 Task: Look for space in Commack, United States from 10th July, 2023 to 25th July, 2023 for 3 adults, 1 child in price range Rs.15000 to Rs.25000. Place can be shared room with 2 bedrooms having 3 beds and 2 bathrooms. Property type can be house, flat, guest house. Amenities needed are: wifi, TV, free parkinig on premises, gym, breakfast. Booking option can be shelf check-in. Required host language is English.
Action: Mouse moved to (586, 128)
Screenshot: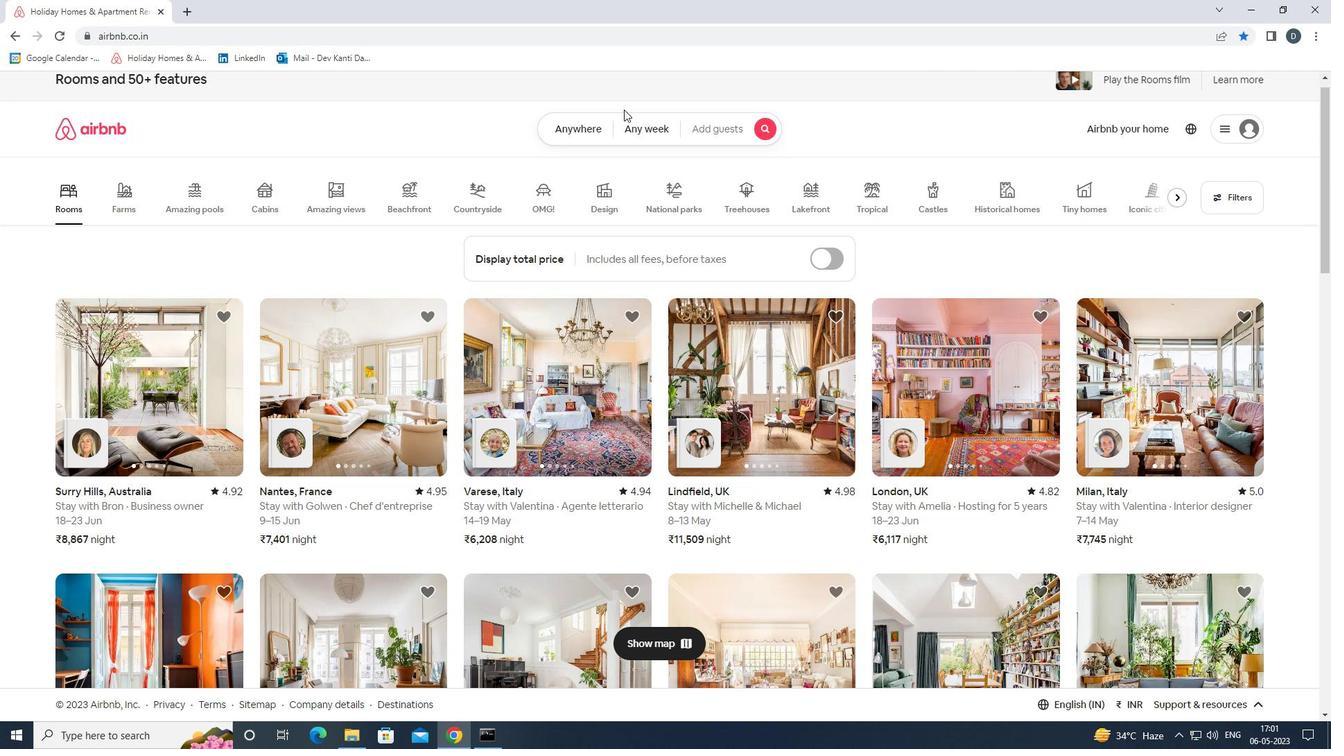 
Action: Mouse pressed left at (586, 128)
Screenshot: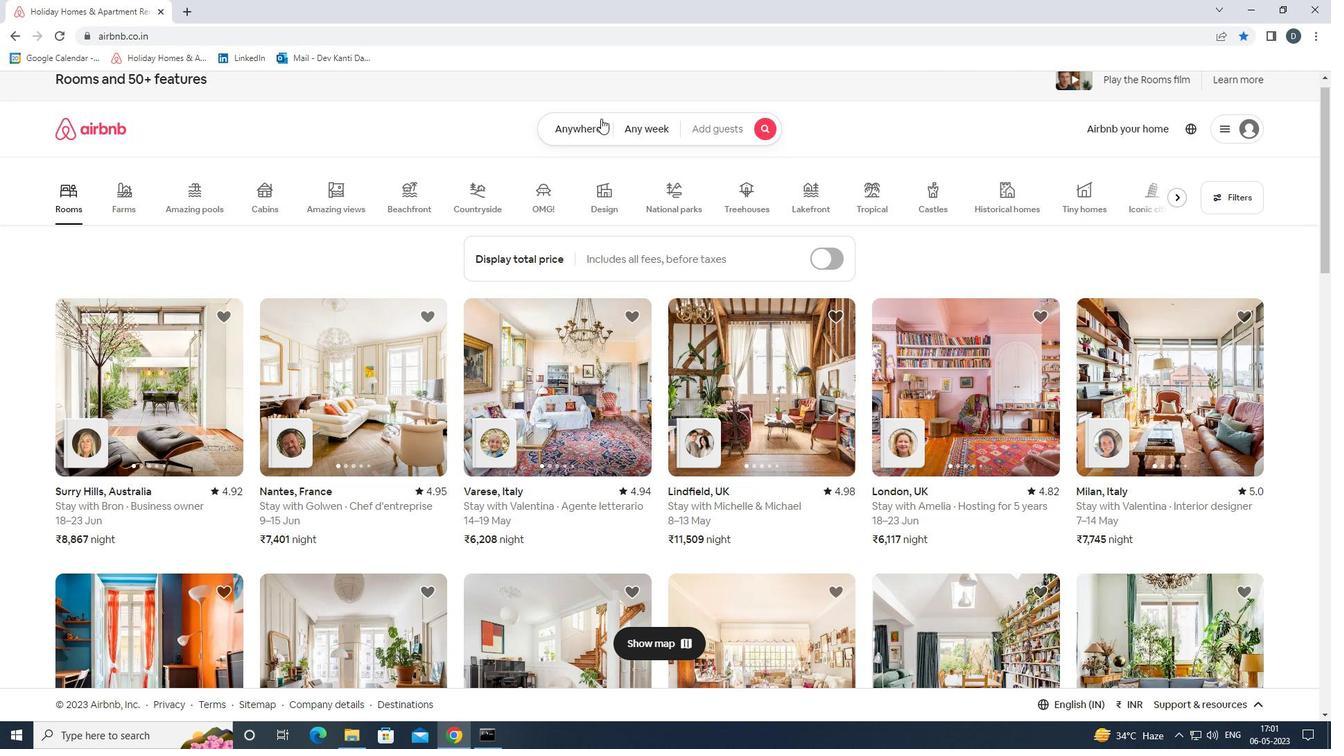 
Action: Mouse moved to (479, 185)
Screenshot: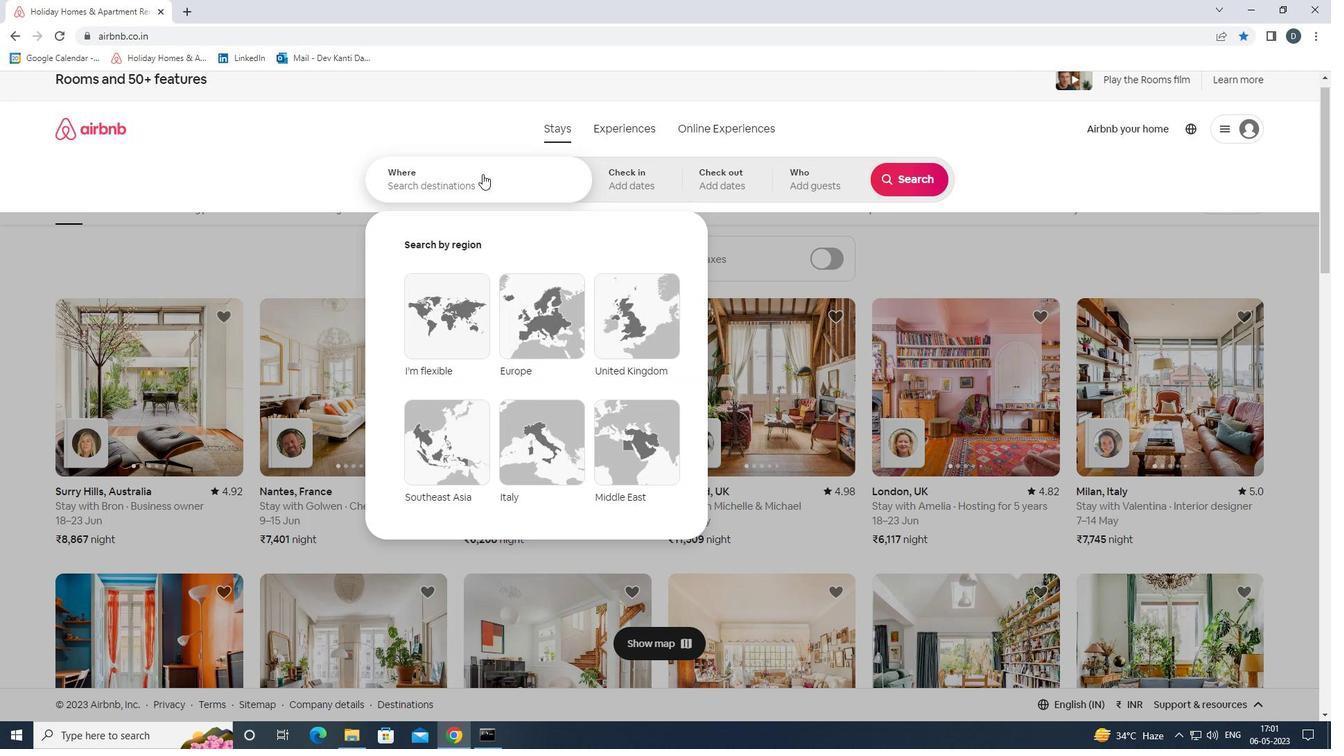 
Action: Mouse pressed left at (479, 185)
Screenshot: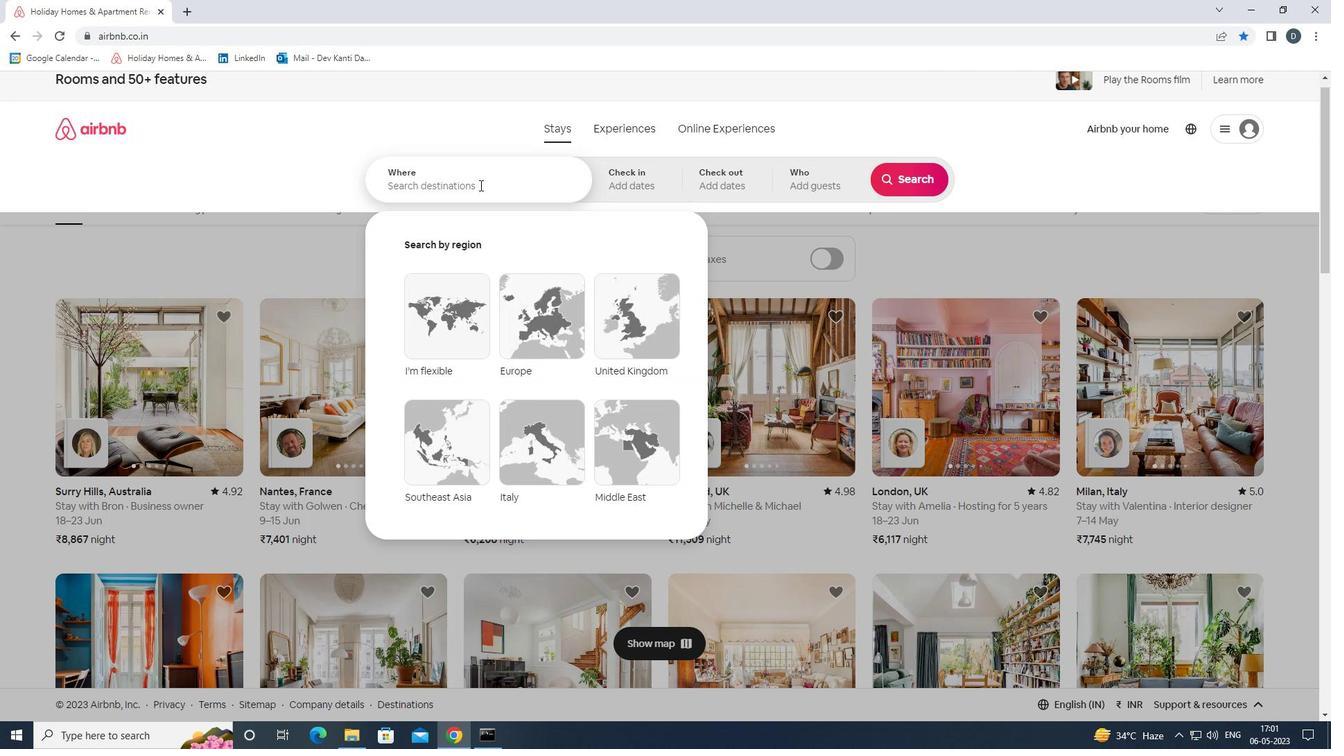 
Action: Mouse moved to (535, 173)
Screenshot: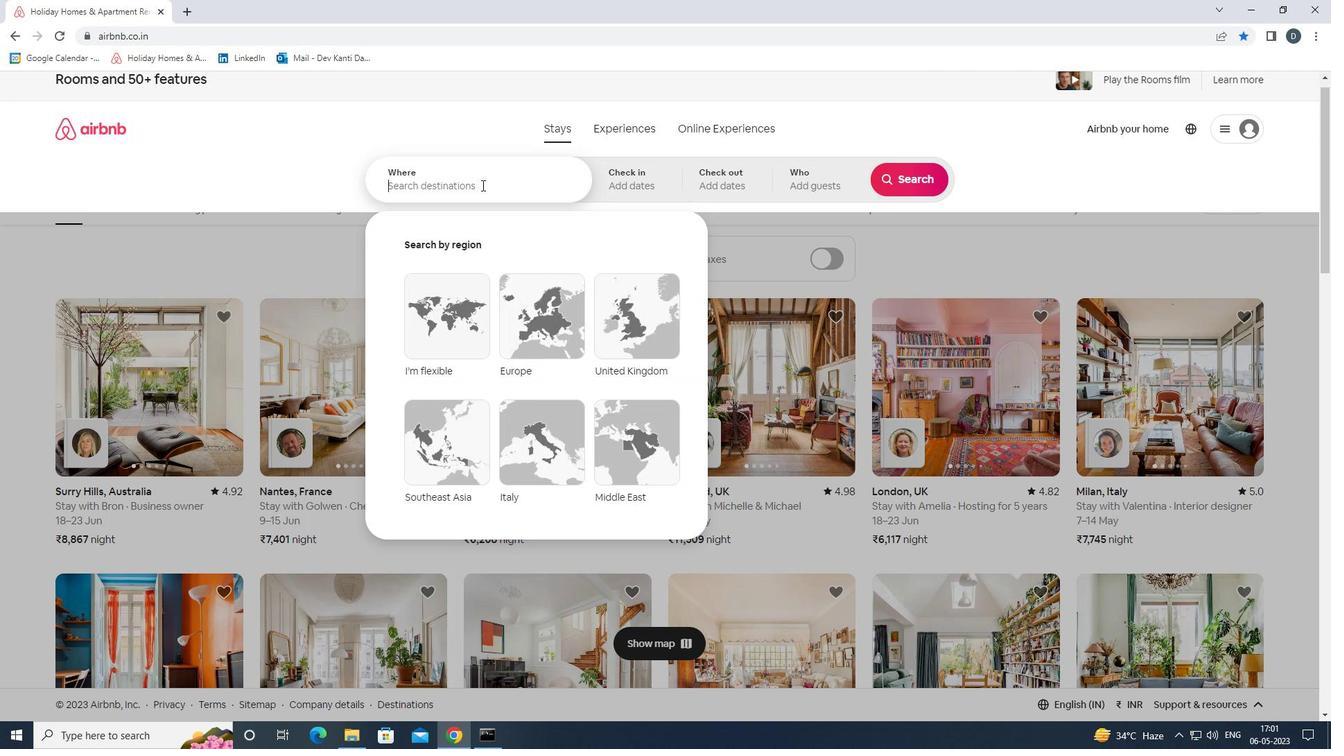 
Action: Key pressed <Key.shift><Key.shift><Key.shift><Key.shift><Key.shift><Key.shift><Key.shift><Key.shift><Key.shift><Key.shift><Key.shift>COMMACK,<Key.shift>UNITED<Key.space><Key.shift>STATES<Key.enter>
Screenshot: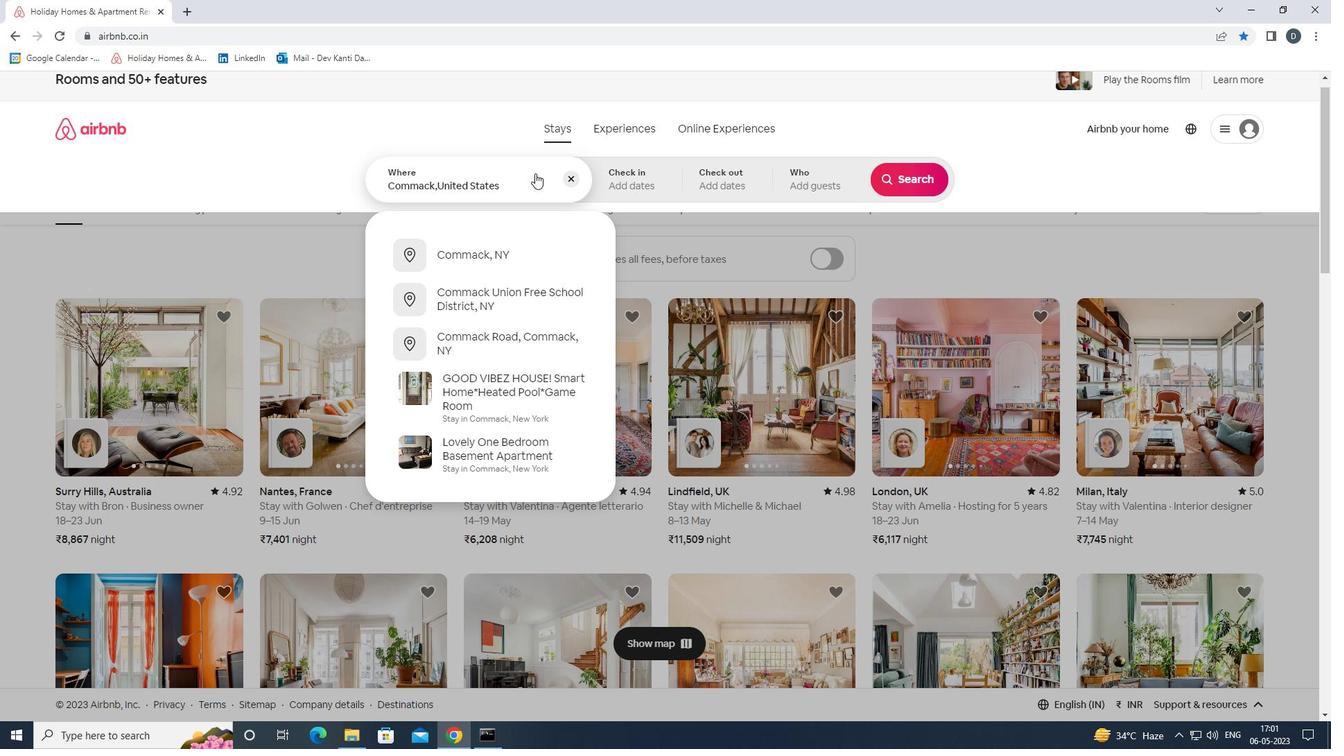 
Action: Mouse moved to (907, 292)
Screenshot: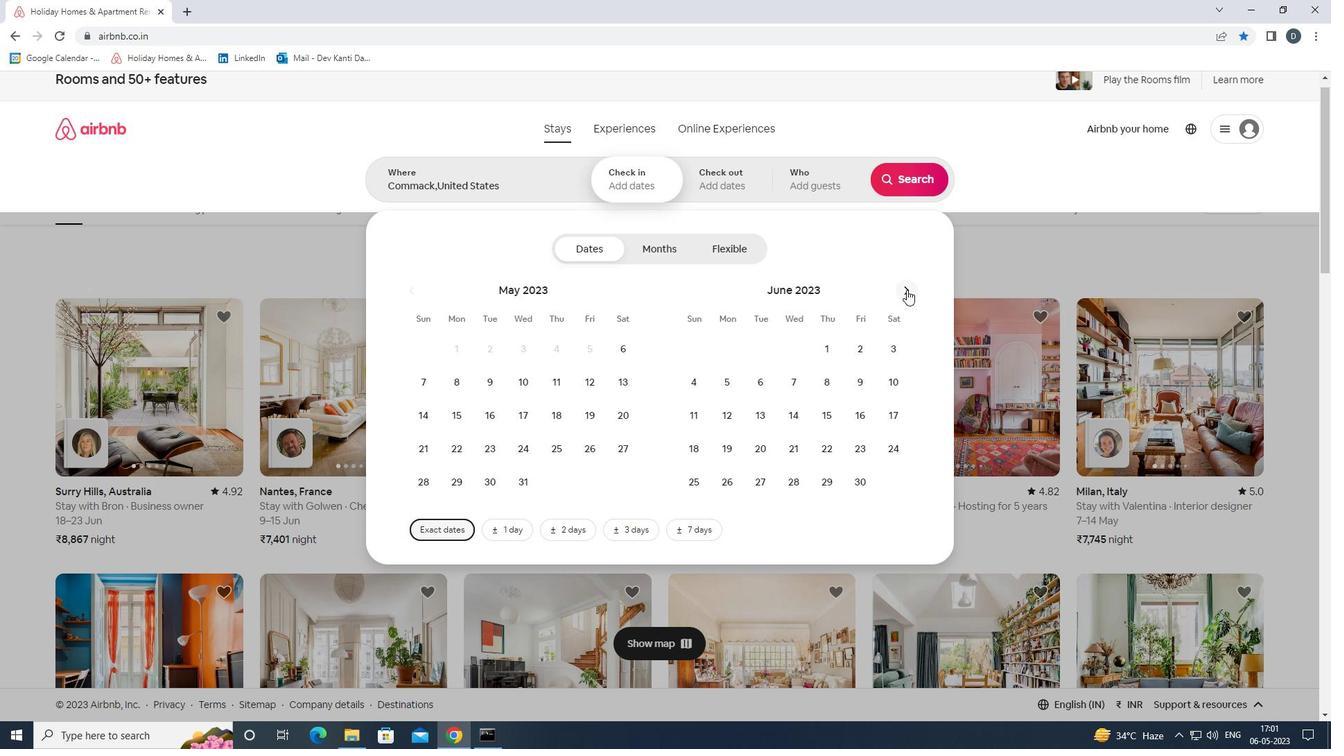 
Action: Mouse pressed left at (907, 292)
Screenshot: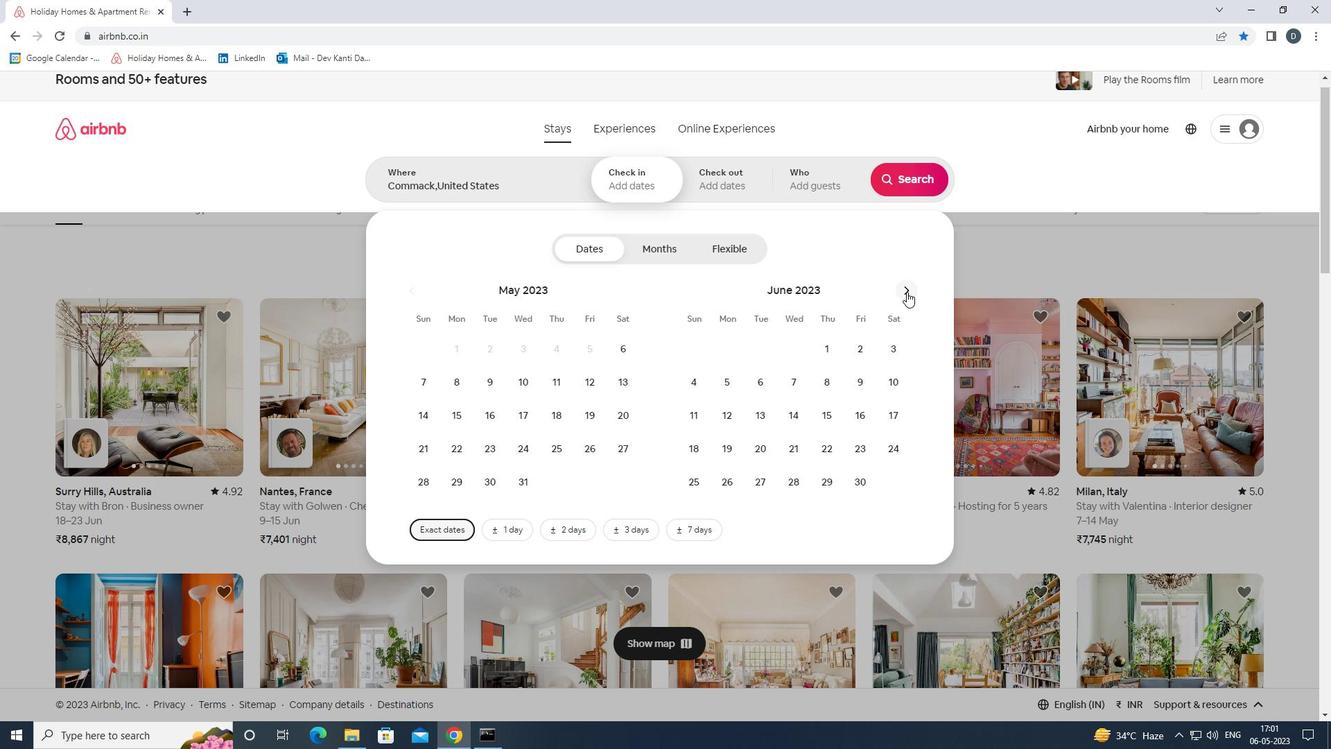
Action: Mouse moved to (731, 420)
Screenshot: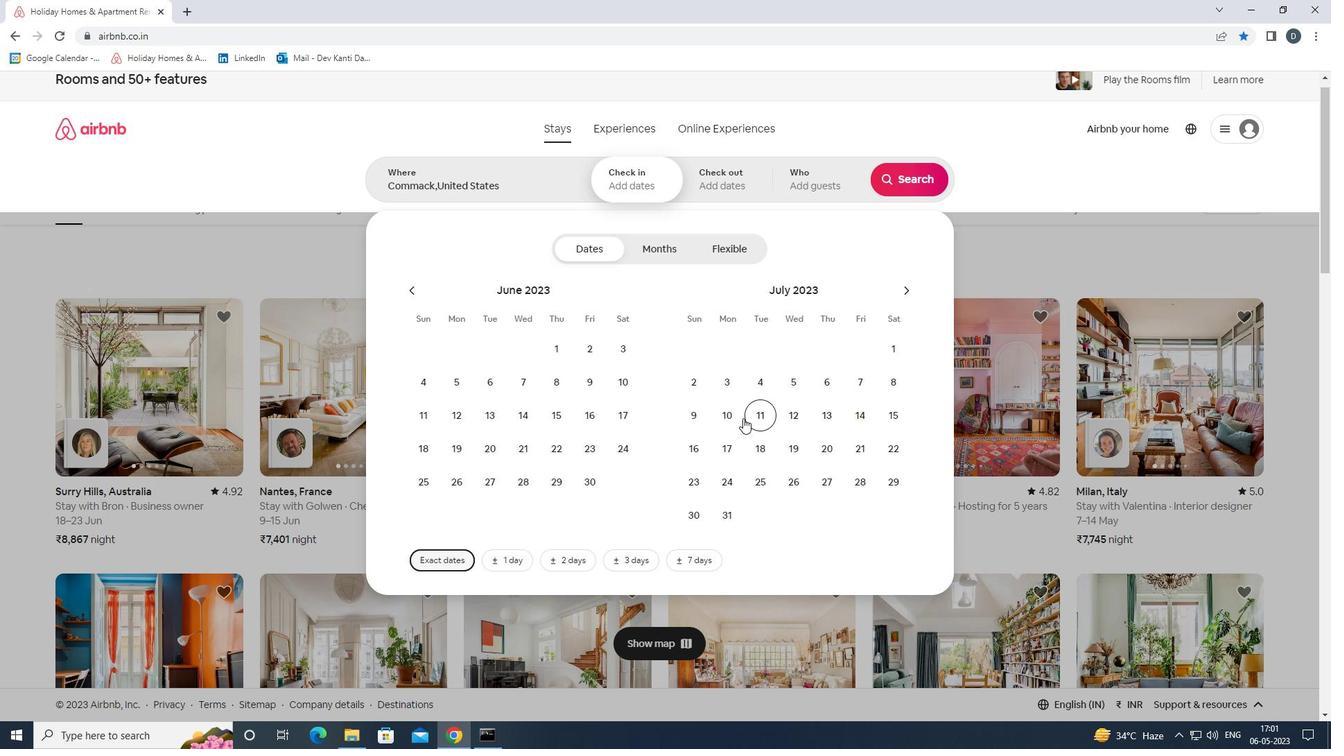 
Action: Mouse pressed left at (731, 420)
Screenshot: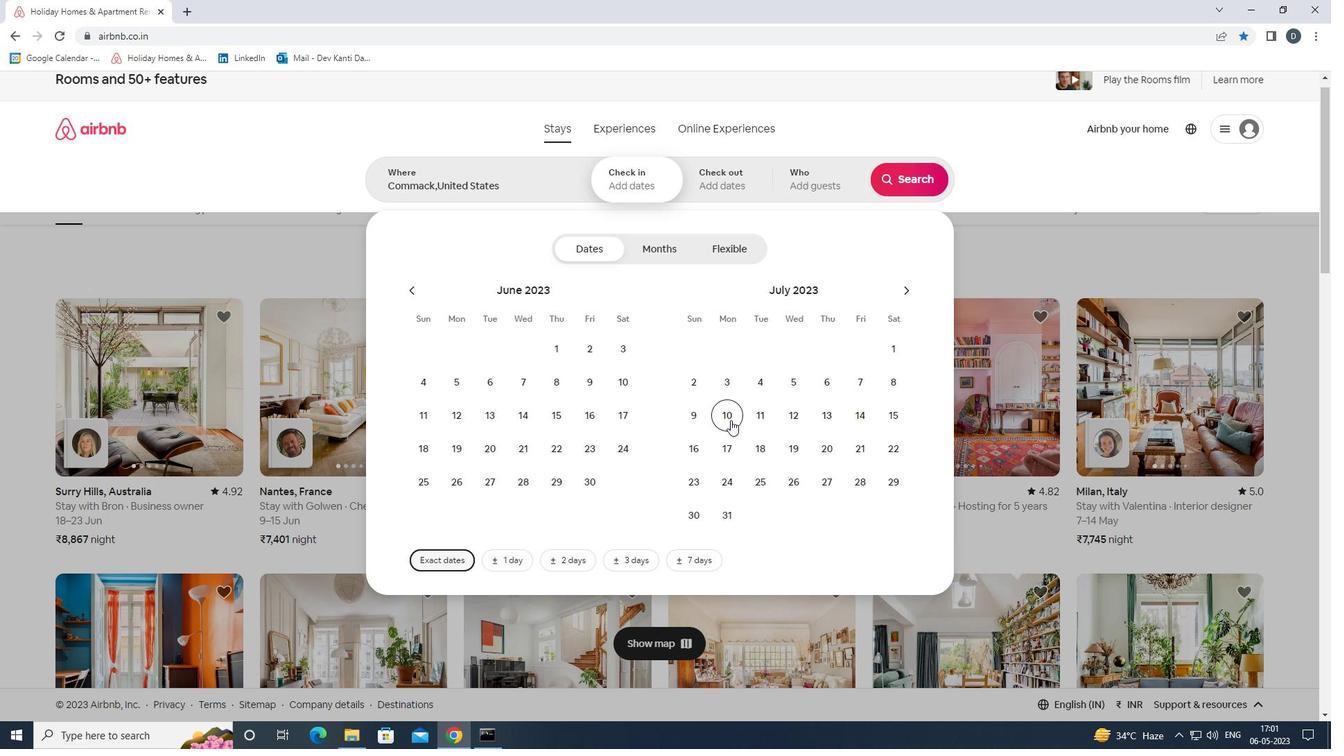 
Action: Mouse moved to (767, 477)
Screenshot: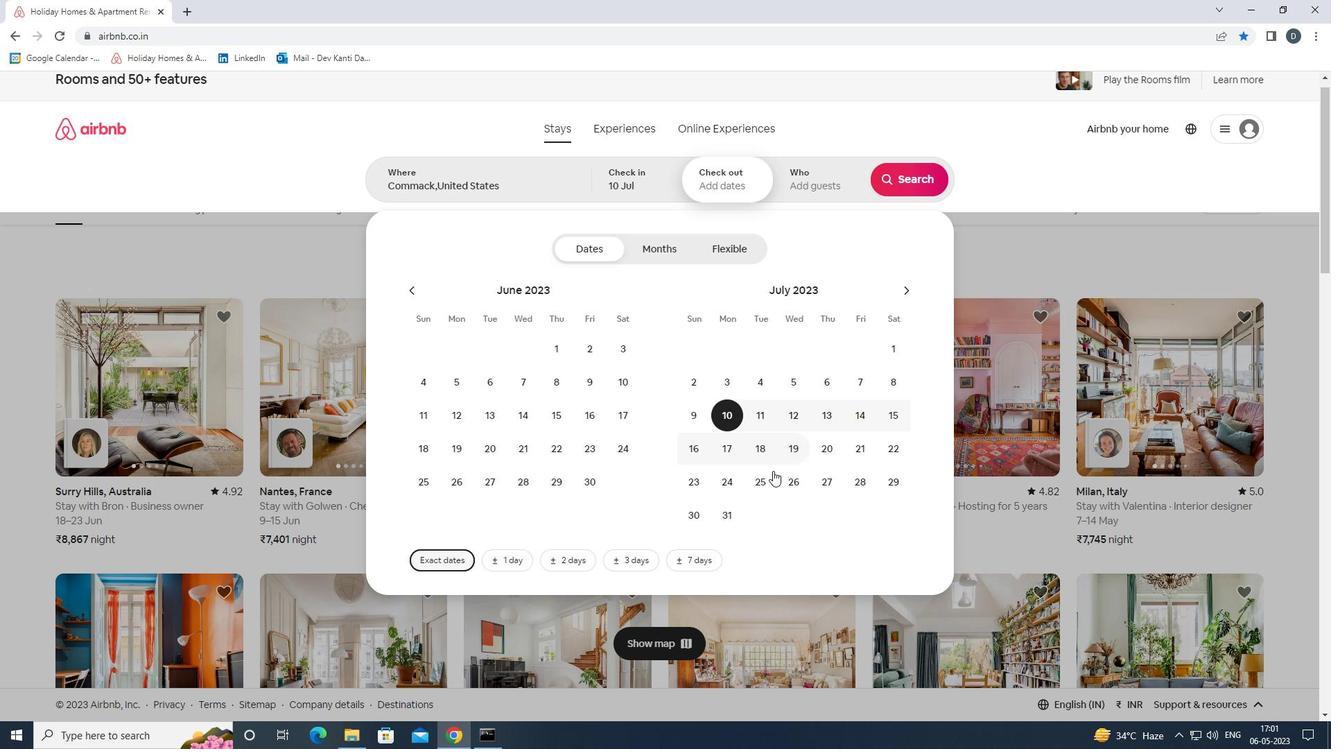 
Action: Mouse pressed left at (767, 477)
Screenshot: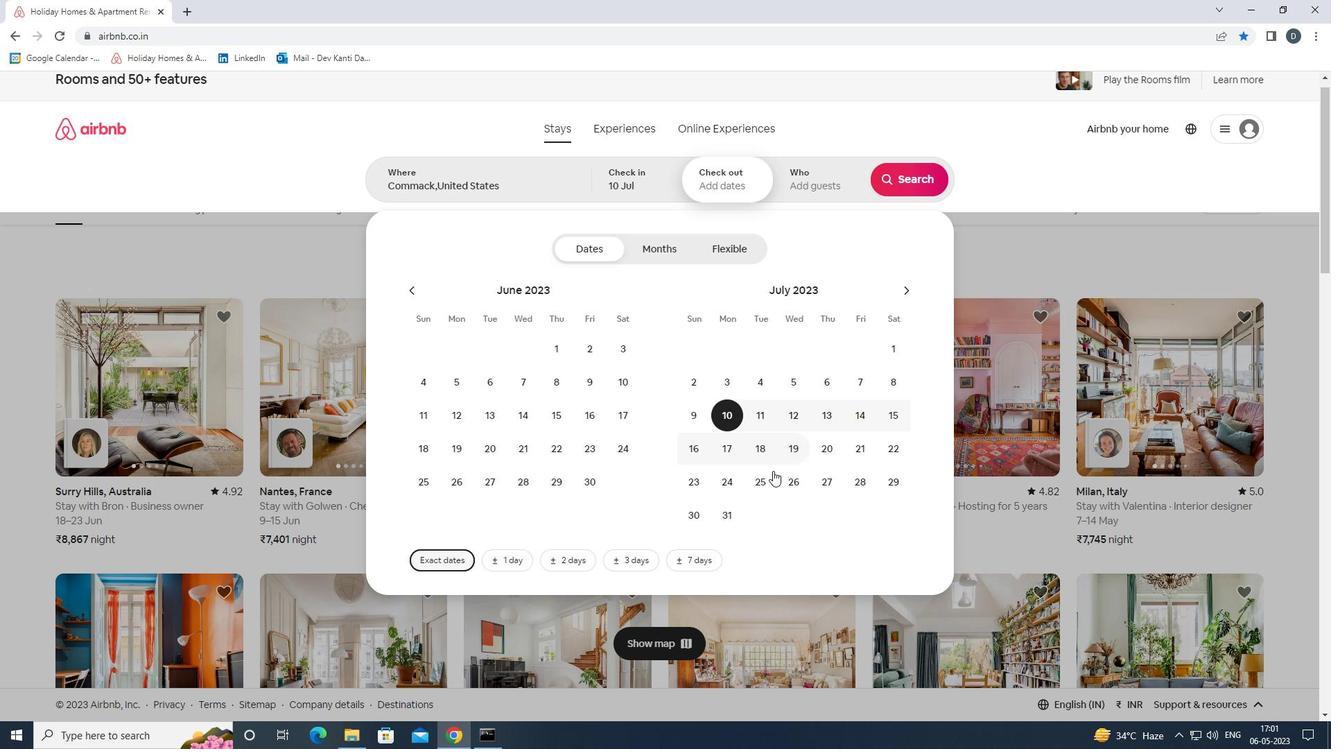 
Action: Mouse moved to (819, 192)
Screenshot: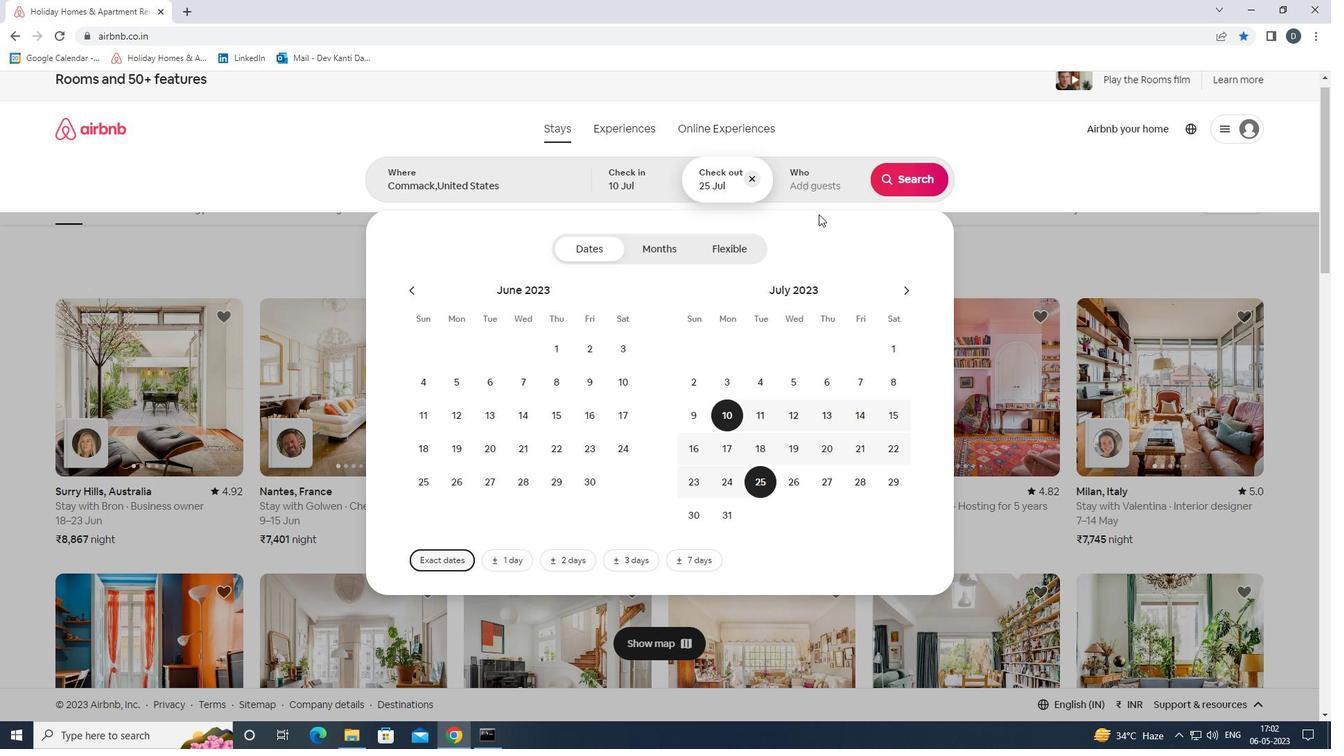 
Action: Mouse pressed left at (819, 192)
Screenshot: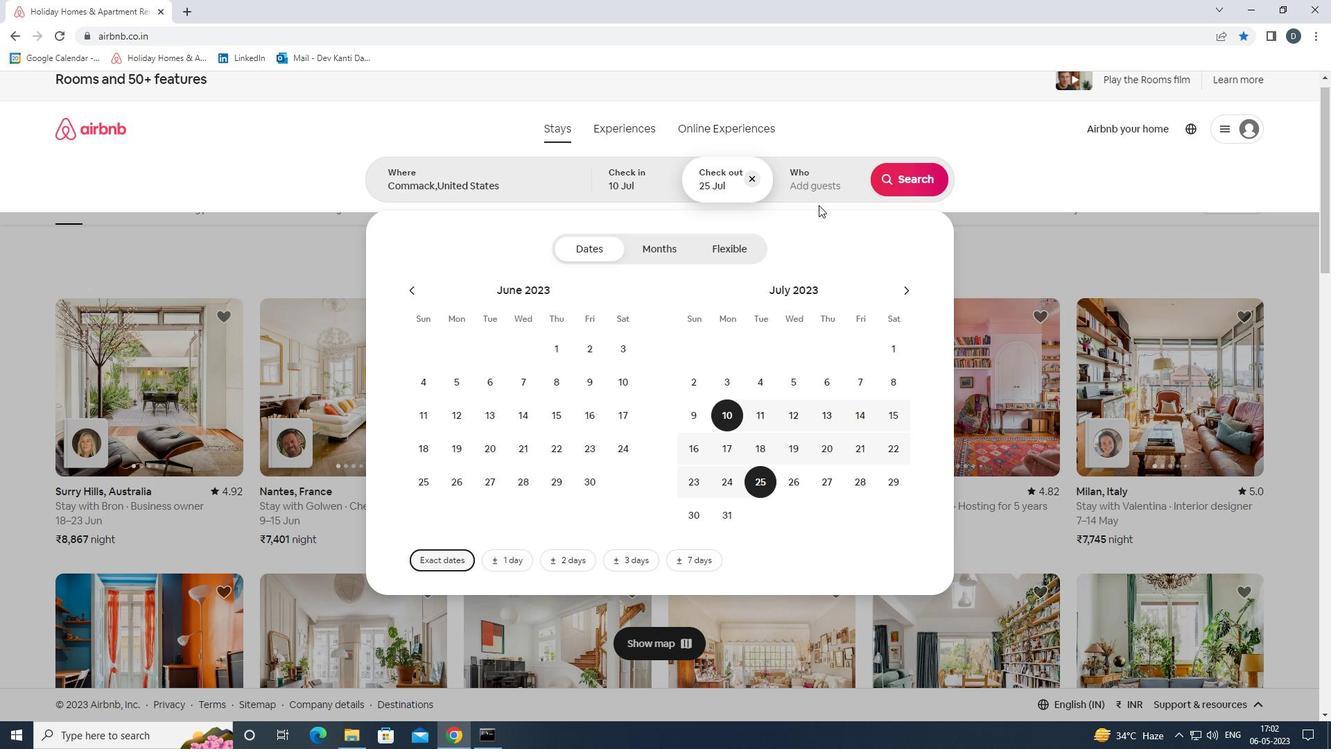 
Action: Mouse moved to (916, 252)
Screenshot: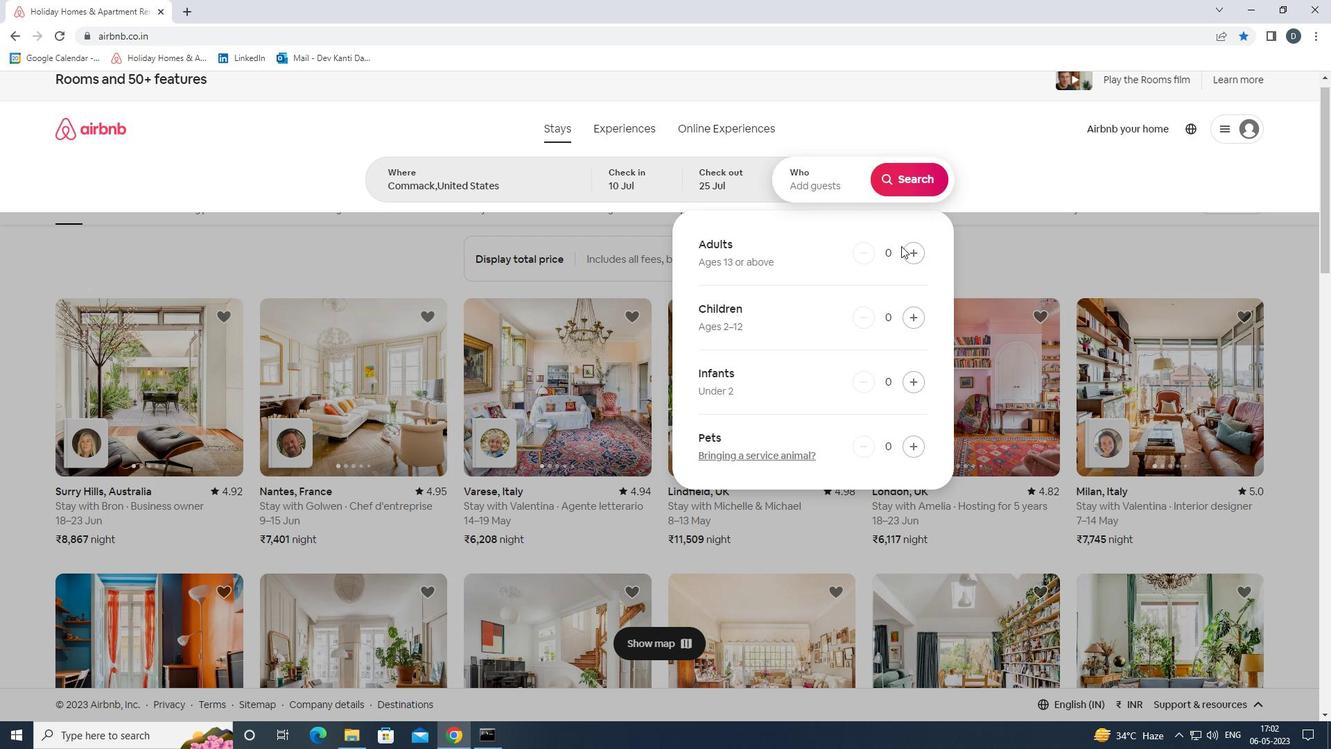 
Action: Mouse pressed left at (916, 252)
Screenshot: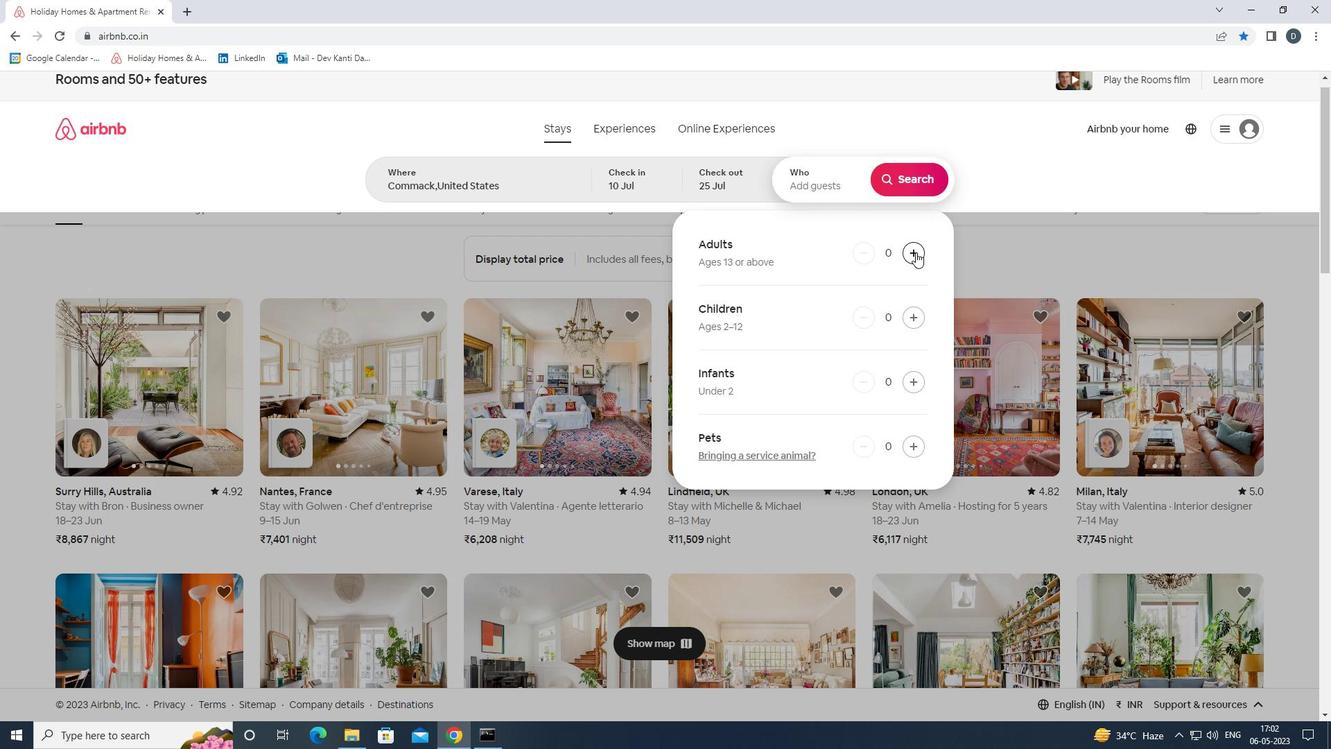 
Action: Mouse pressed left at (916, 252)
Screenshot: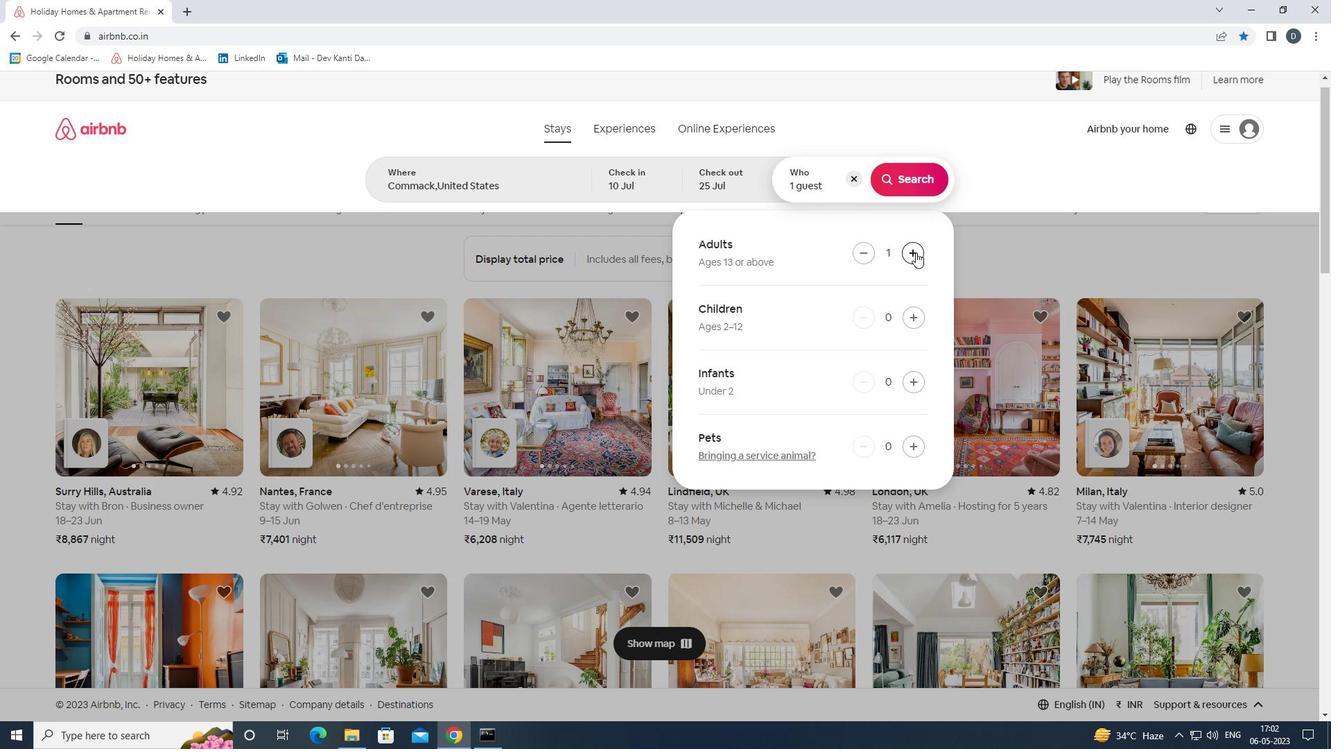 
Action: Mouse pressed left at (916, 252)
Screenshot: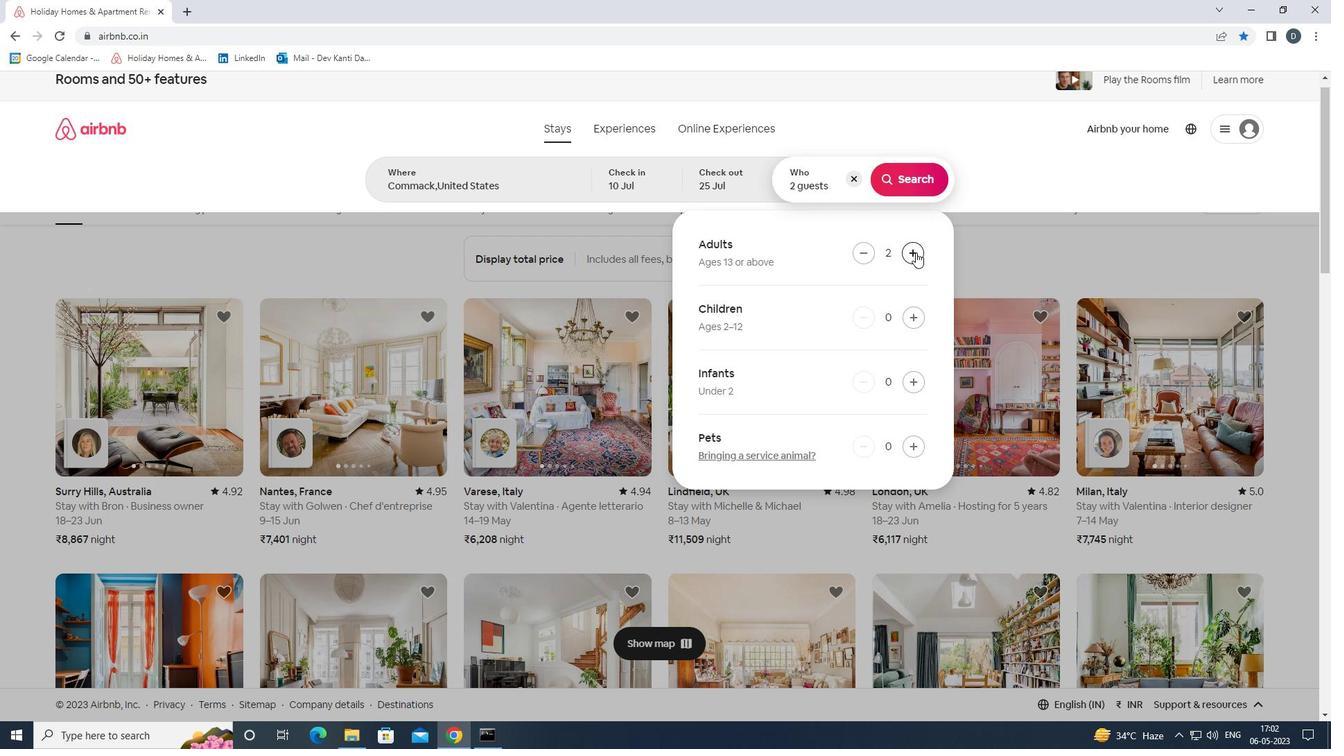 
Action: Mouse moved to (913, 317)
Screenshot: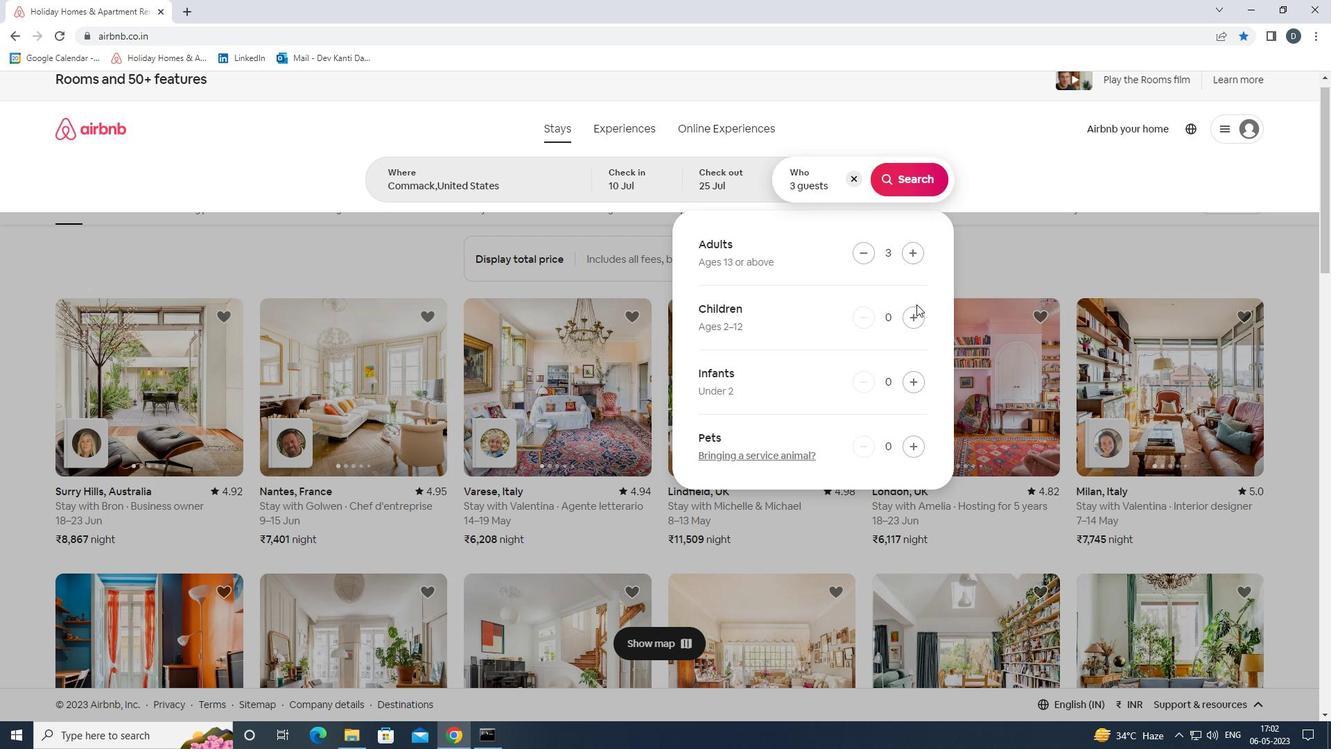 
Action: Mouse pressed left at (913, 317)
Screenshot: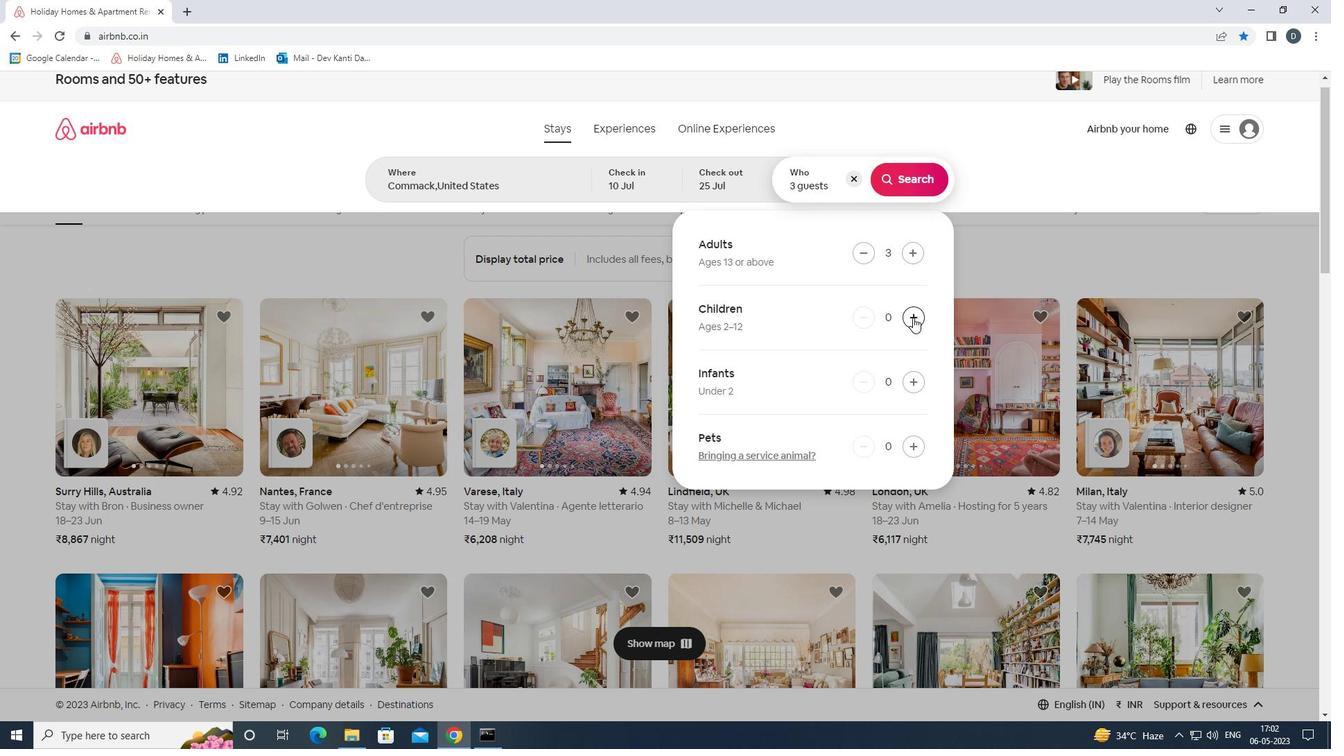 
Action: Mouse moved to (898, 181)
Screenshot: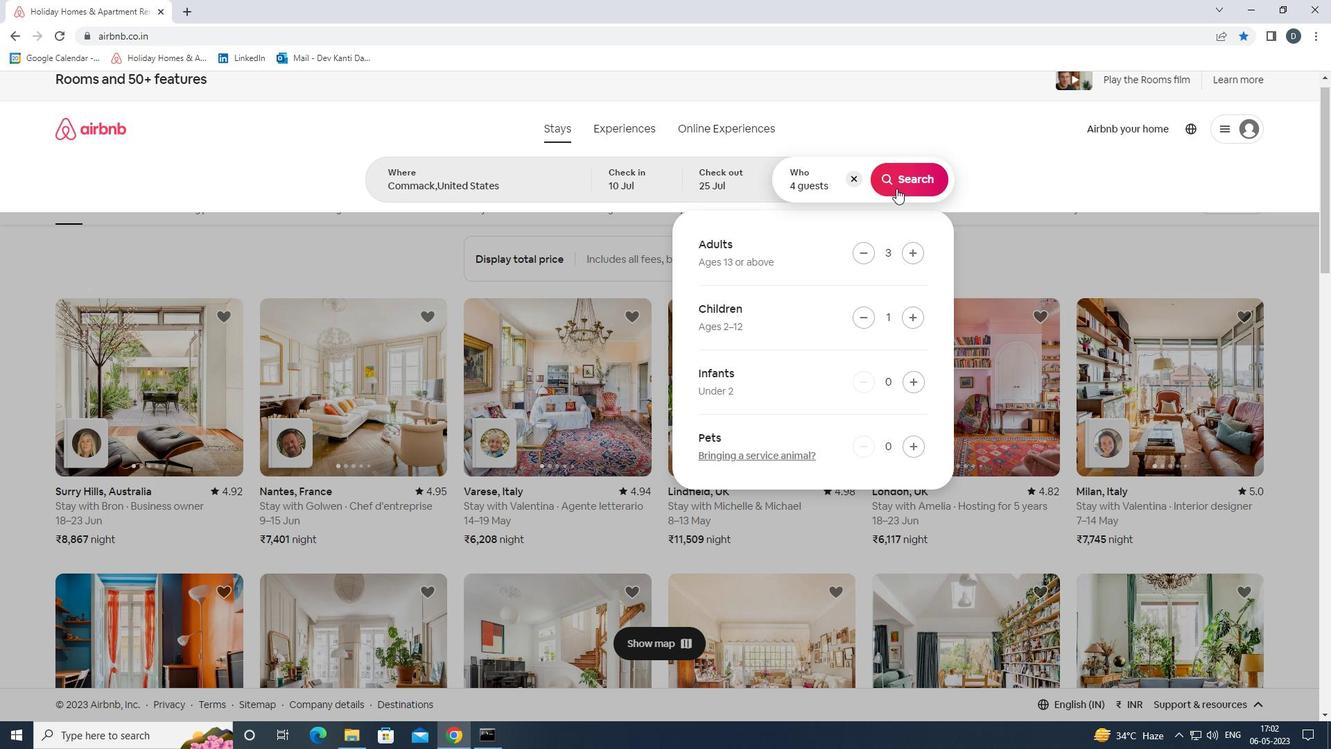 
Action: Mouse pressed left at (898, 181)
Screenshot: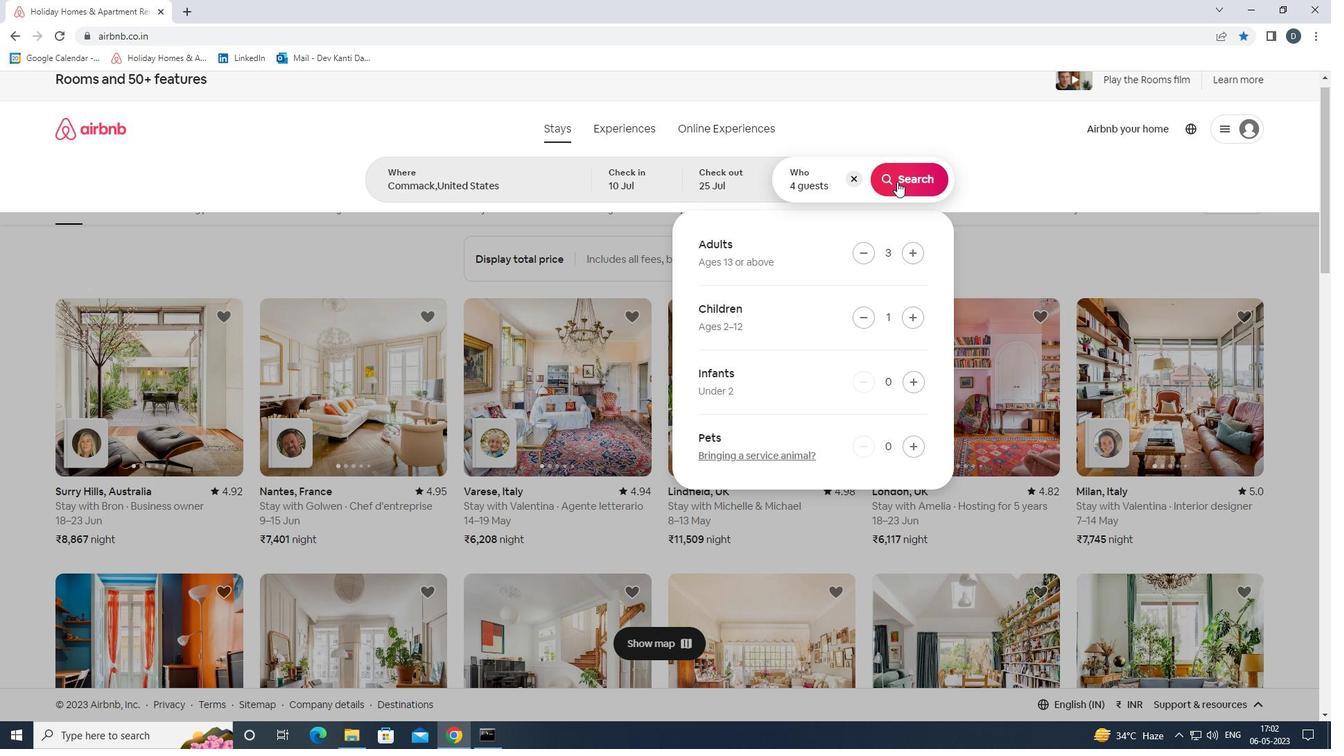 
Action: Mouse moved to (1269, 149)
Screenshot: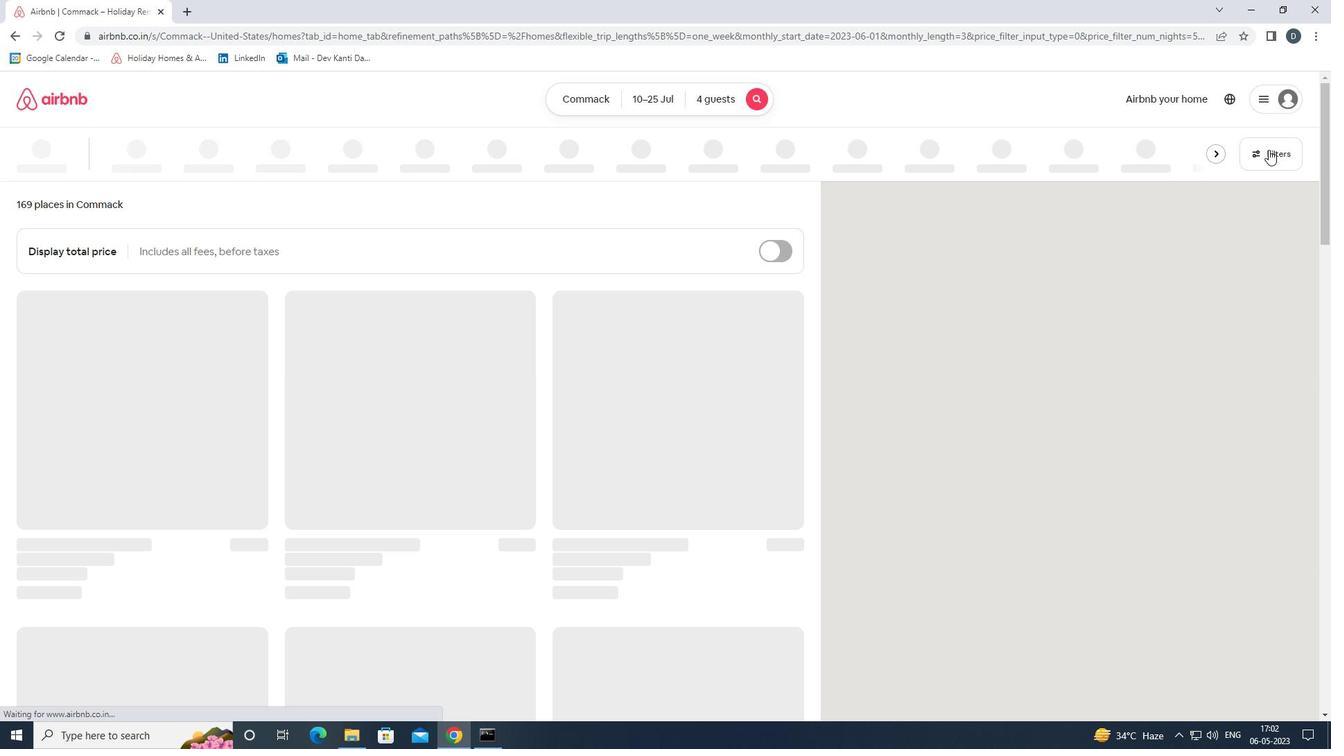
Action: Mouse pressed left at (1269, 149)
Screenshot: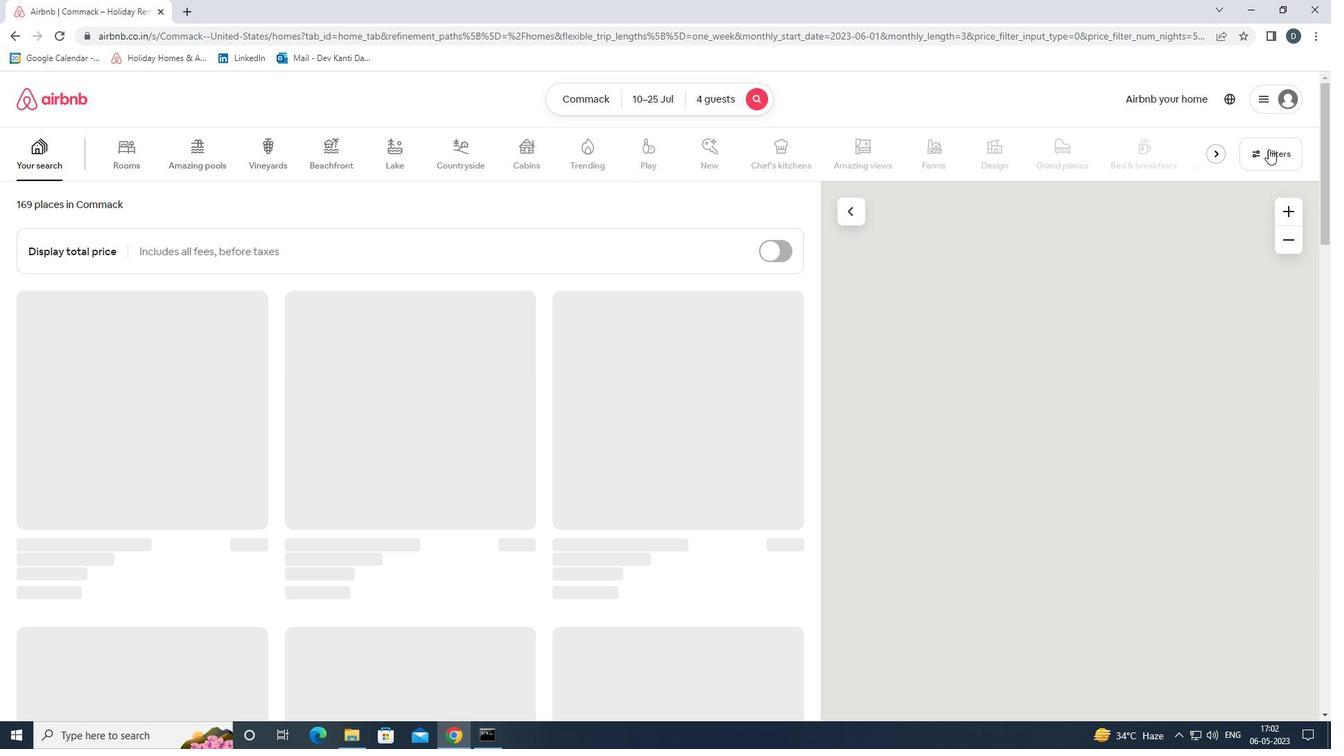 
Action: Mouse moved to (577, 493)
Screenshot: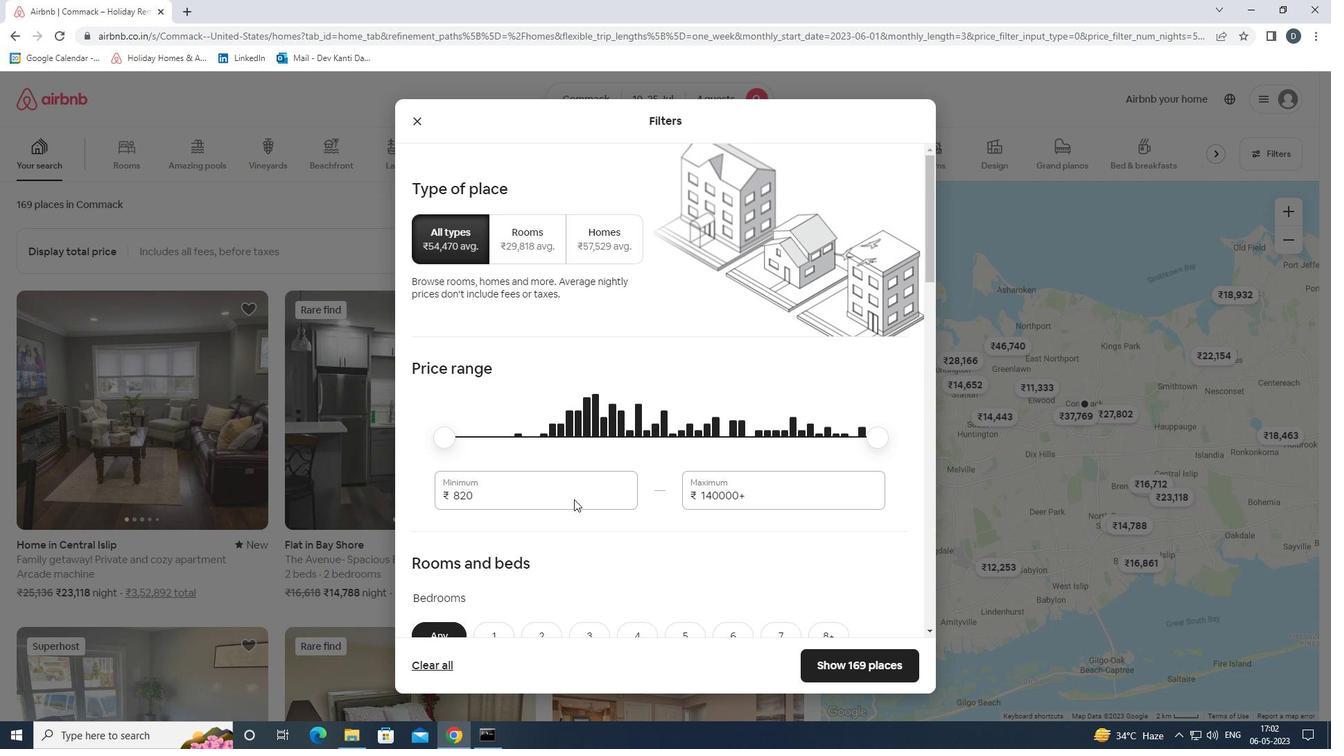 
Action: Mouse pressed left at (577, 493)
Screenshot: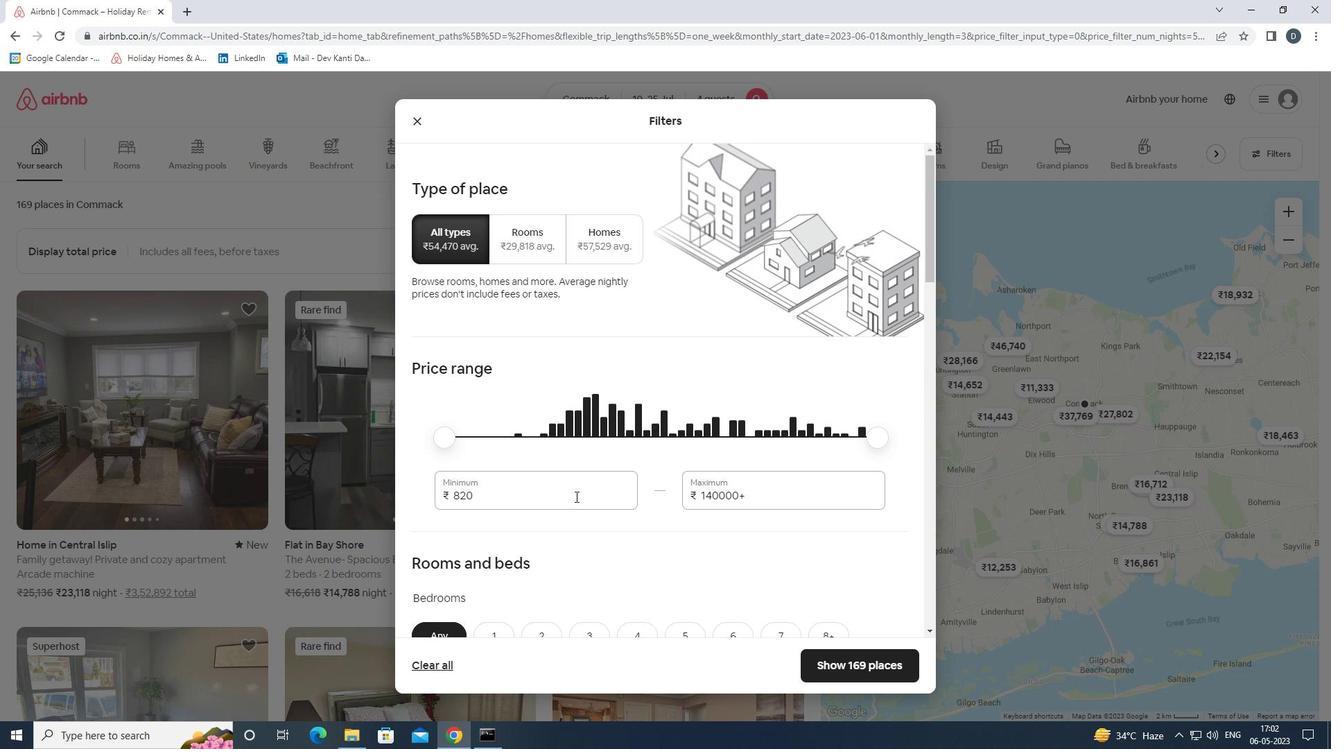 
Action: Mouse pressed left at (577, 493)
Screenshot: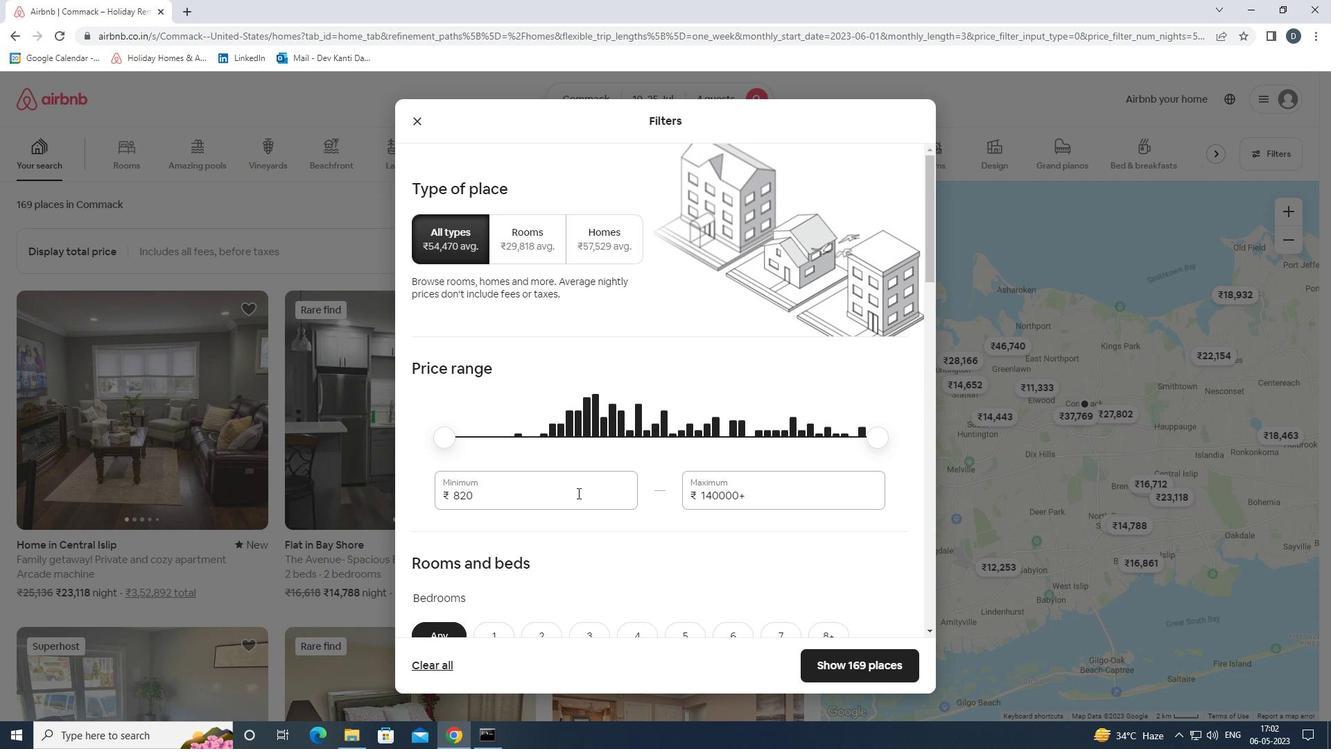 
Action: Mouse moved to (577, 492)
Screenshot: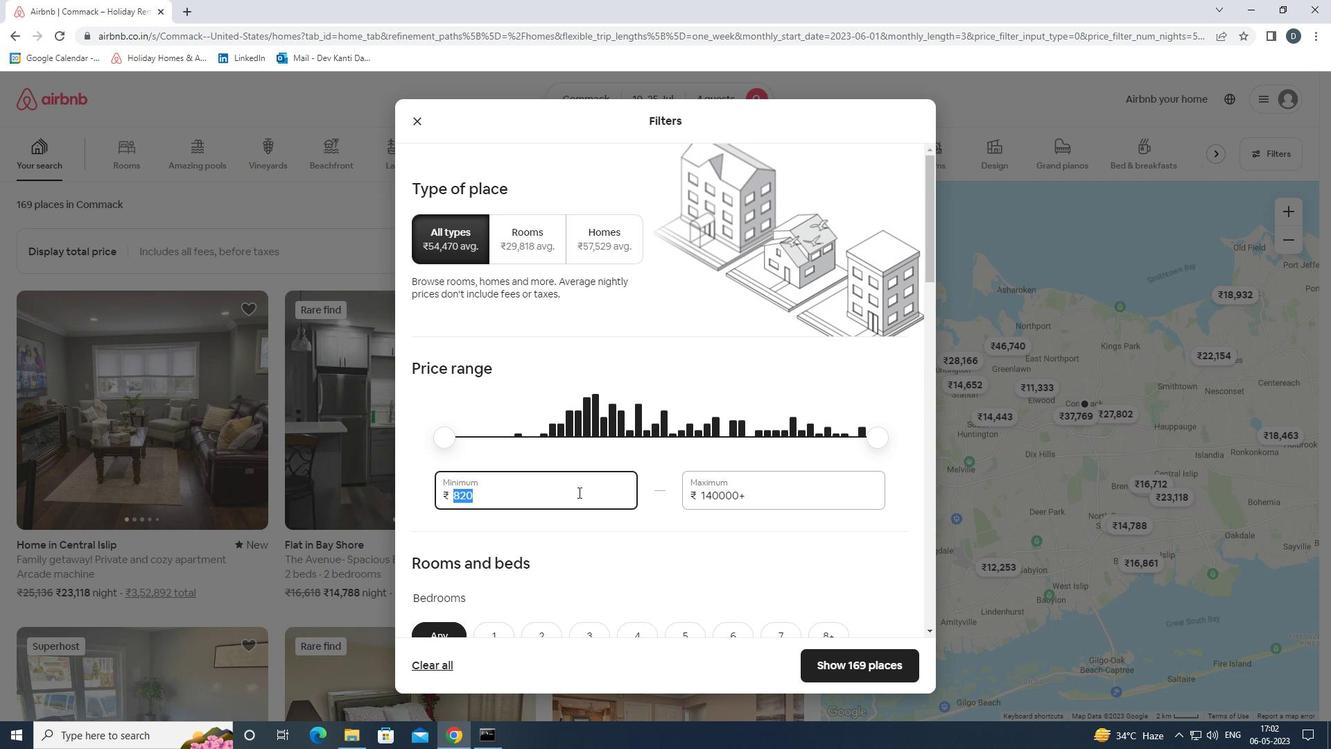 
Action: Key pressed 15000<Key.tab>25000
Screenshot: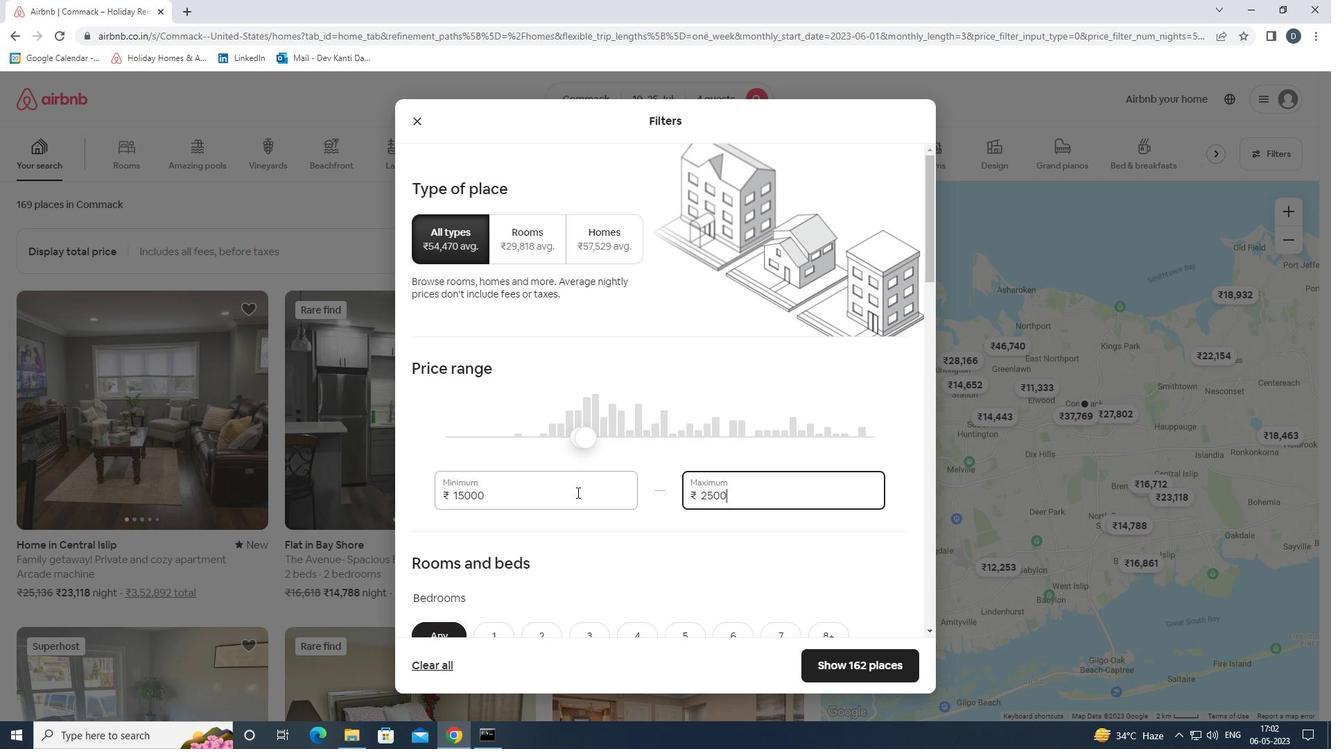 
Action: Mouse moved to (583, 492)
Screenshot: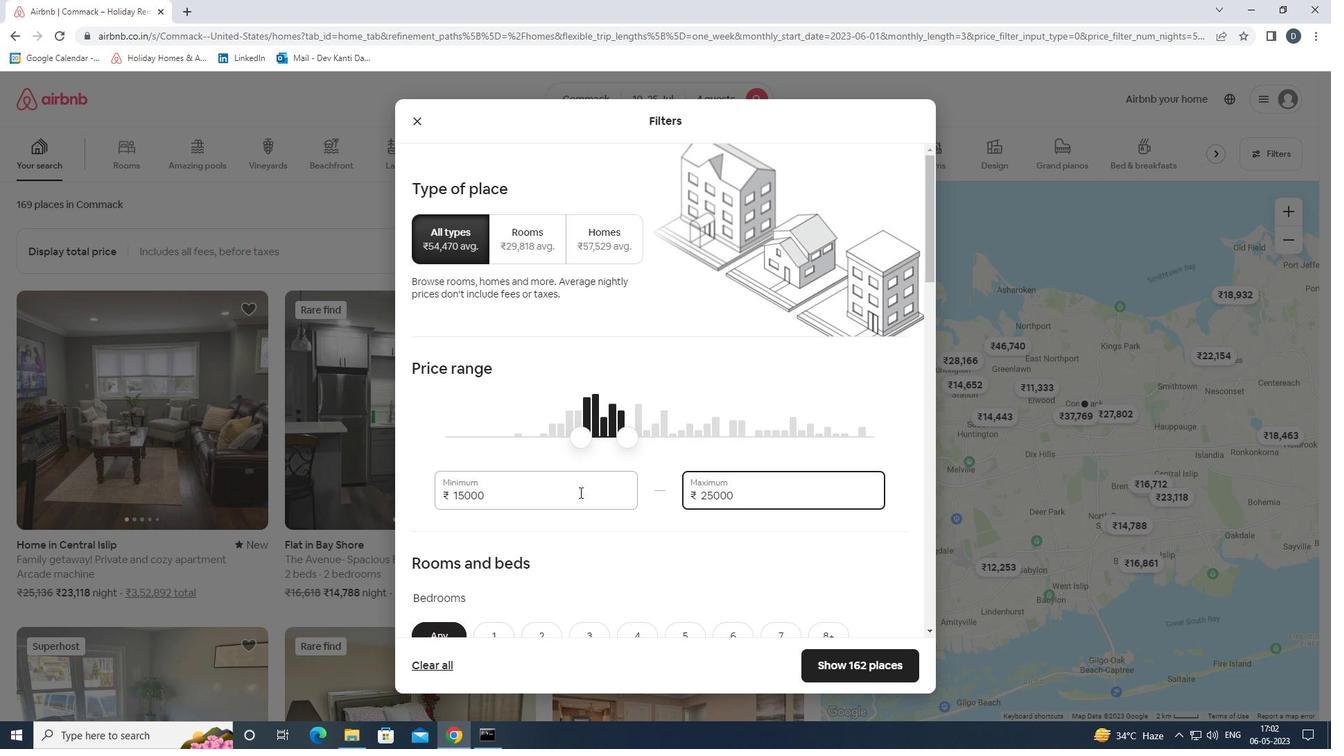 
Action: Mouse scrolled (583, 491) with delta (0, 0)
Screenshot: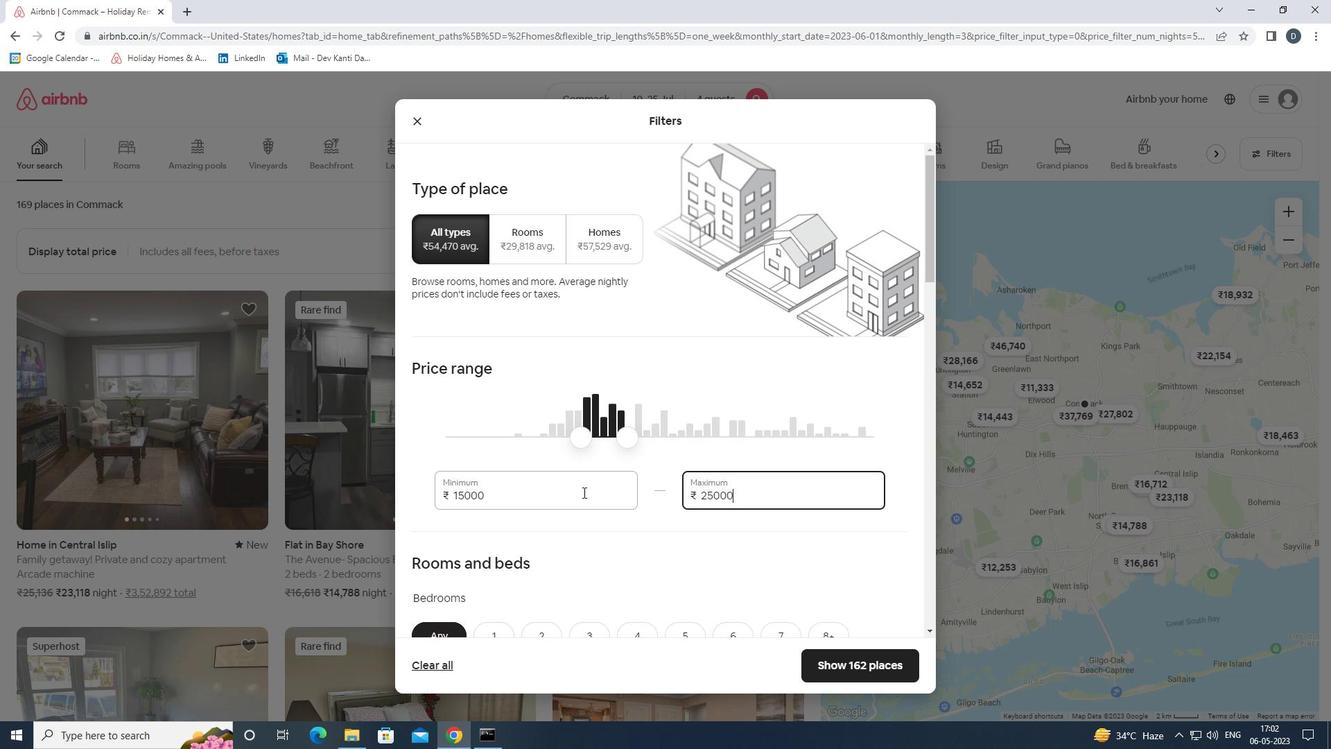 
Action: Mouse scrolled (583, 491) with delta (0, 0)
Screenshot: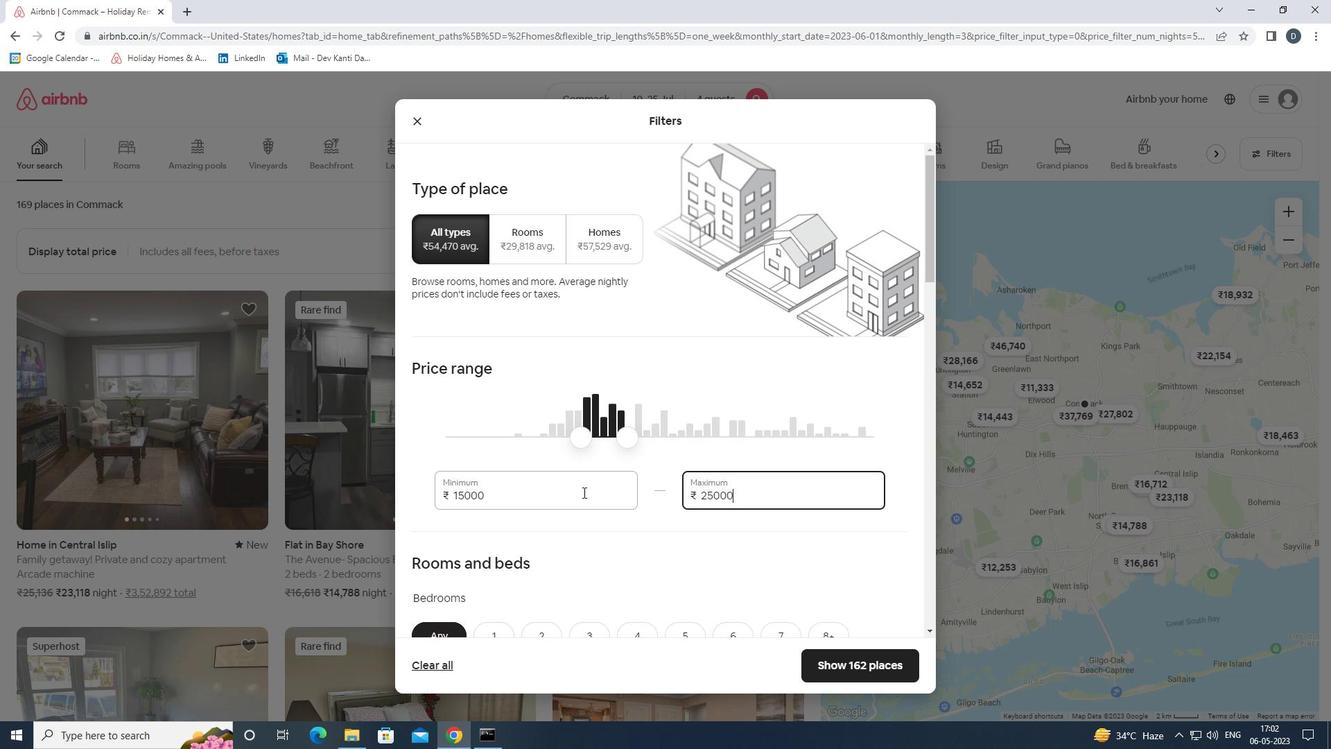 
Action: Mouse scrolled (583, 491) with delta (0, 0)
Screenshot: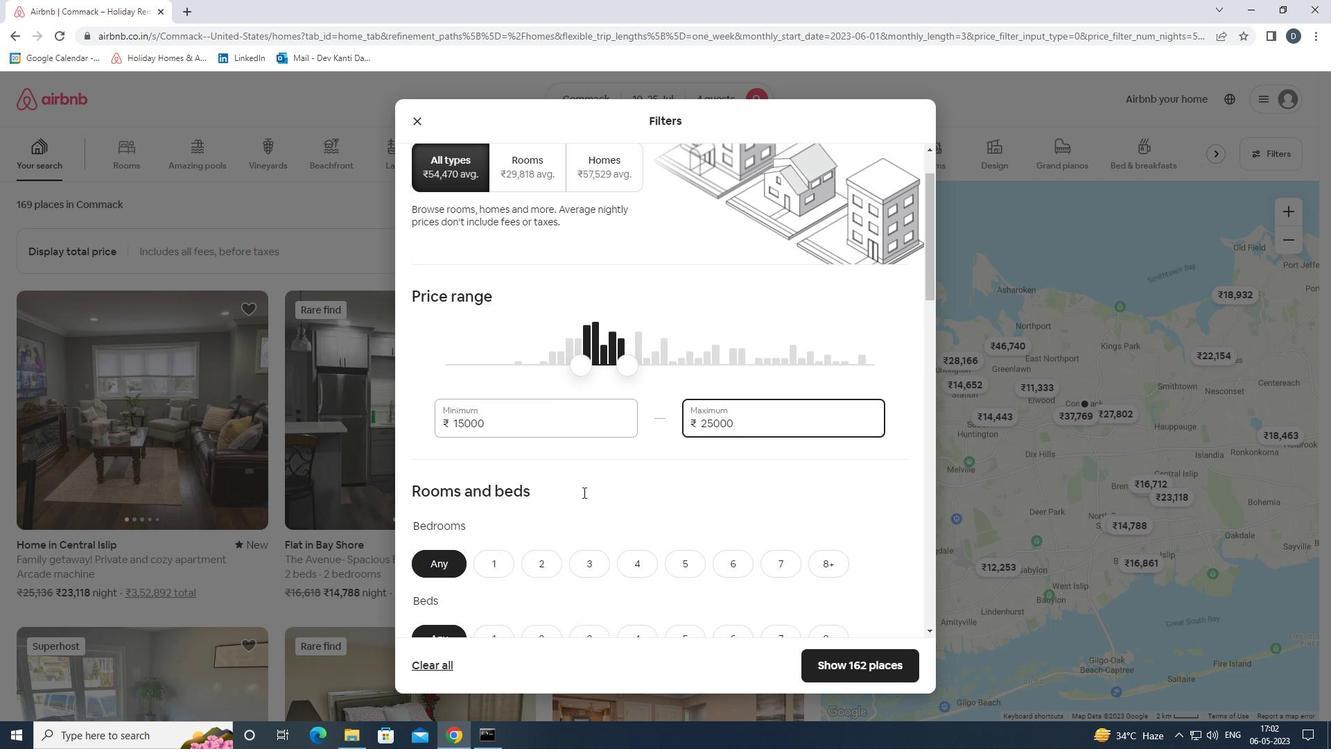 
Action: Mouse moved to (545, 424)
Screenshot: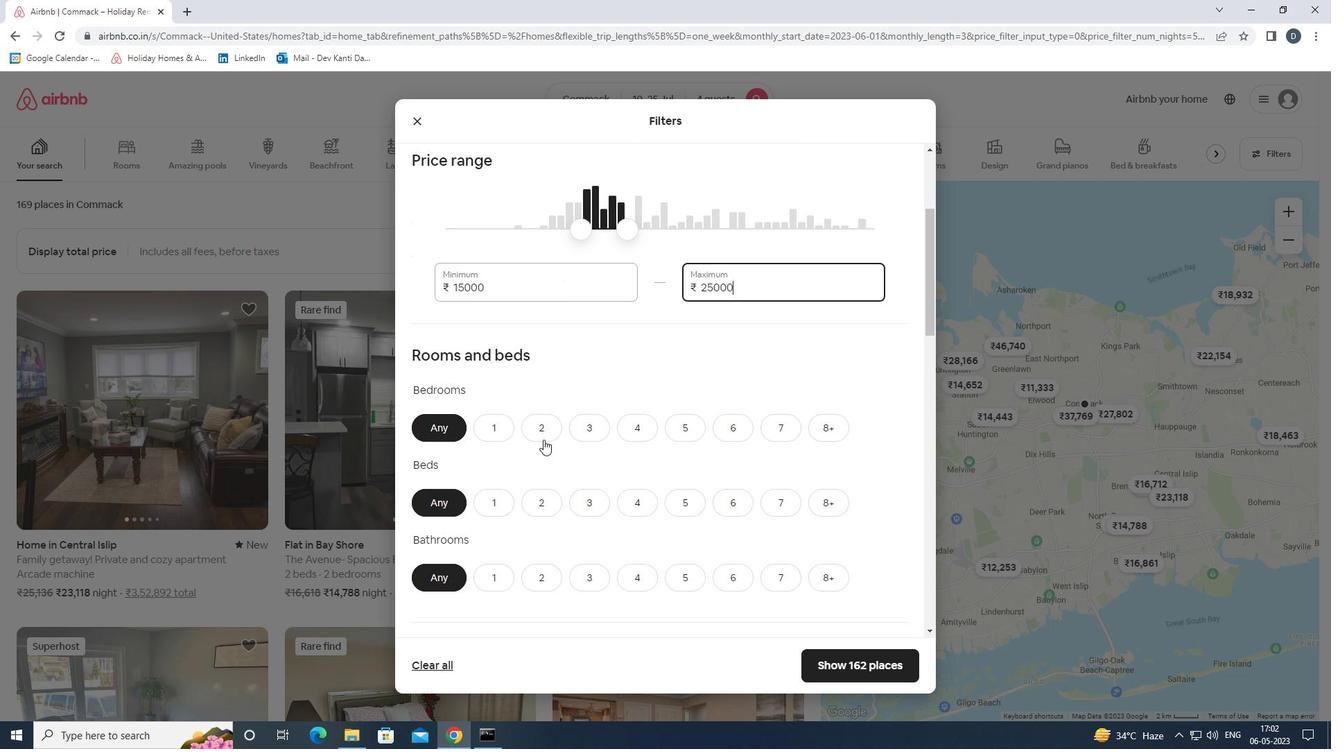 
Action: Mouse pressed left at (545, 424)
Screenshot: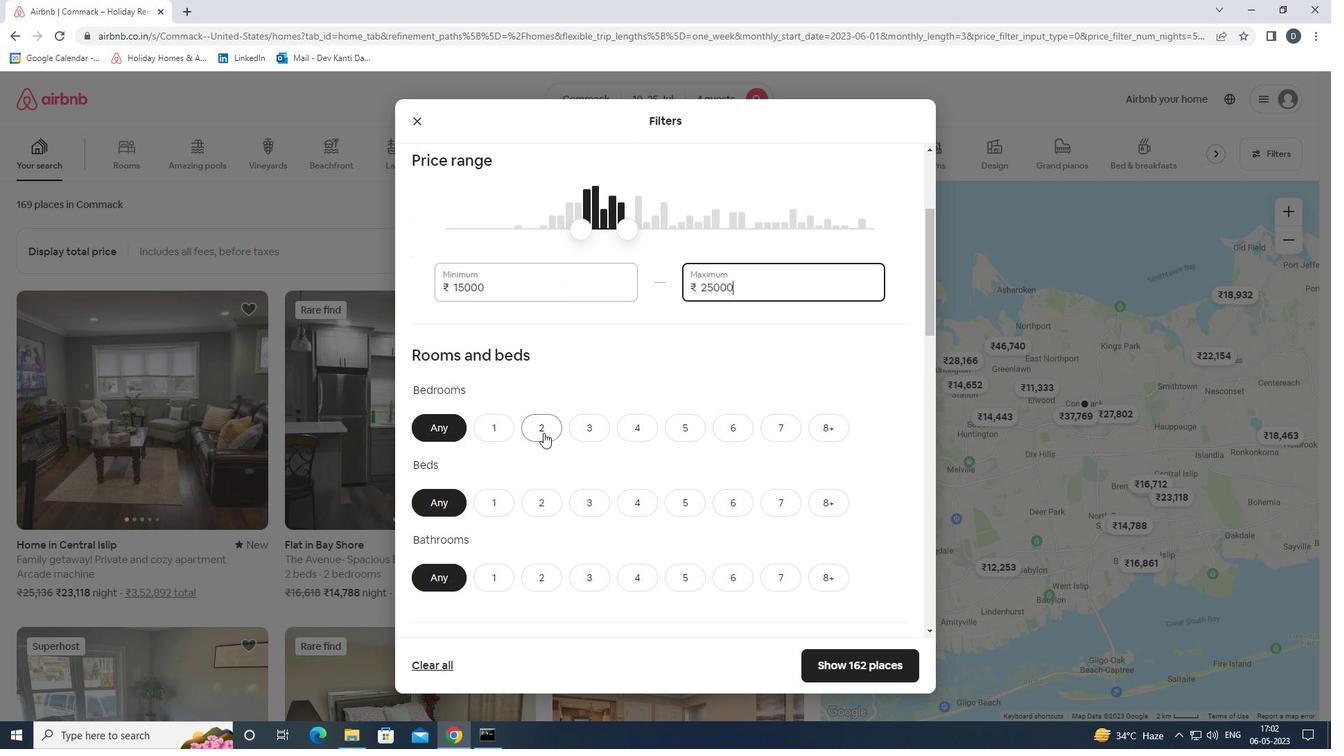 
Action: Mouse moved to (593, 497)
Screenshot: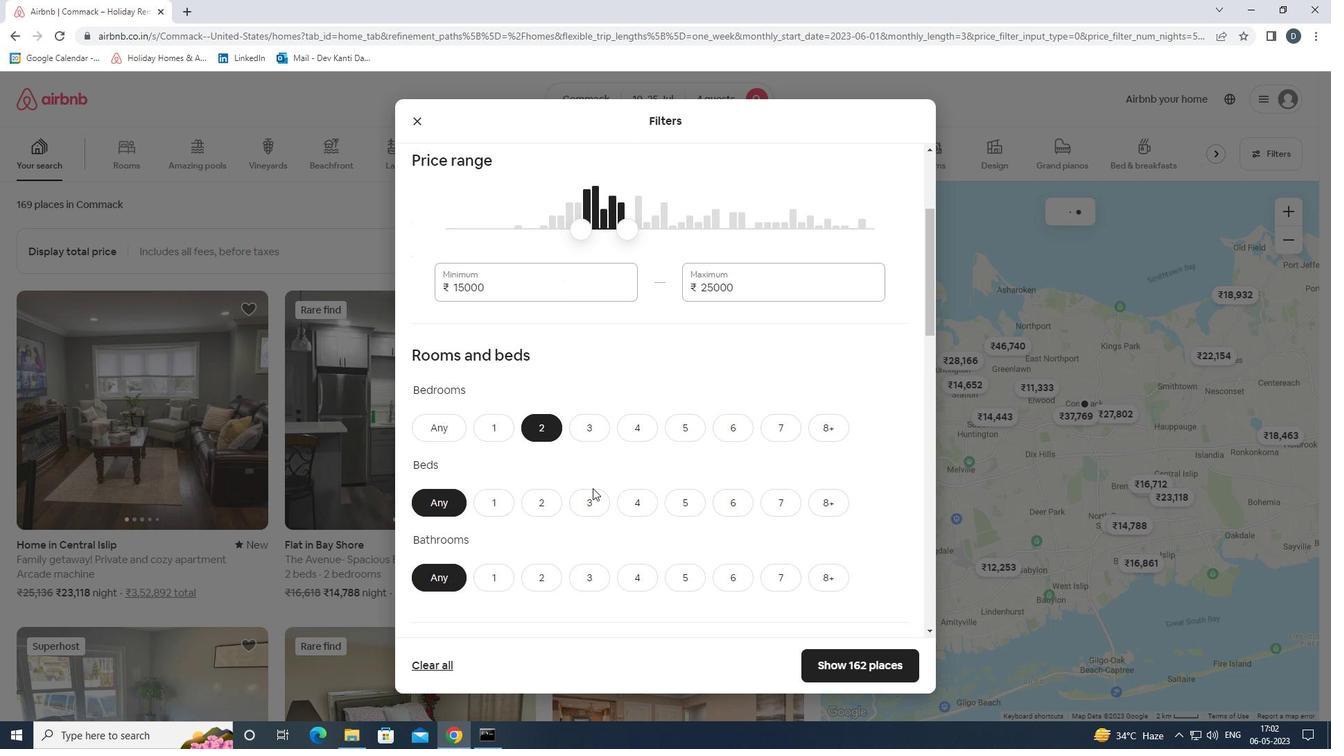 
Action: Mouse pressed left at (593, 497)
Screenshot: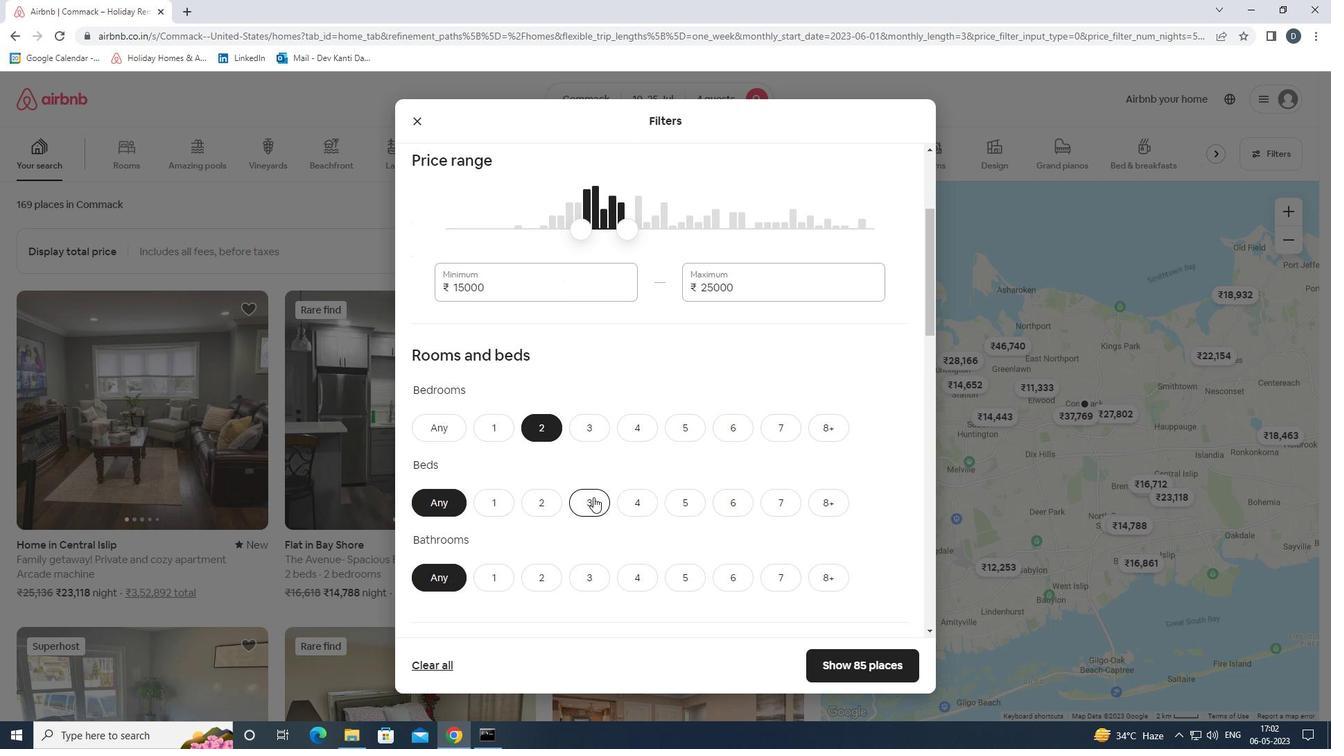 
Action: Mouse moved to (545, 579)
Screenshot: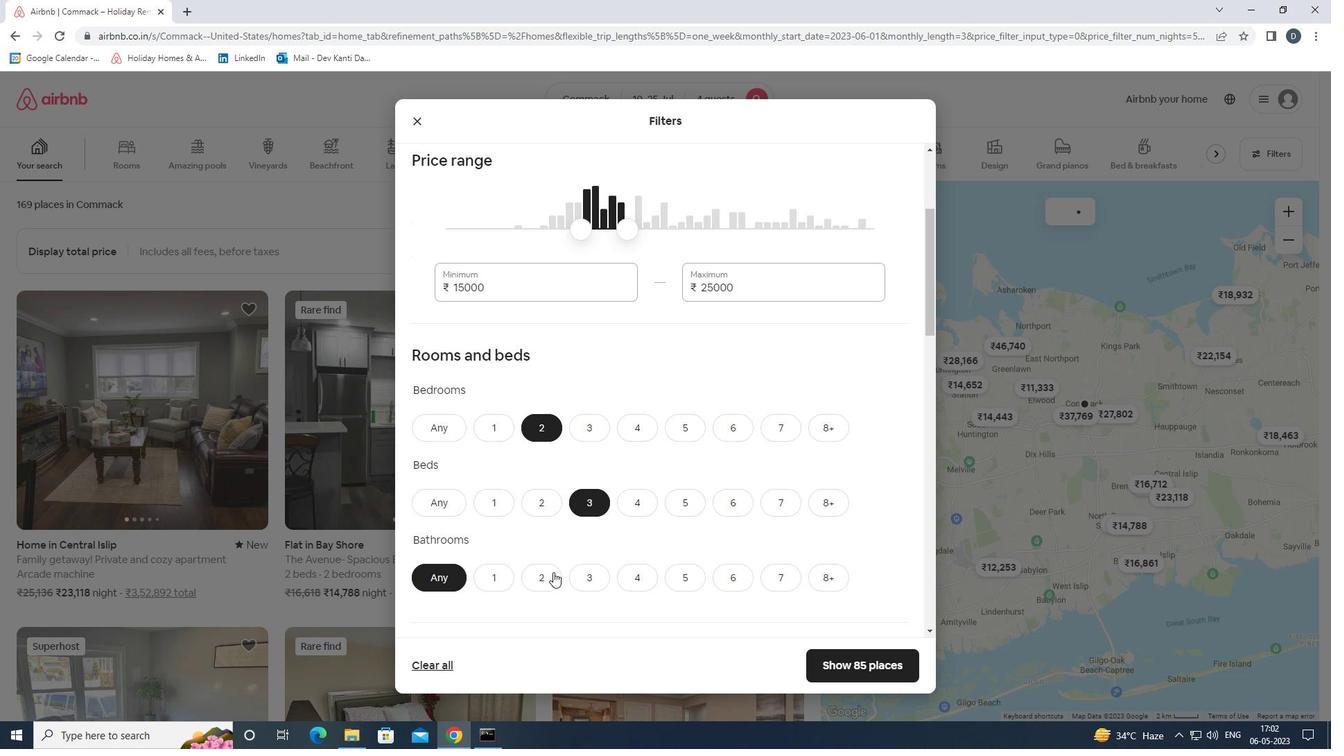 
Action: Mouse pressed left at (545, 579)
Screenshot: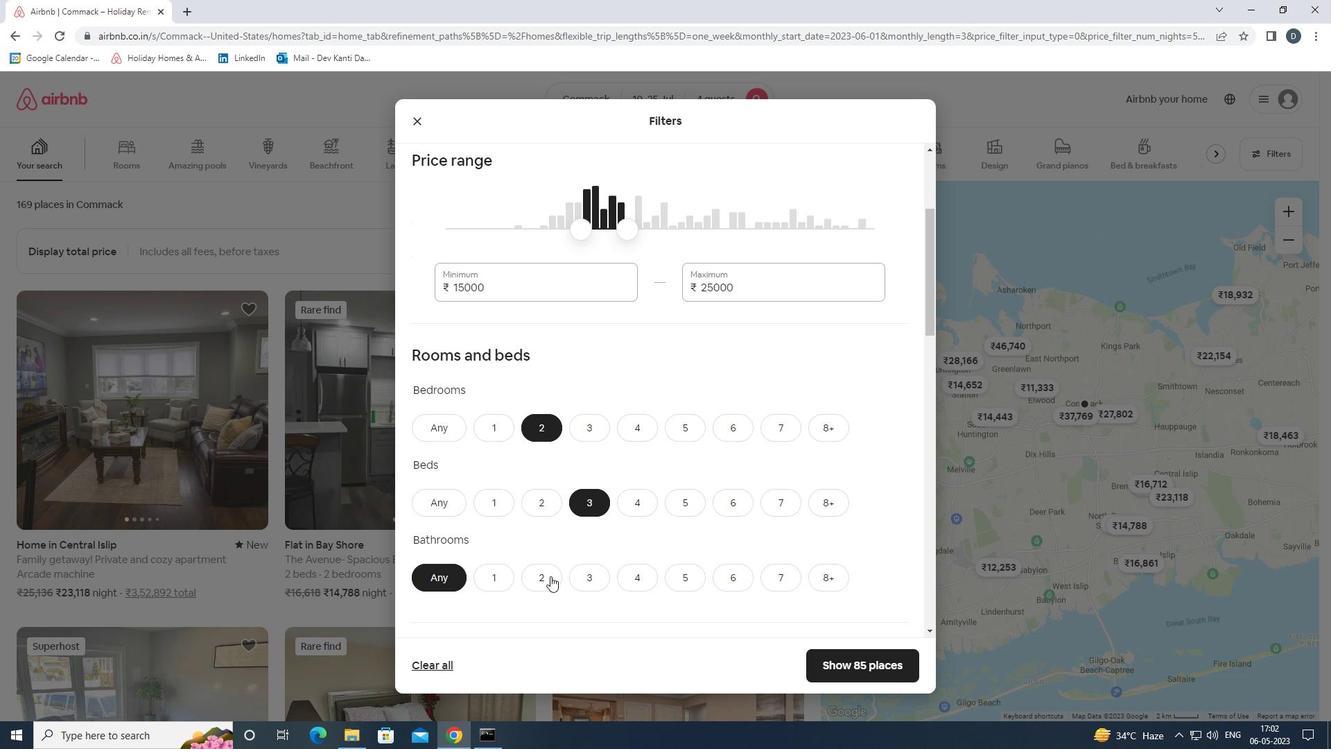 
Action: Mouse moved to (622, 515)
Screenshot: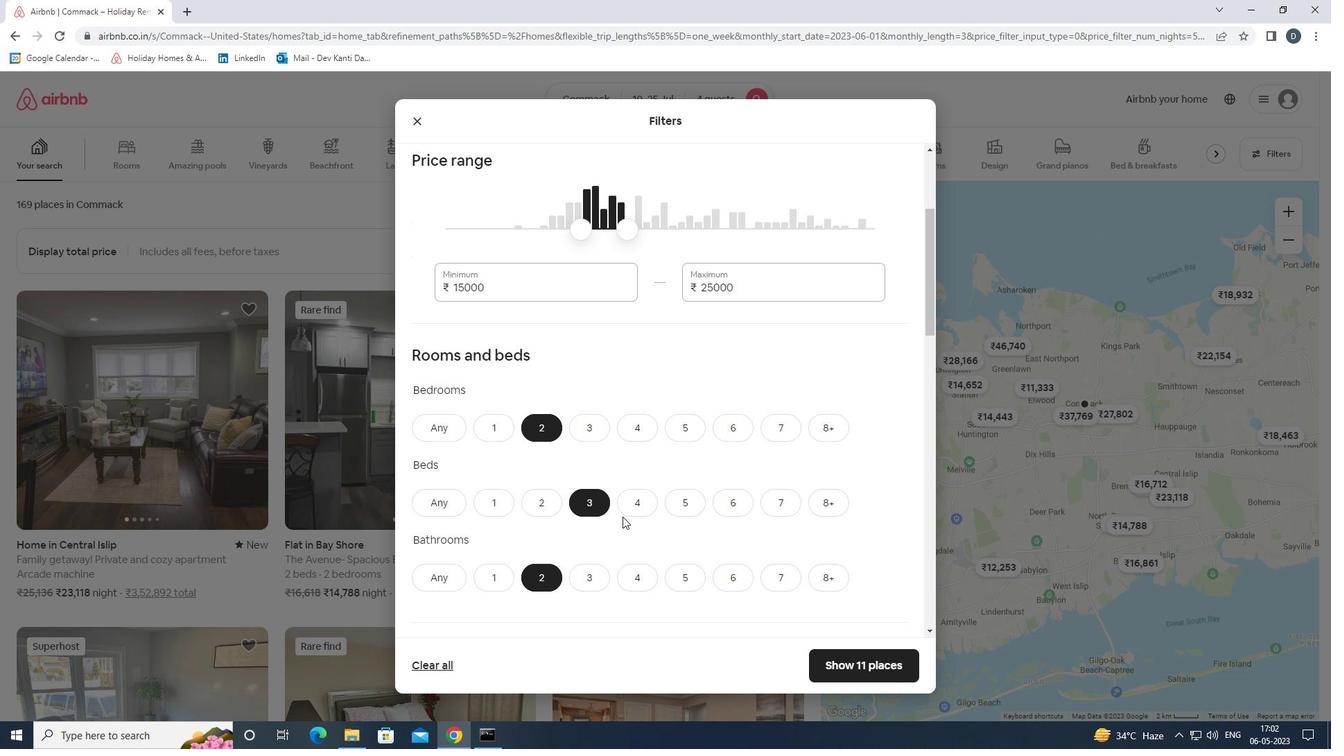 
Action: Mouse scrolled (622, 514) with delta (0, 0)
Screenshot: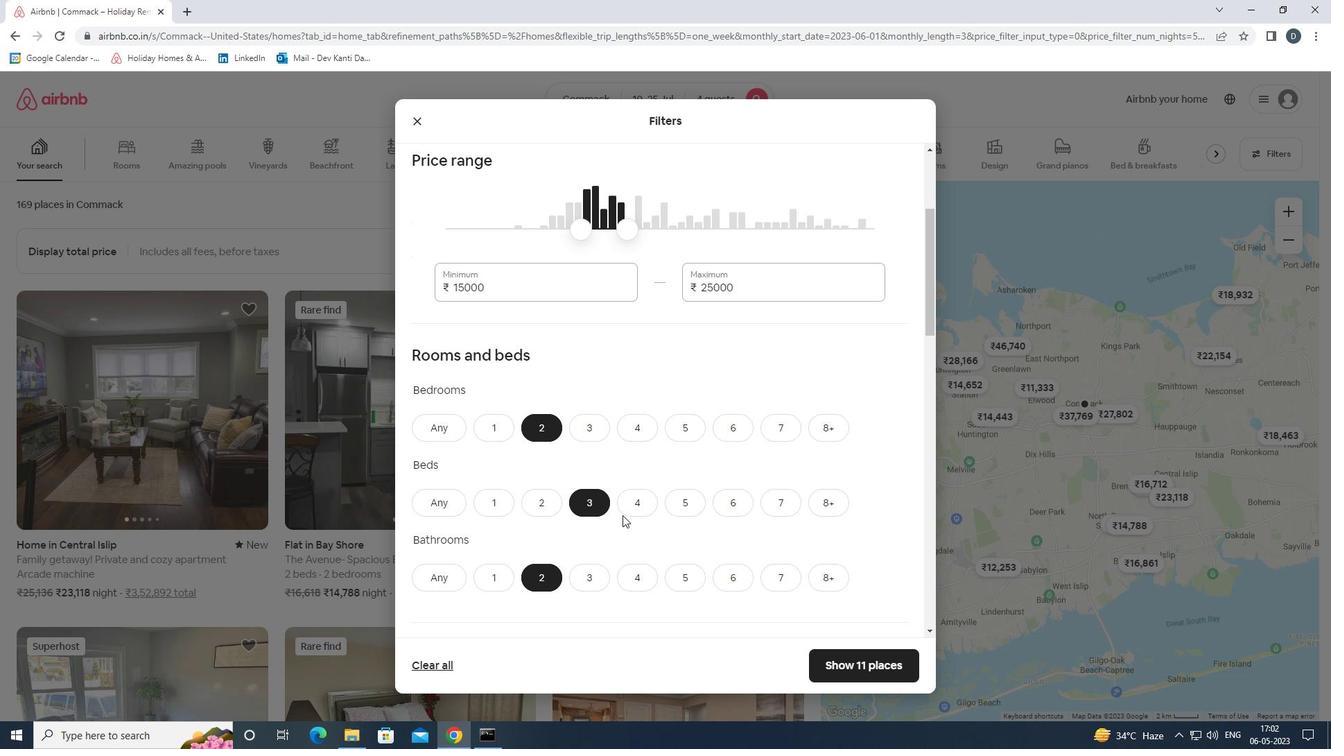 
Action: Mouse moved to (624, 517)
Screenshot: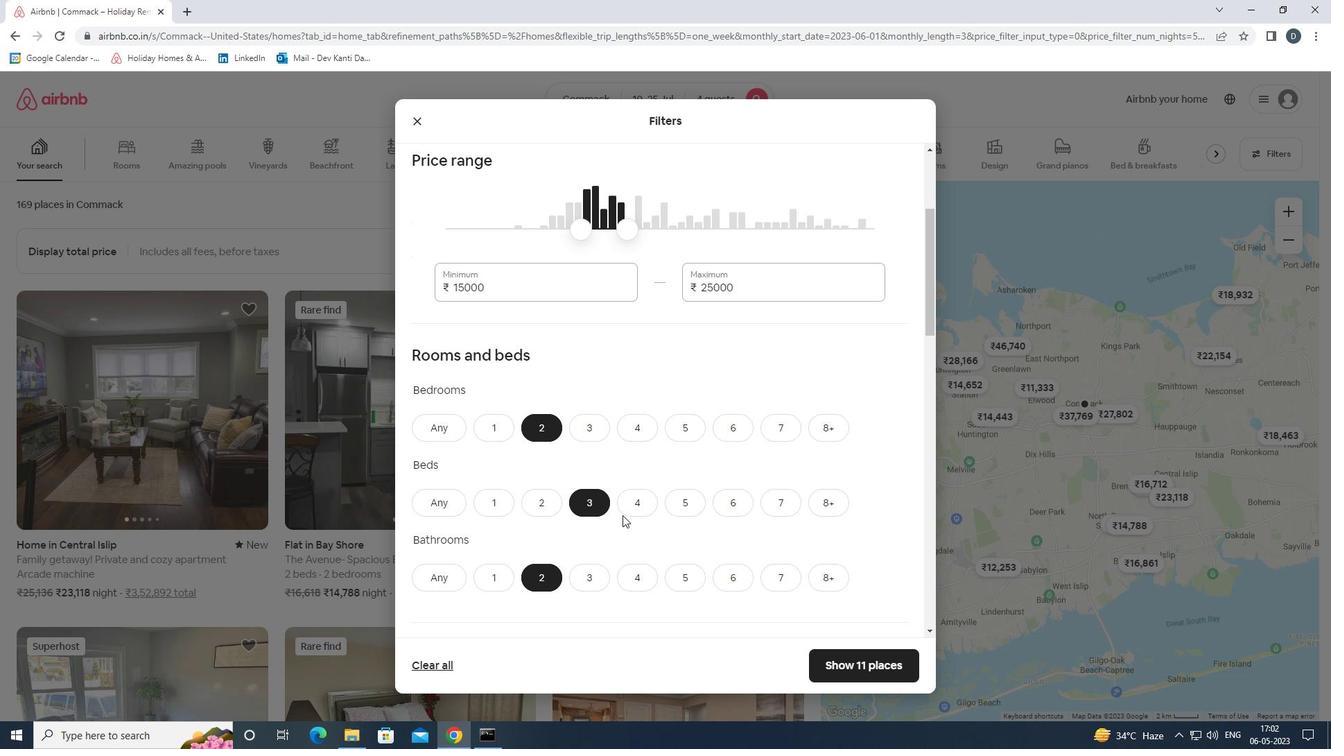 
Action: Mouse scrolled (624, 516) with delta (0, 0)
Screenshot: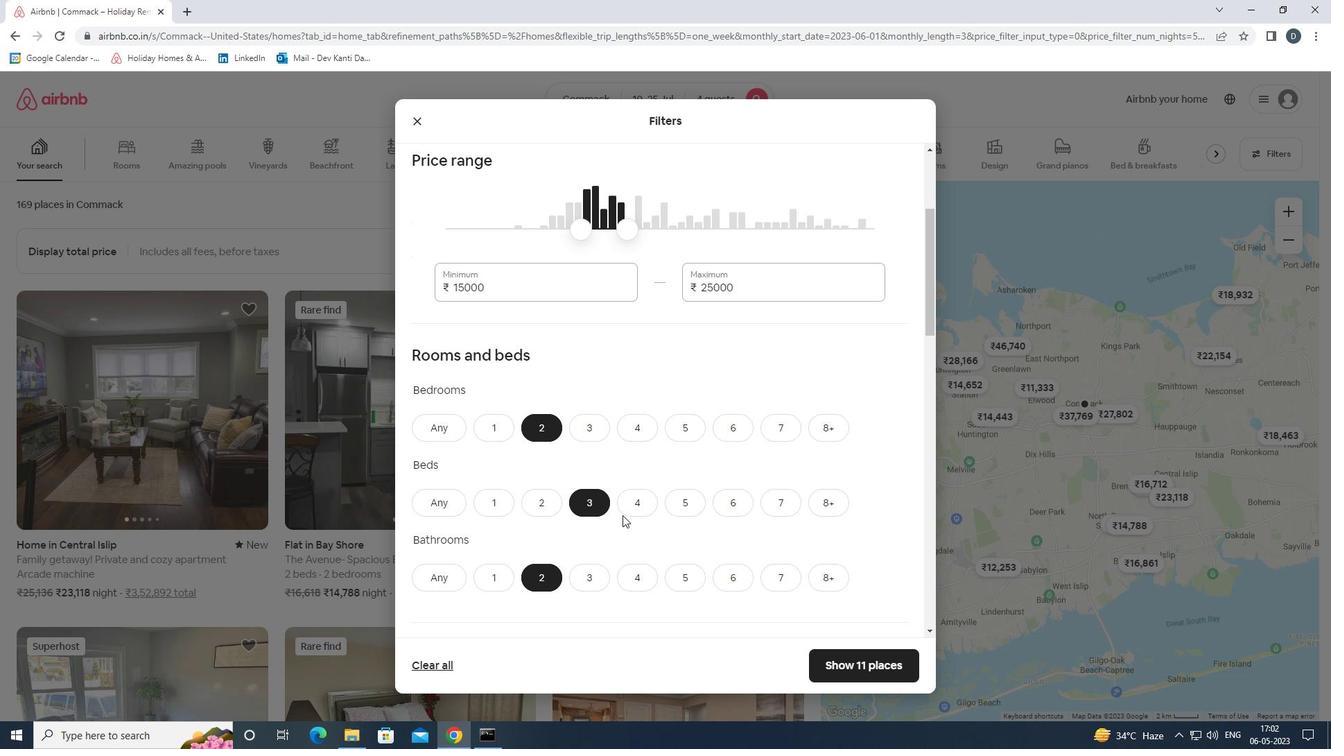 
Action: Mouse moved to (624, 518)
Screenshot: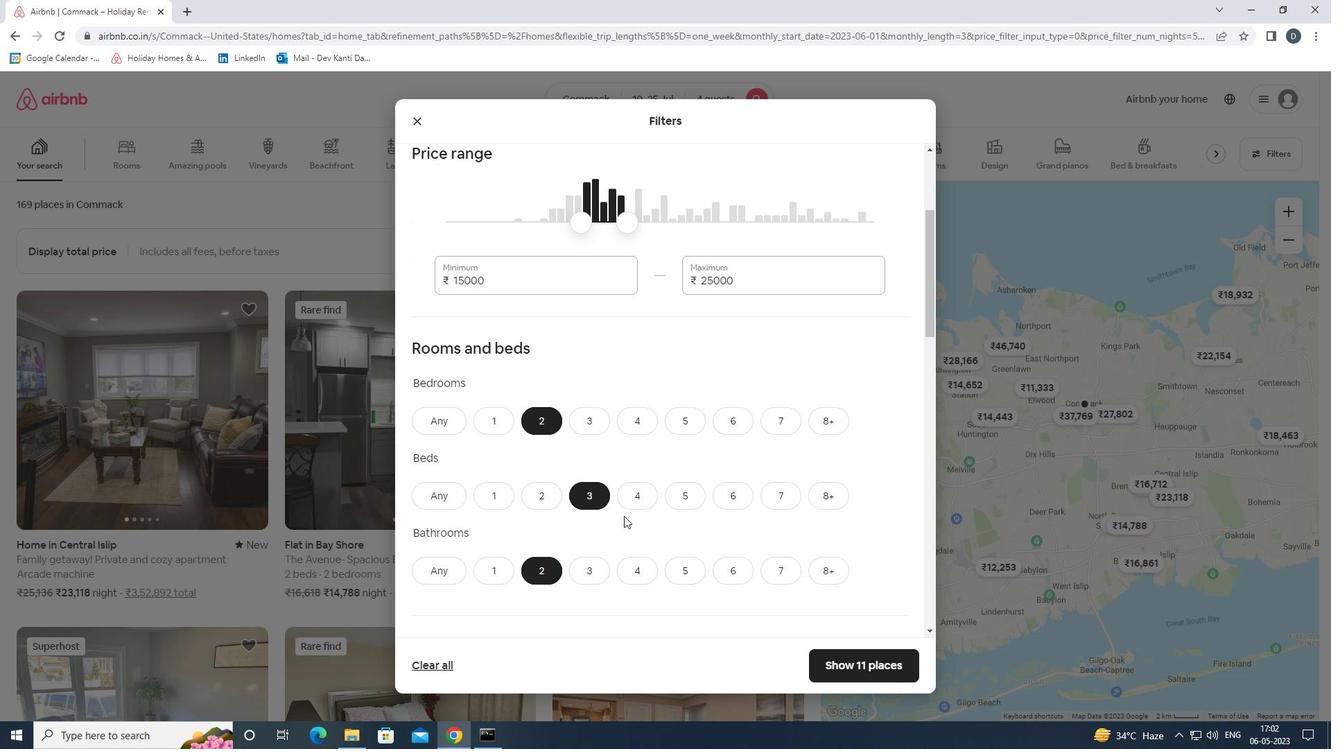 
Action: Mouse scrolled (624, 517) with delta (0, 0)
Screenshot: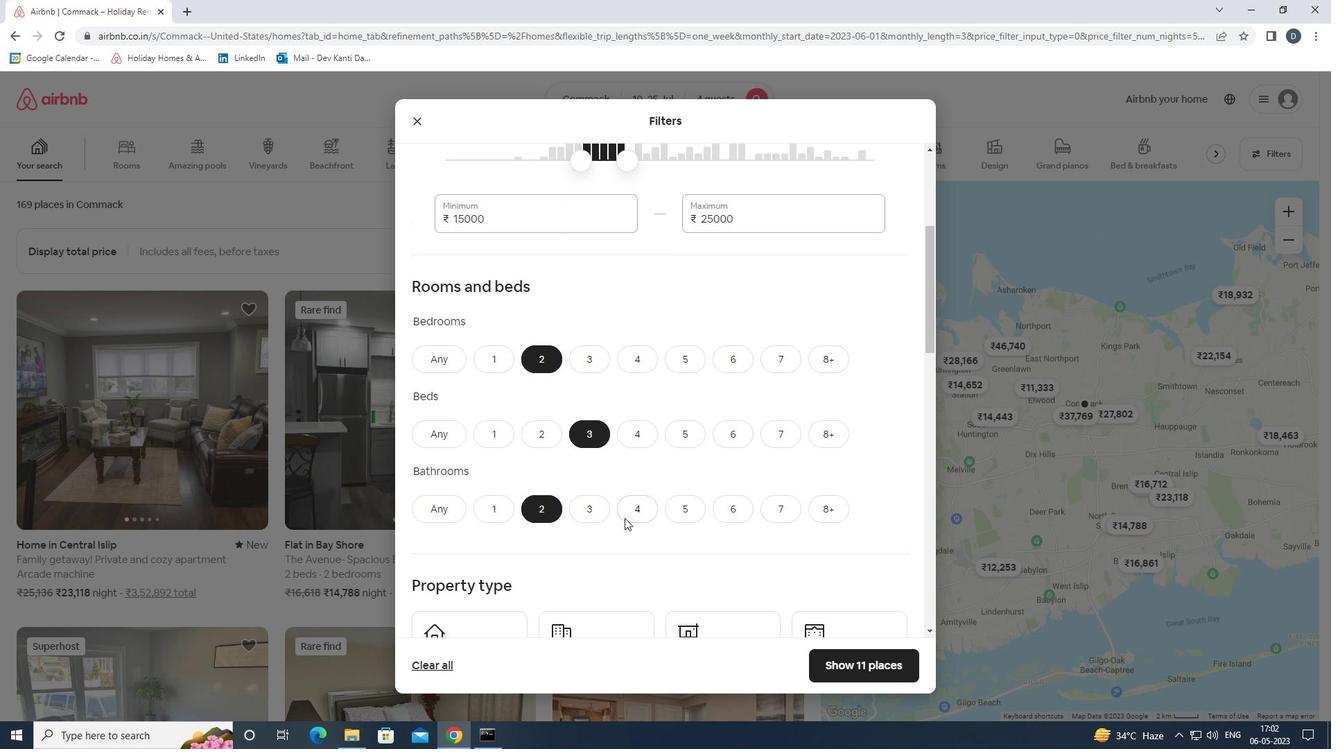 
Action: Mouse moved to (489, 524)
Screenshot: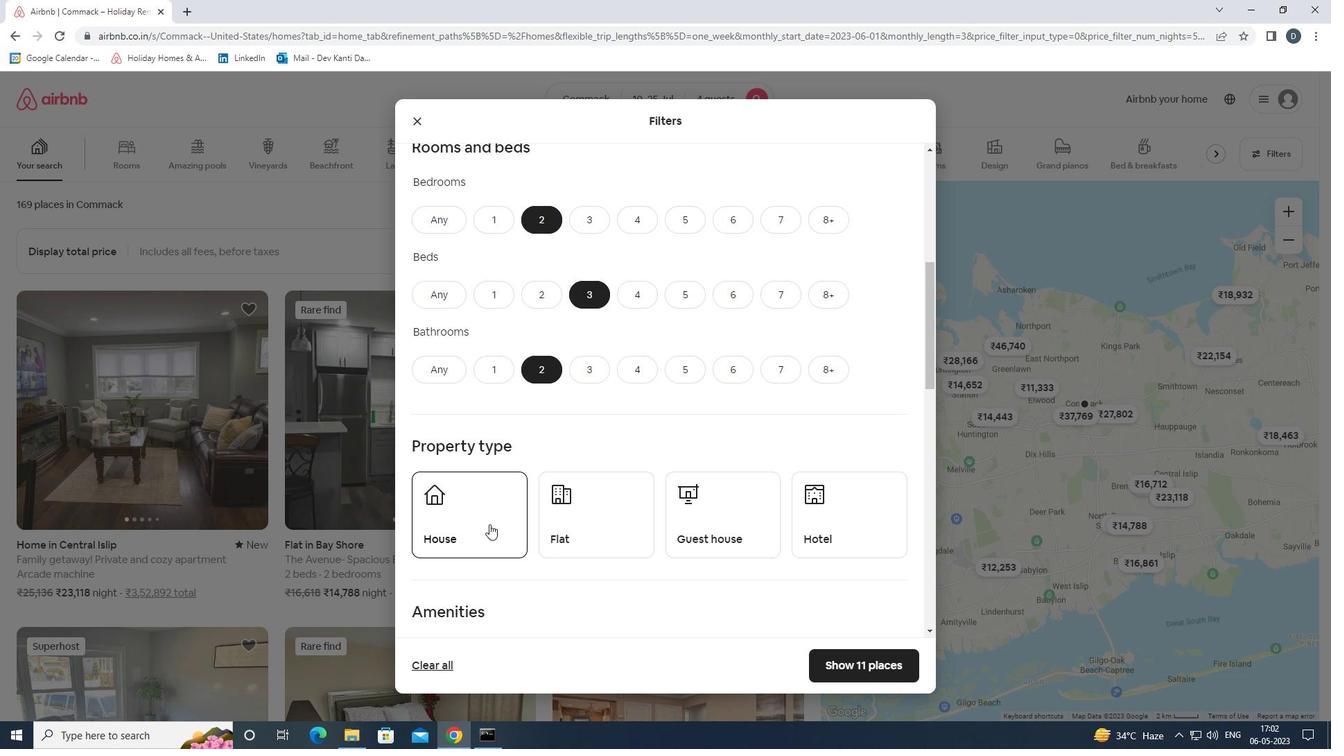 
Action: Mouse pressed left at (489, 524)
Screenshot: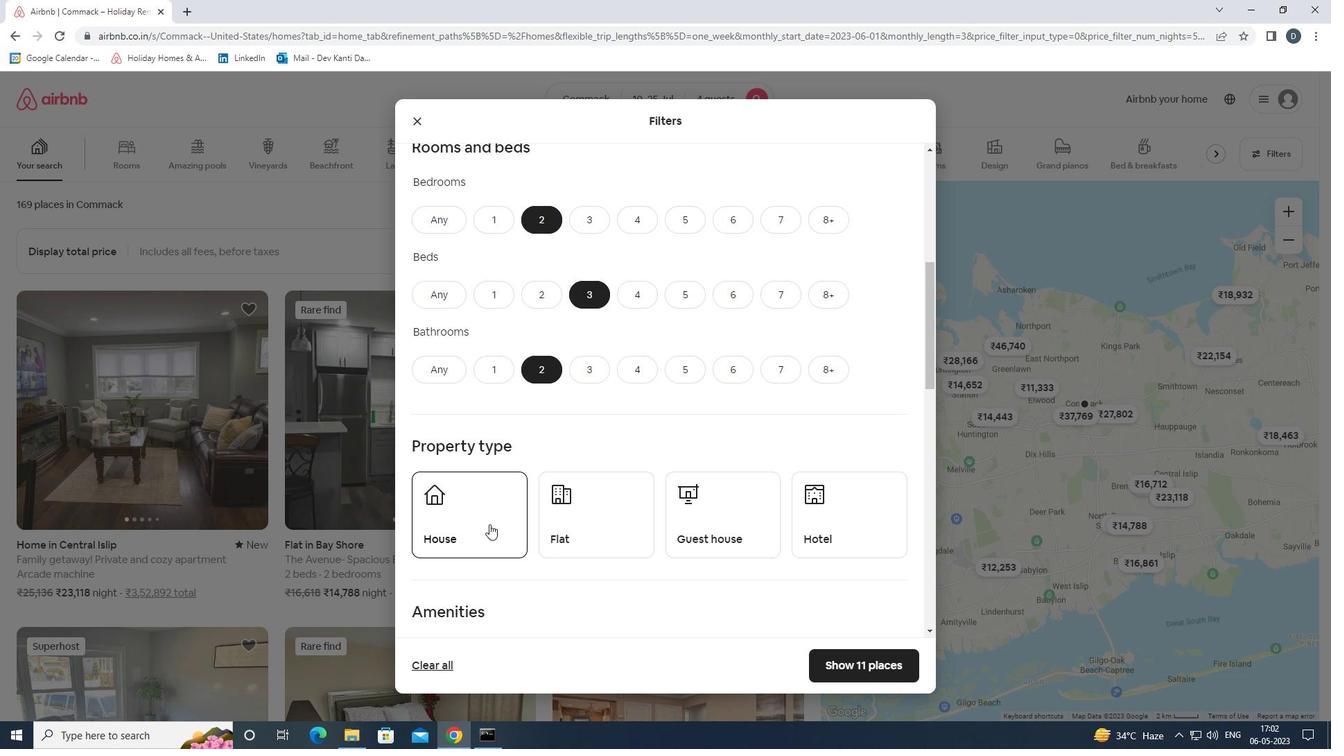 
Action: Mouse moved to (572, 521)
Screenshot: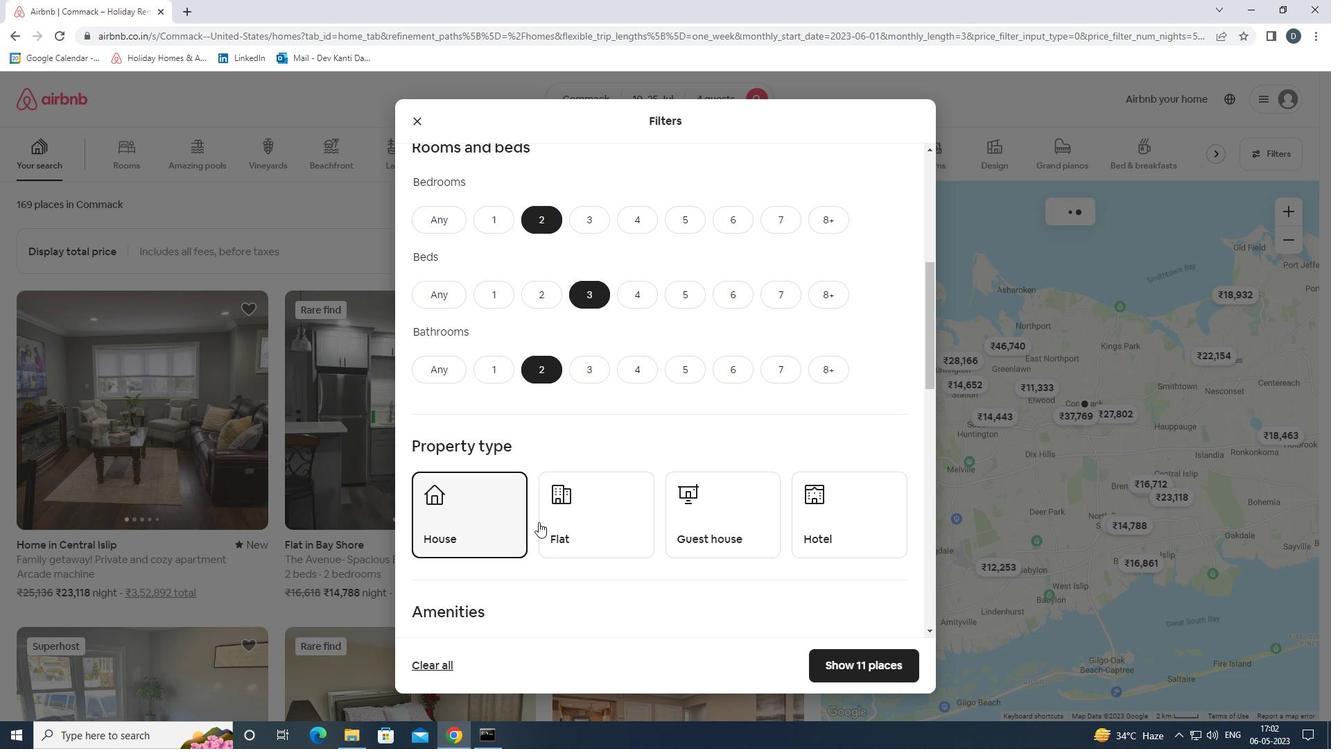 
Action: Mouse pressed left at (572, 521)
Screenshot: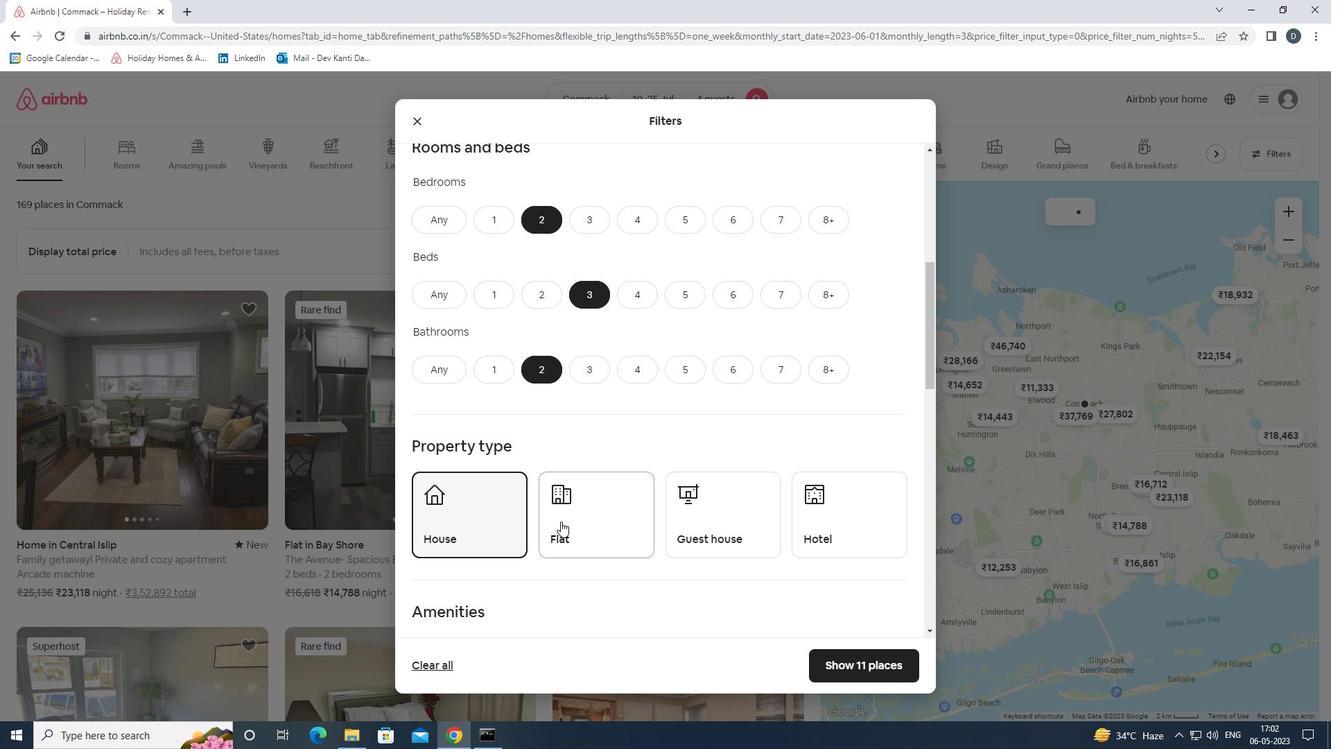 
Action: Mouse moved to (730, 518)
Screenshot: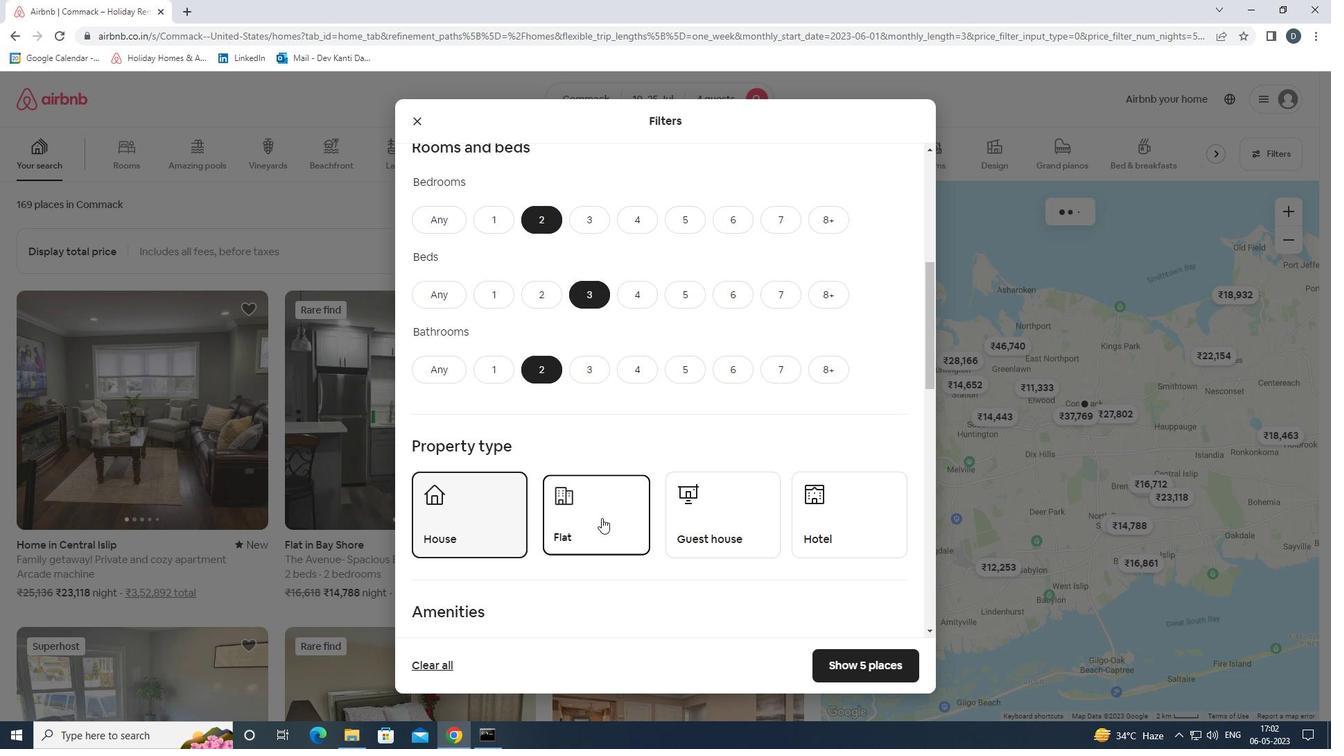 
Action: Mouse pressed left at (730, 518)
Screenshot: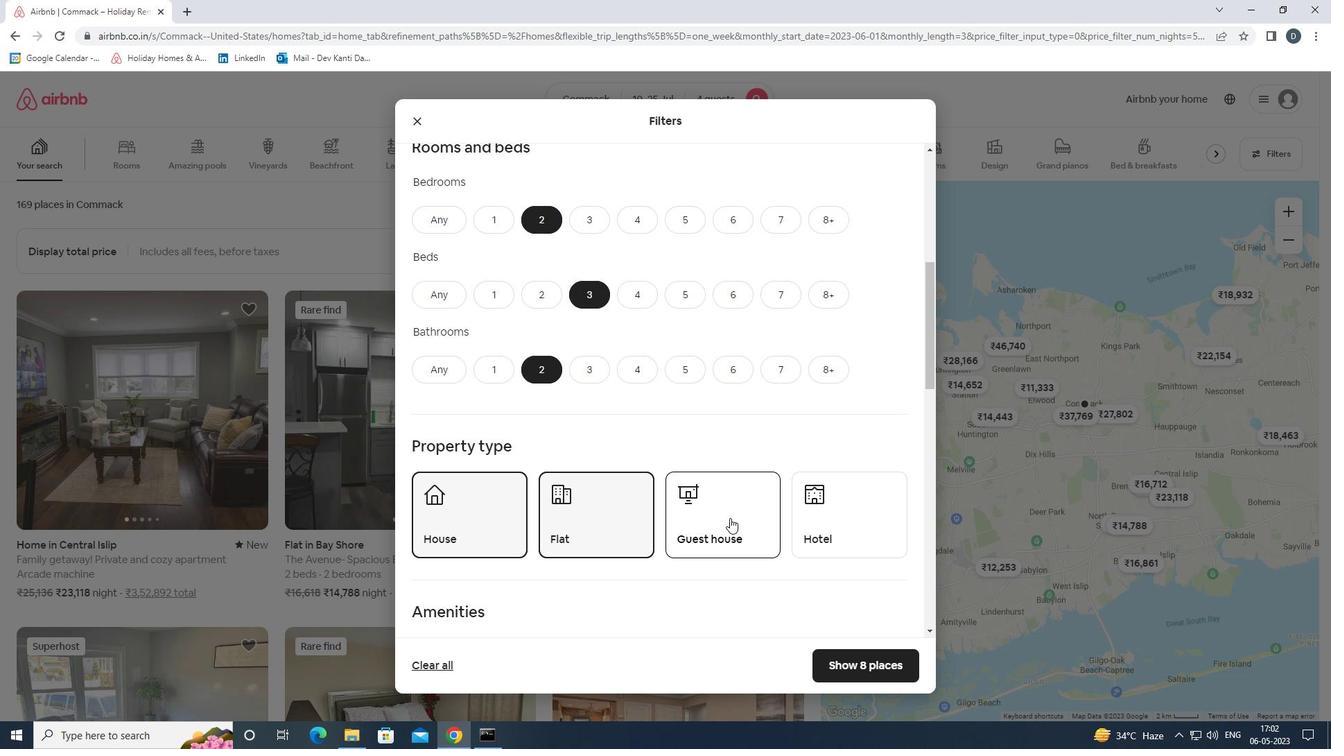 
Action: Mouse moved to (722, 517)
Screenshot: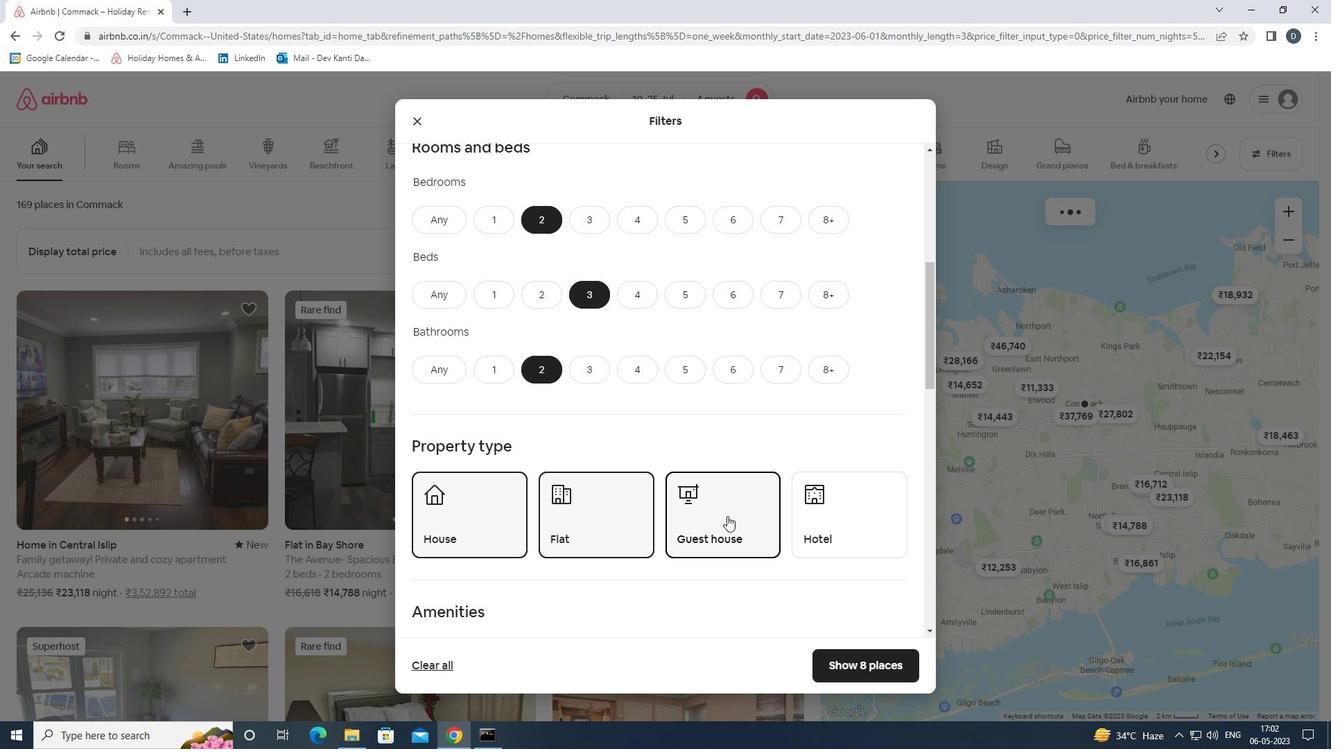 
Action: Mouse scrolled (722, 516) with delta (0, 0)
Screenshot: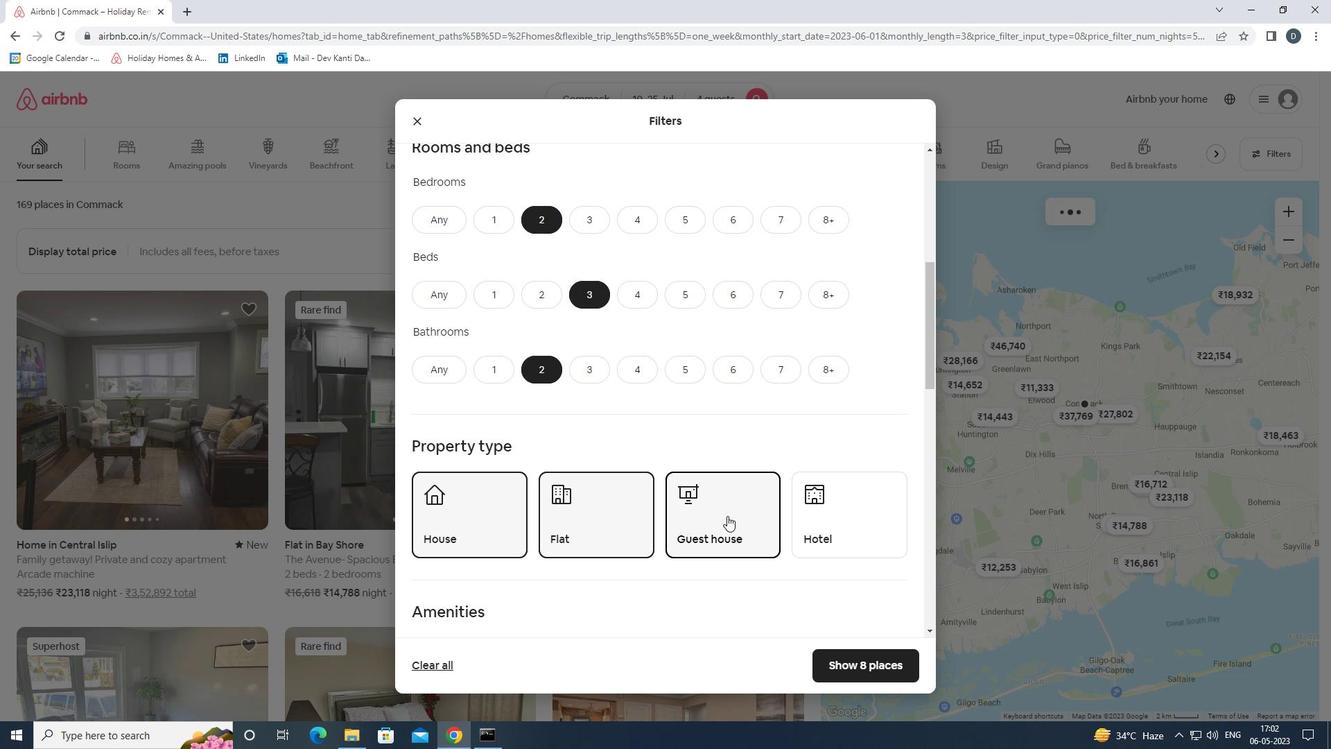 
Action: Mouse moved to (721, 518)
Screenshot: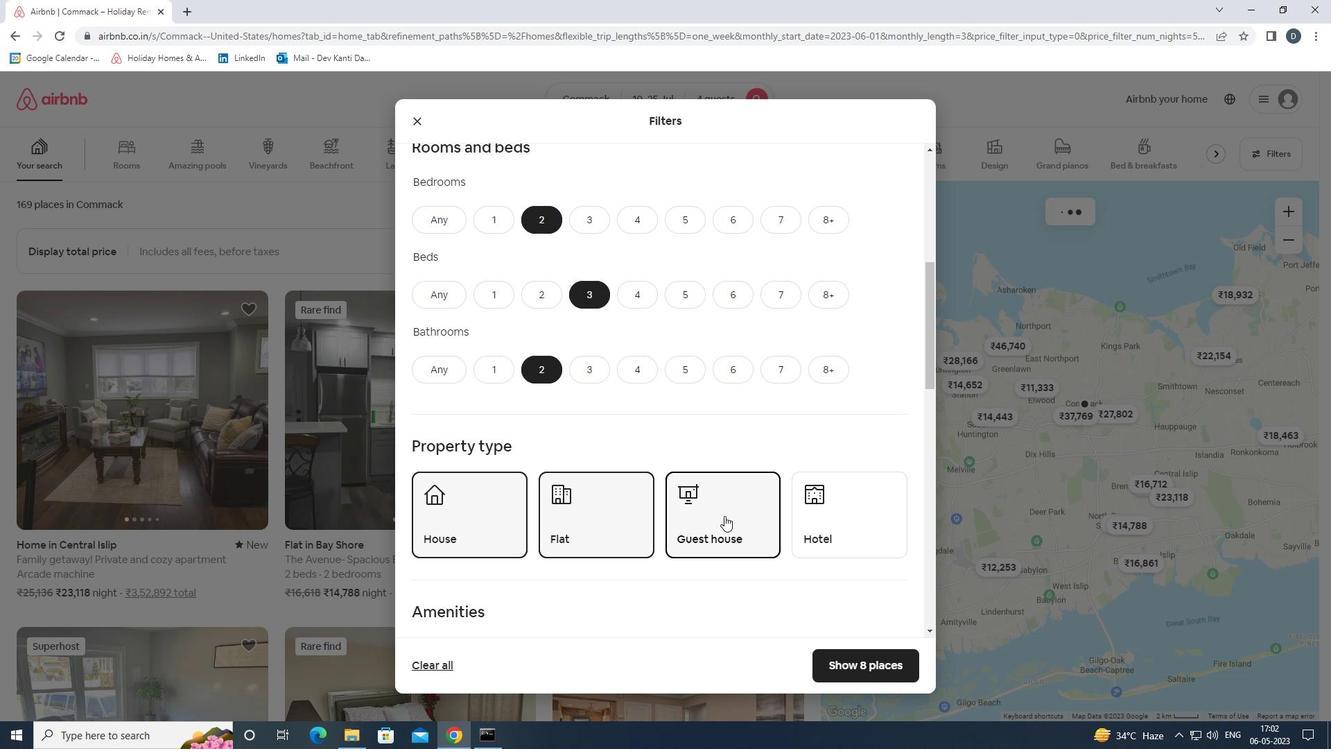 
Action: Mouse scrolled (721, 517) with delta (0, 0)
Screenshot: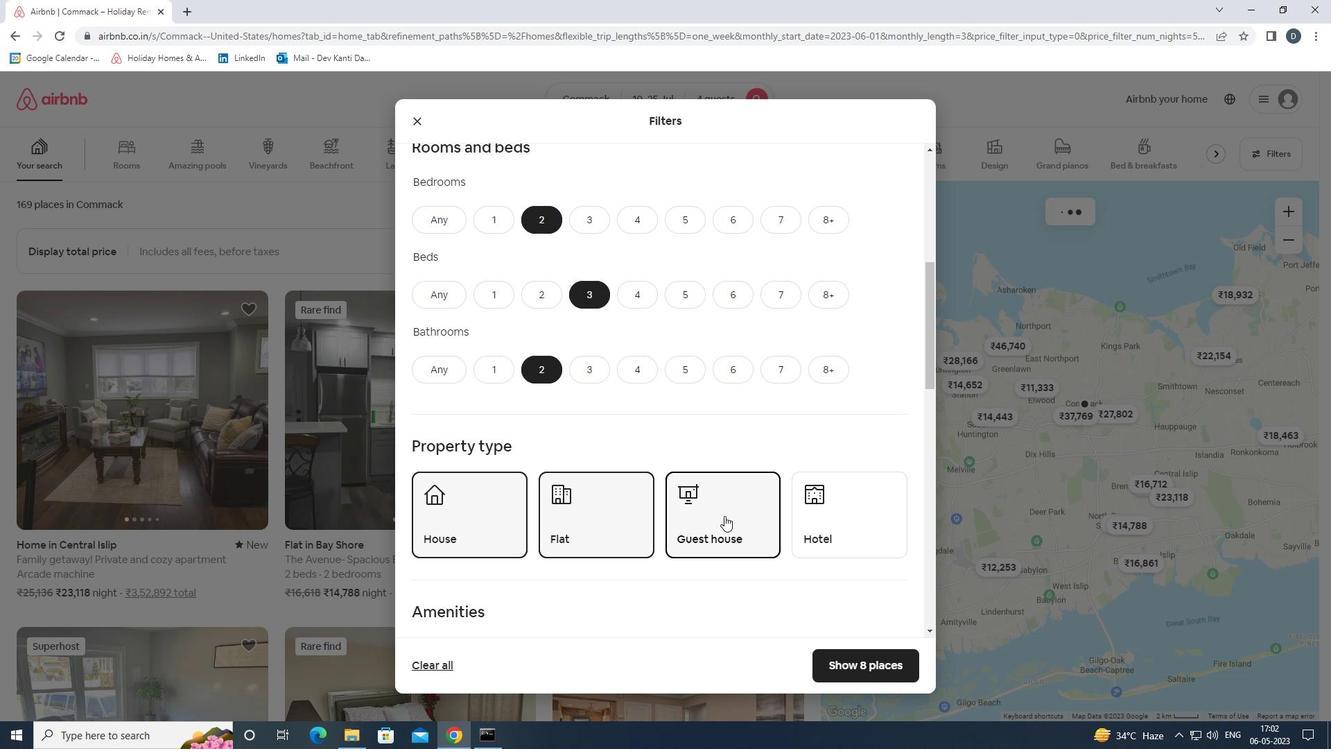 
Action: Mouse moved to (720, 518)
Screenshot: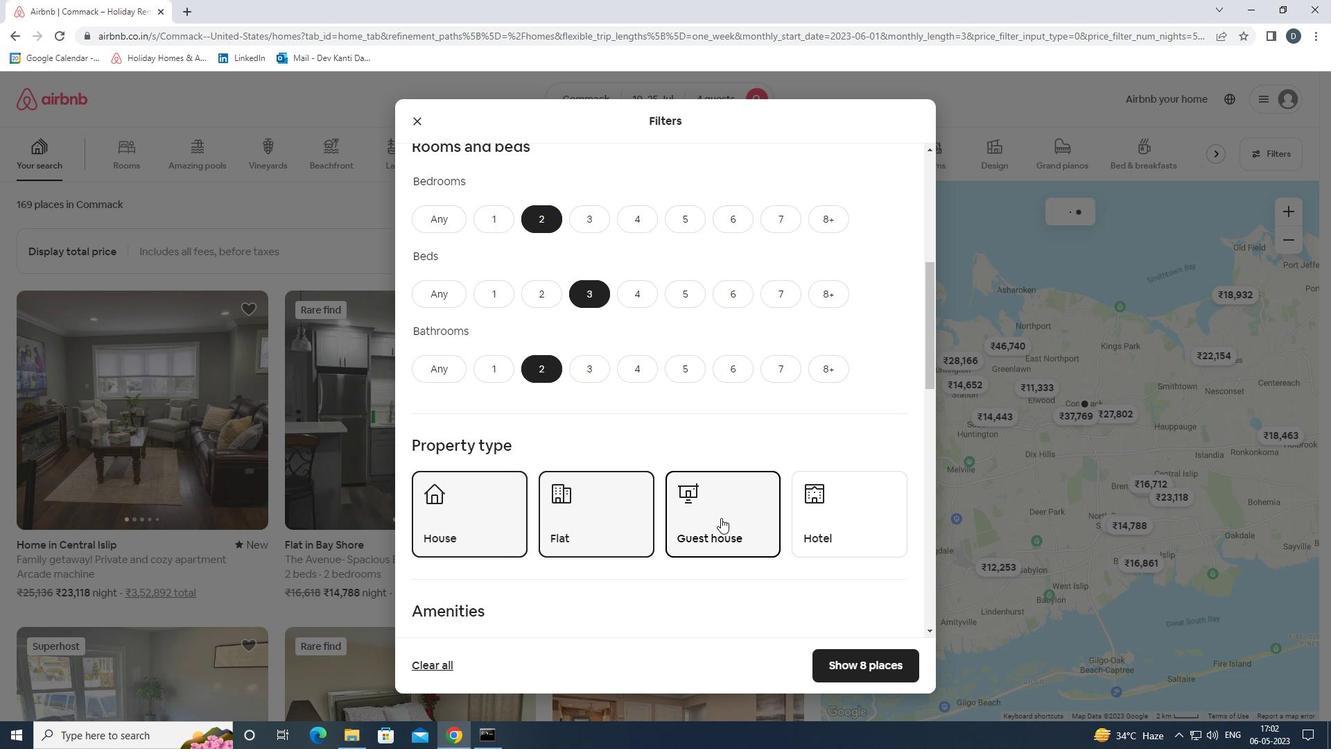 
Action: Mouse scrolled (720, 517) with delta (0, 0)
Screenshot: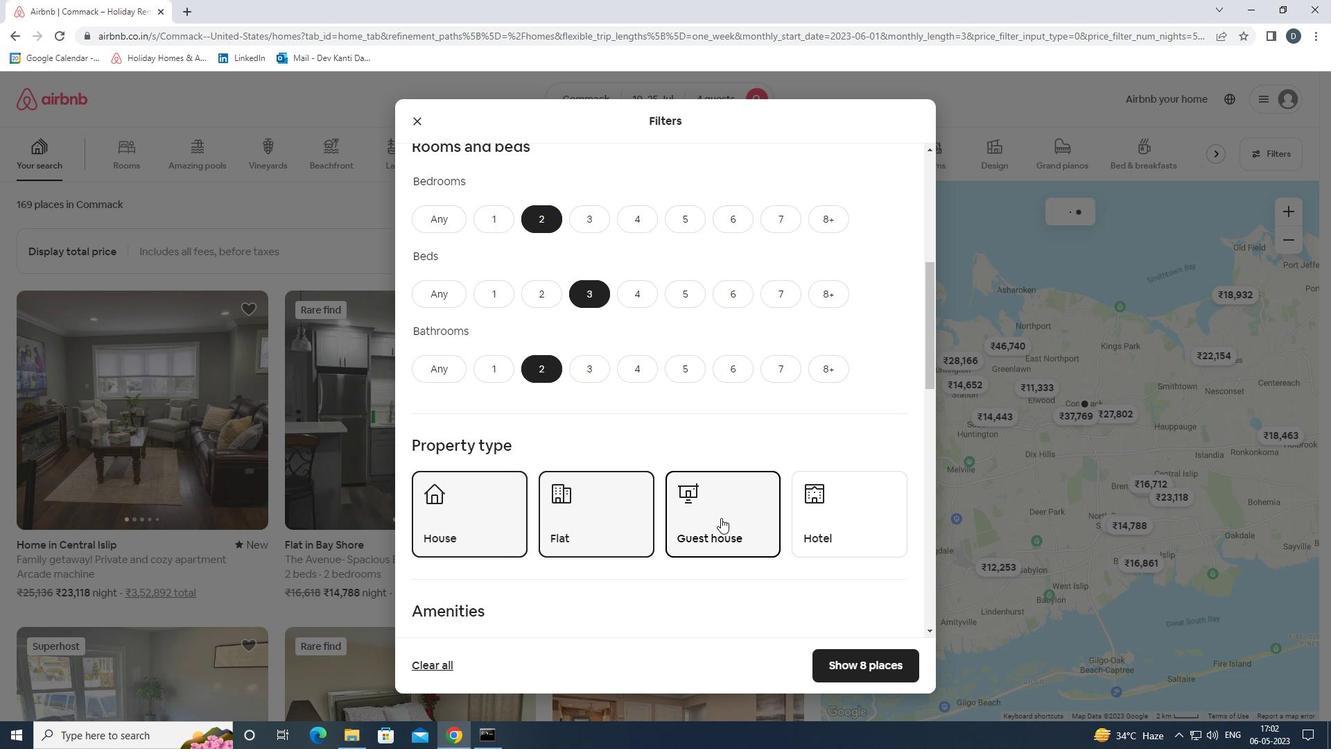 
Action: Mouse moved to (715, 517)
Screenshot: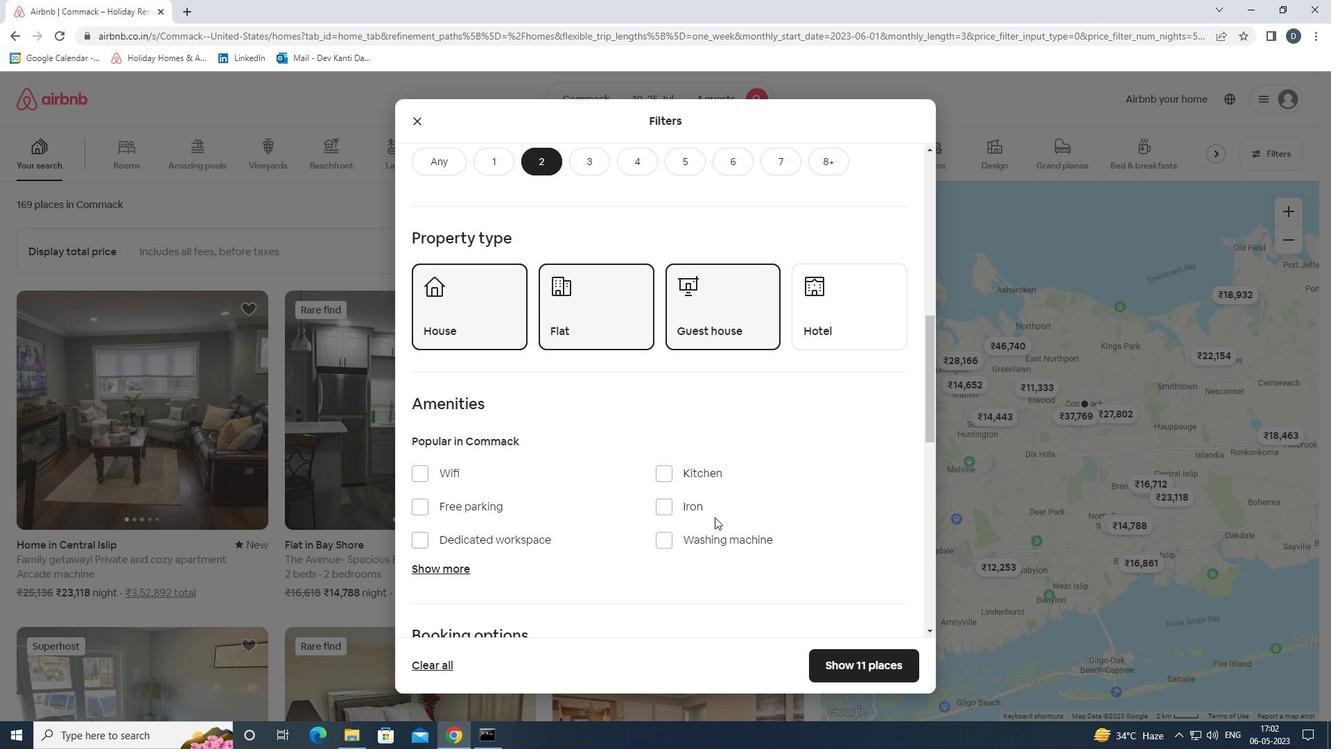
Action: Mouse scrolled (715, 516) with delta (0, 0)
Screenshot: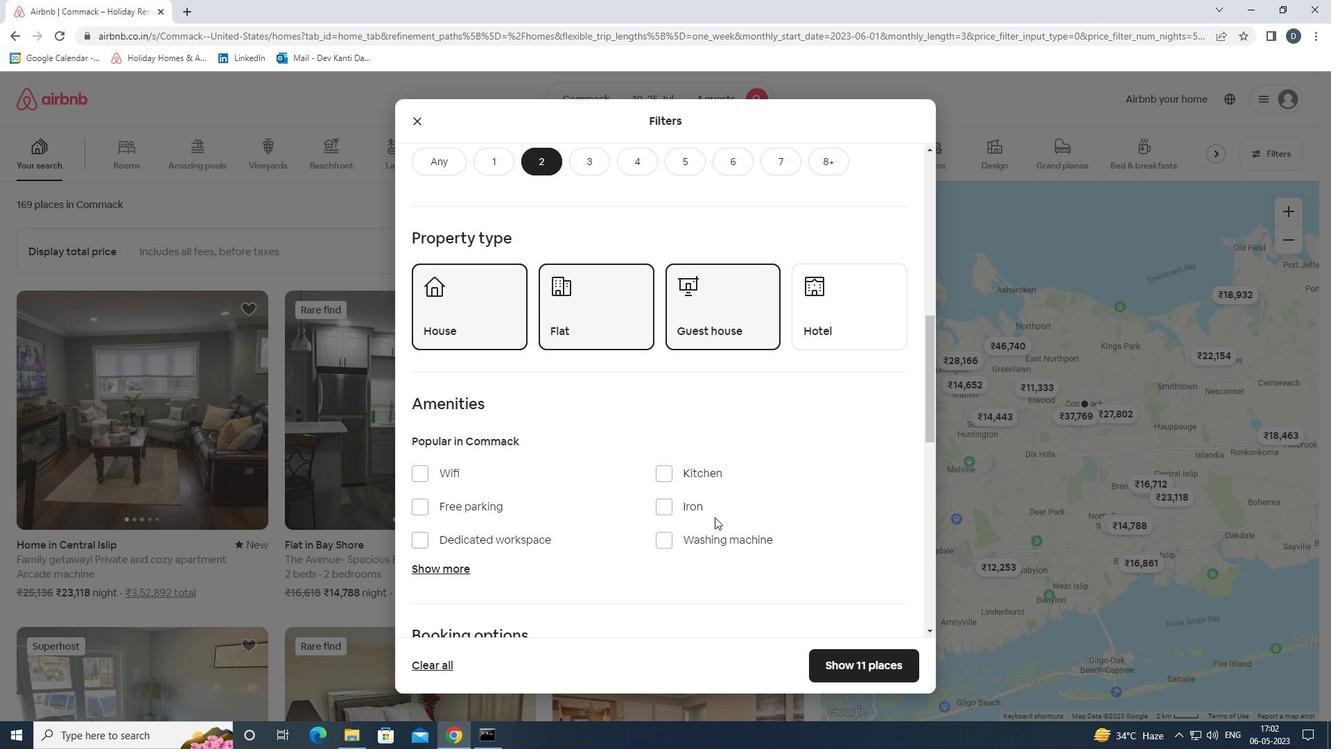
Action: Mouse moved to (414, 401)
Screenshot: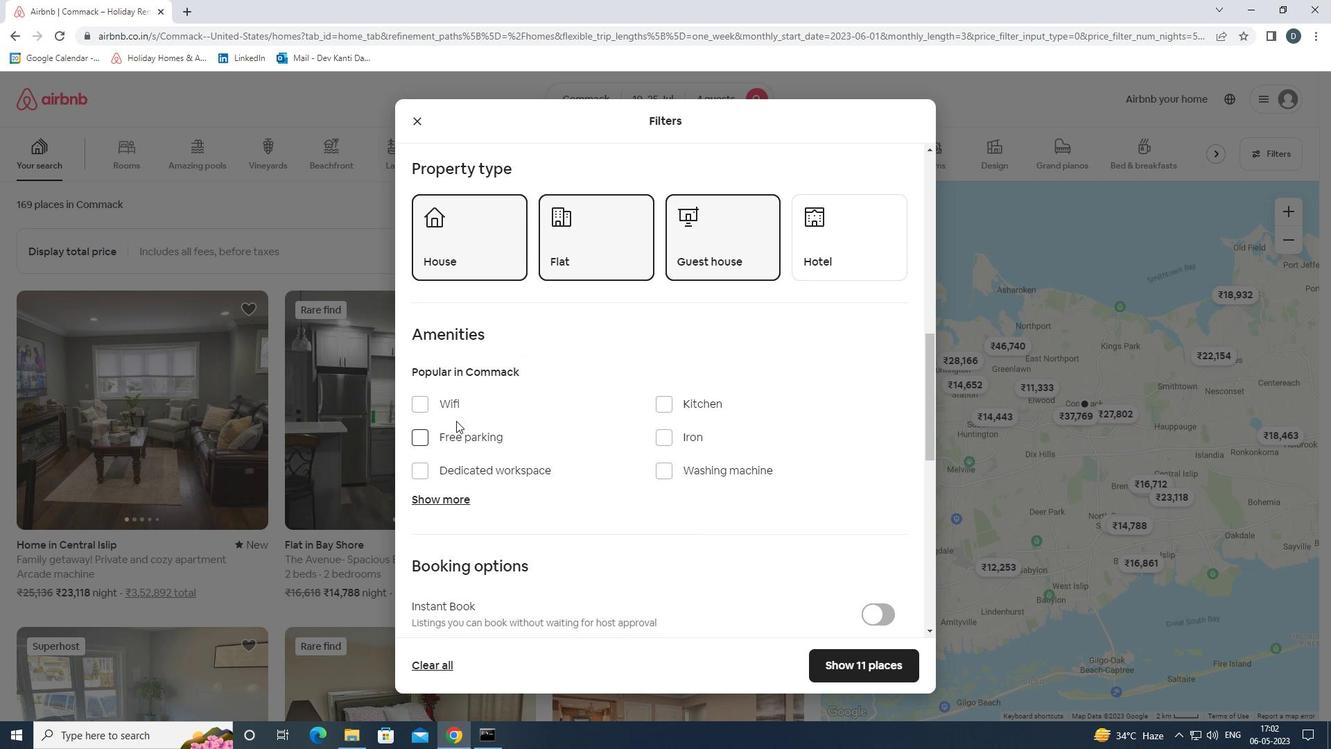 
Action: Mouse pressed left at (414, 401)
Screenshot: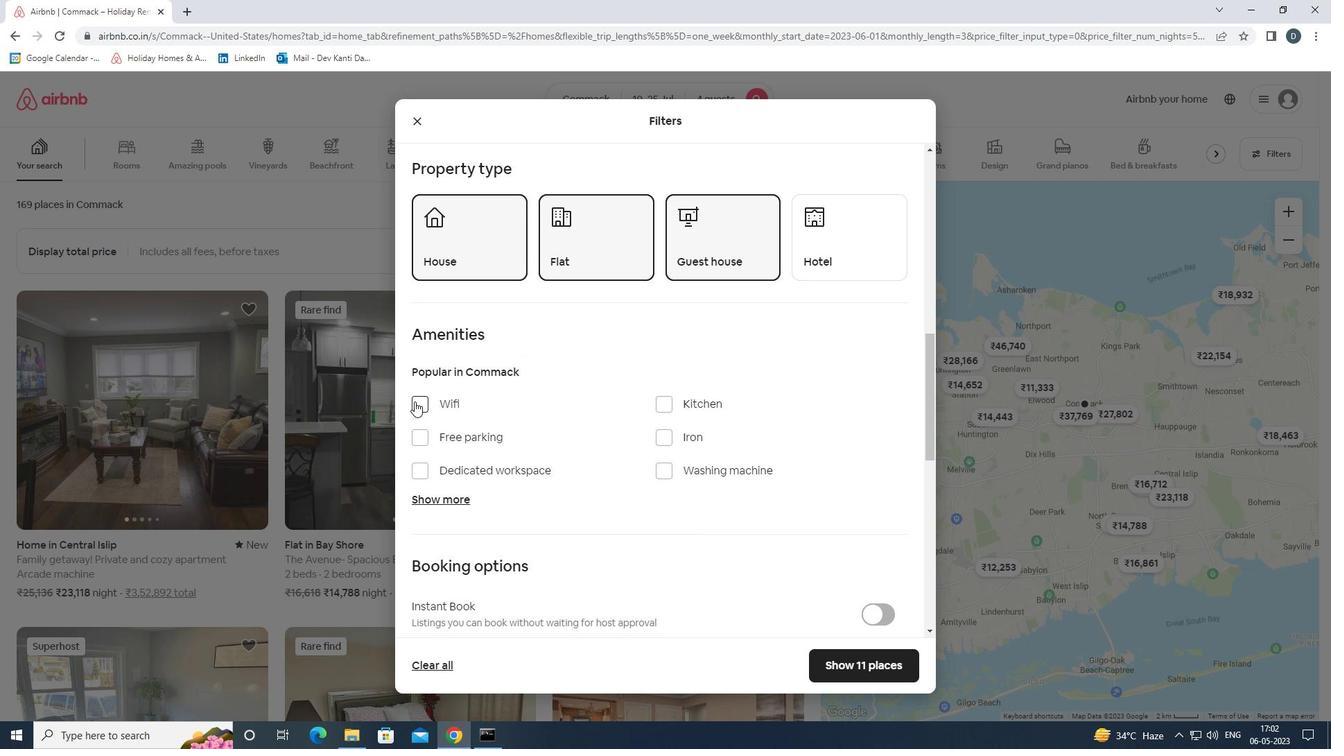
Action: Mouse moved to (459, 432)
Screenshot: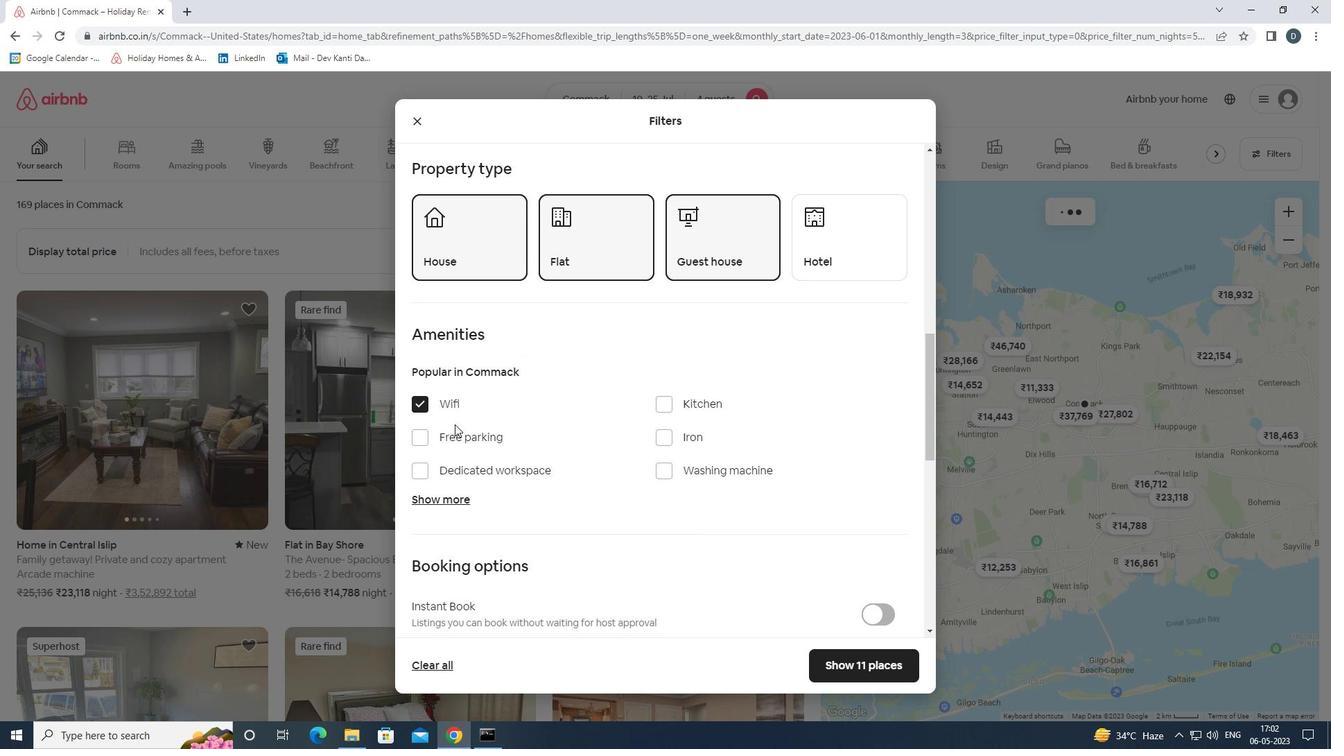 
Action: Mouse pressed left at (459, 432)
Screenshot: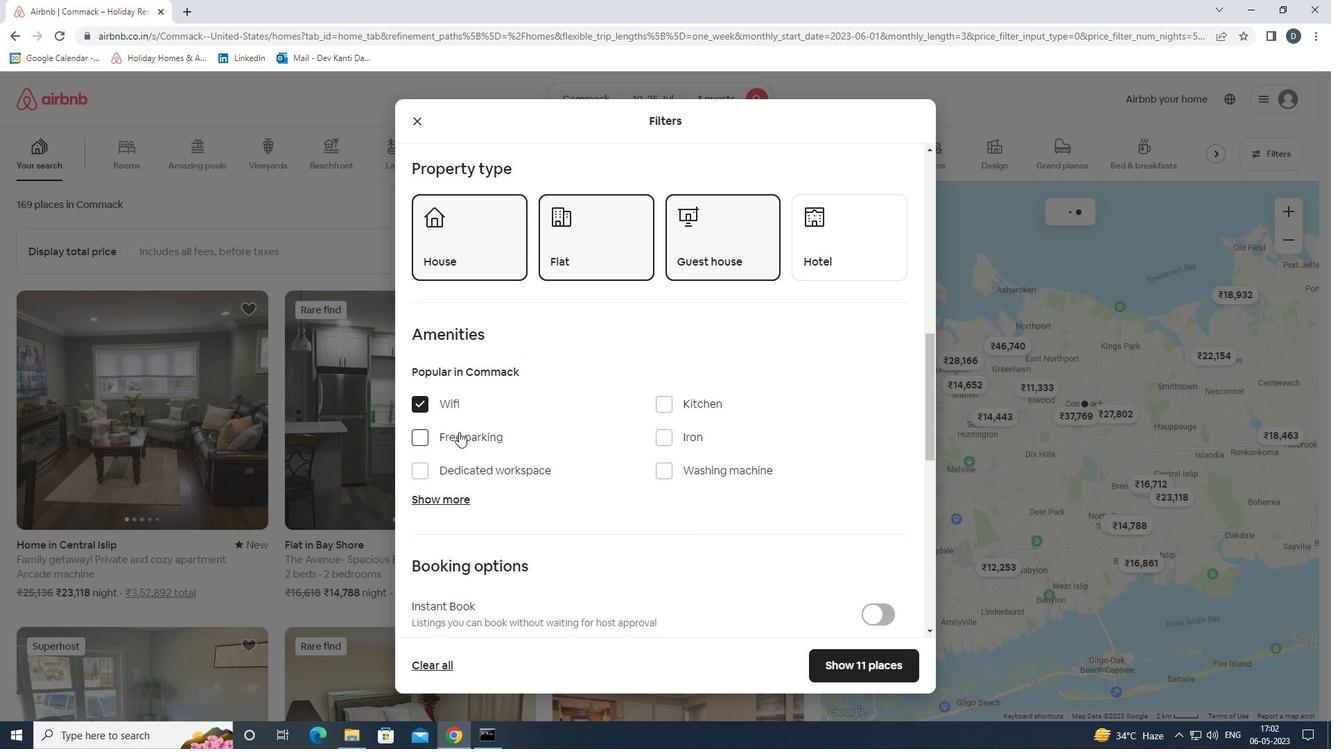 
Action: Mouse moved to (459, 496)
Screenshot: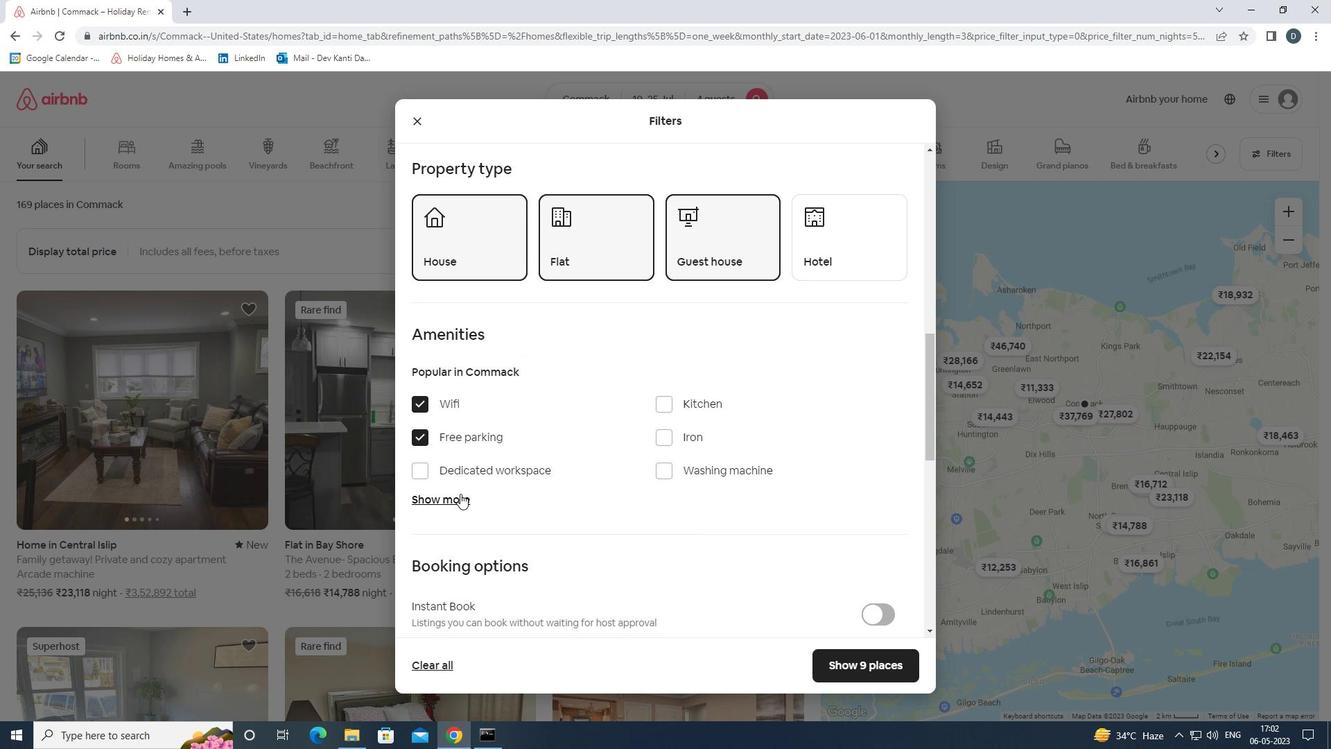 
Action: Mouse pressed left at (459, 496)
Screenshot: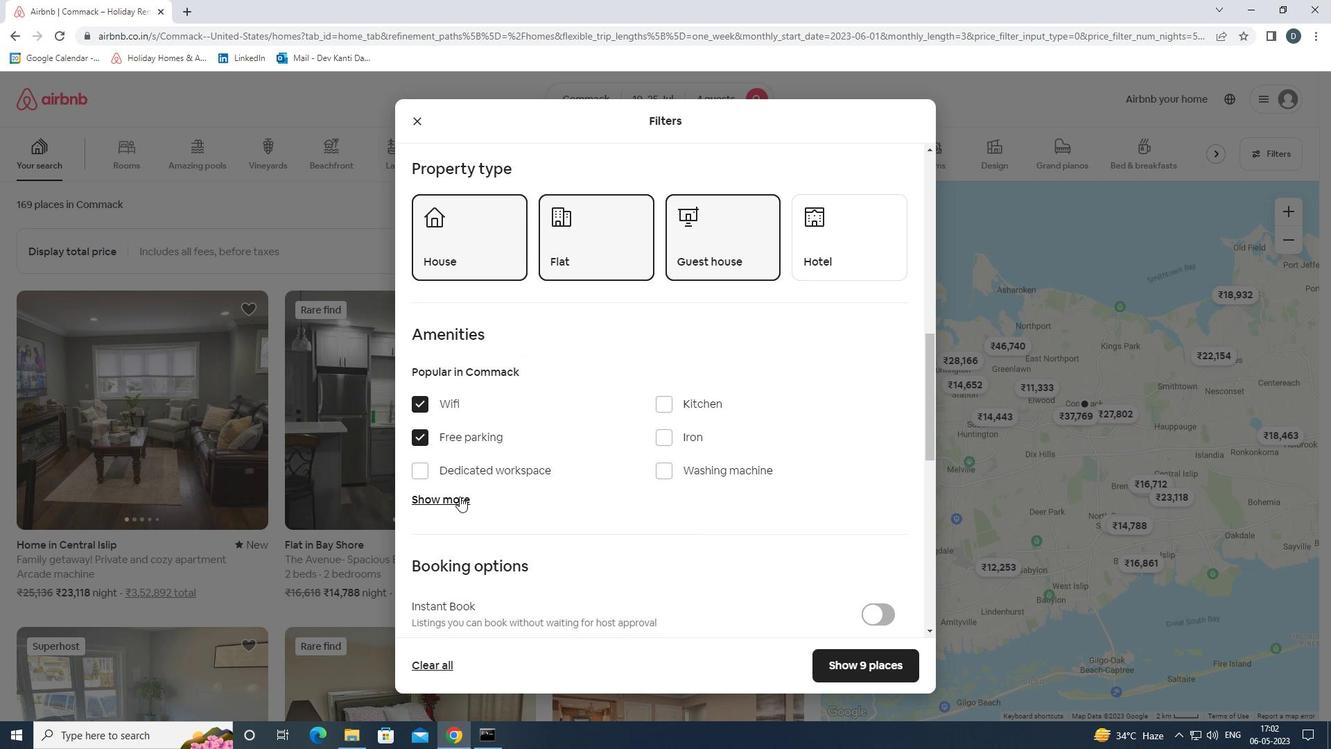 
Action: Mouse moved to (644, 467)
Screenshot: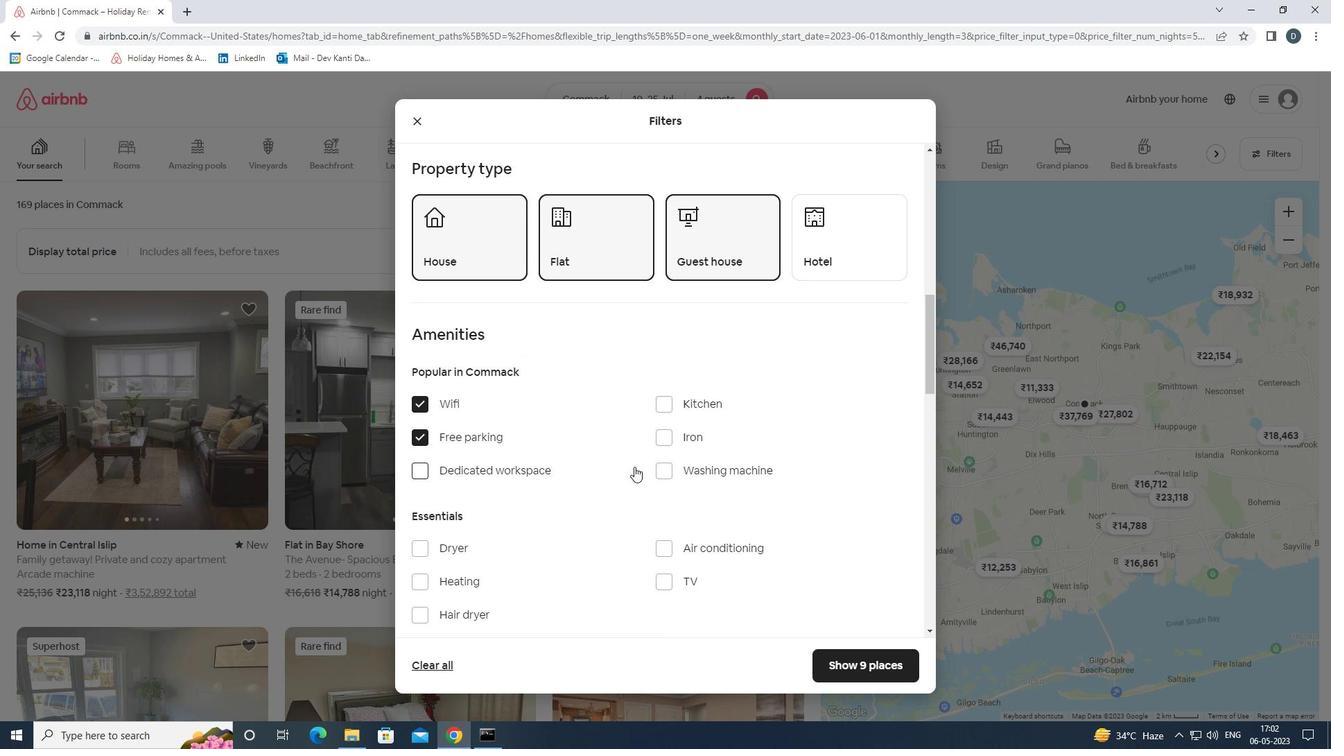 
Action: Mouse scrolled (644, 466) with delta (0, 0)
Screenshot: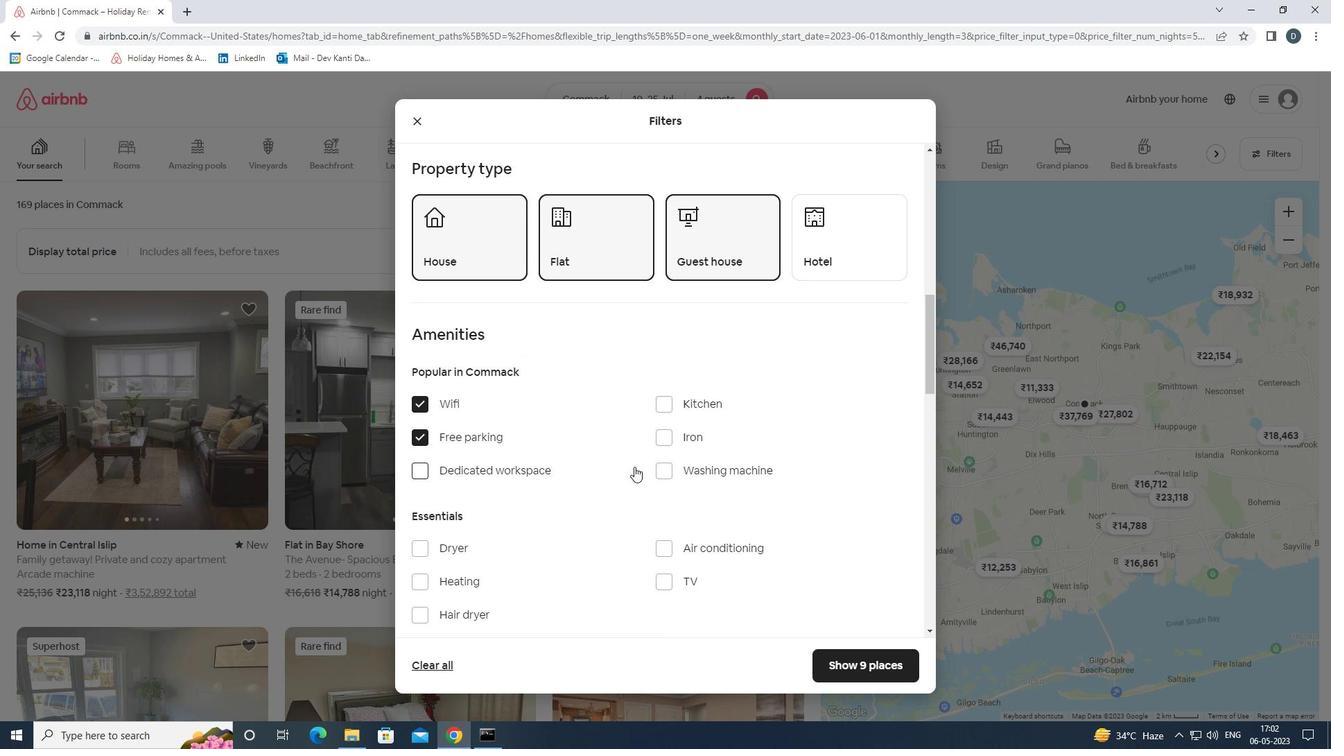 
Action: Mouse moved to (694, 507)
Screenshot: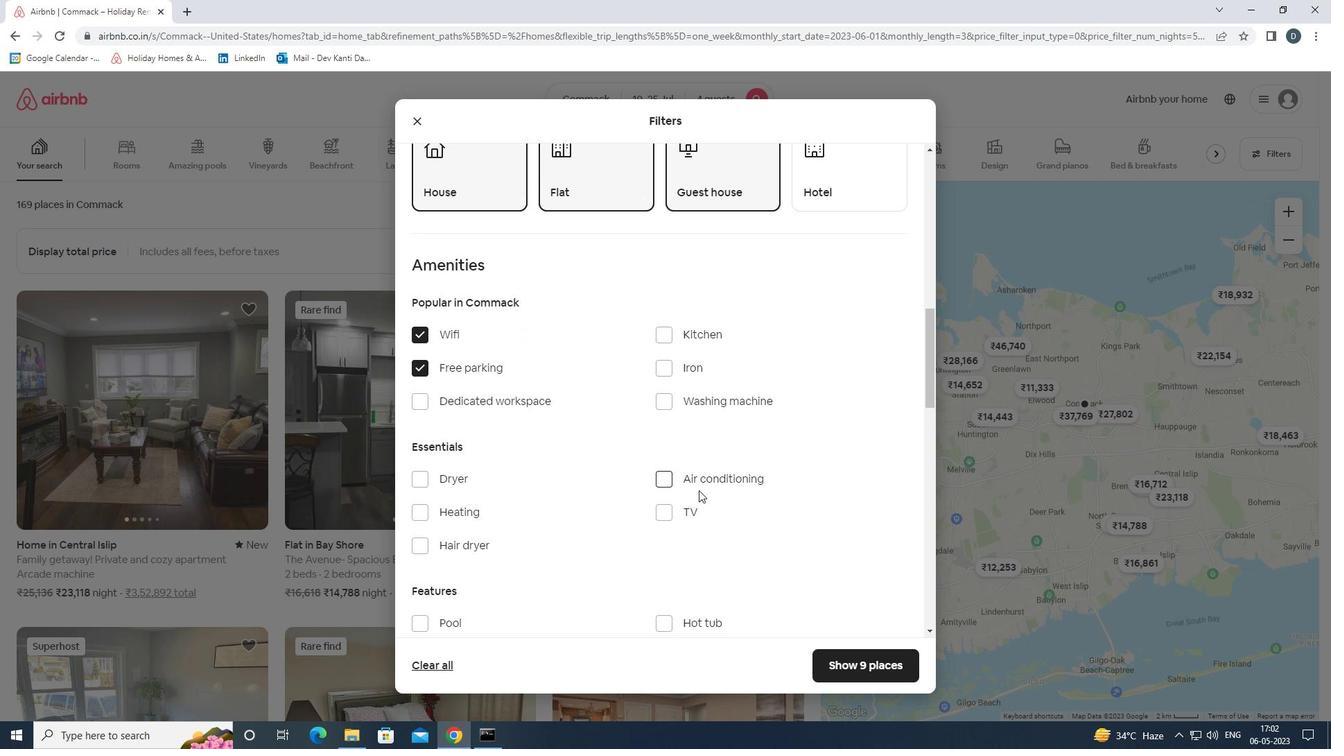 
Action: Mouse pressed left at (694, 507)
Screenshot: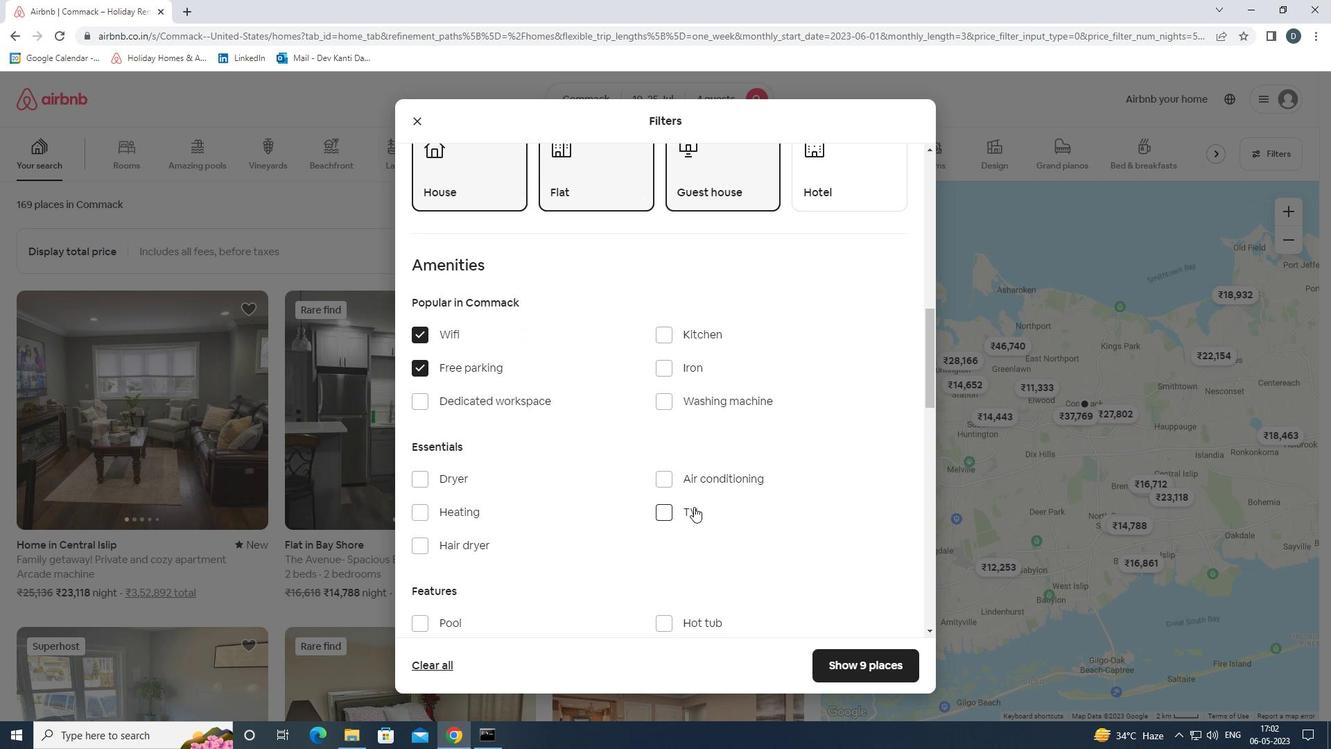 
Action: Mouse moved to (694, 506)
Screenshot: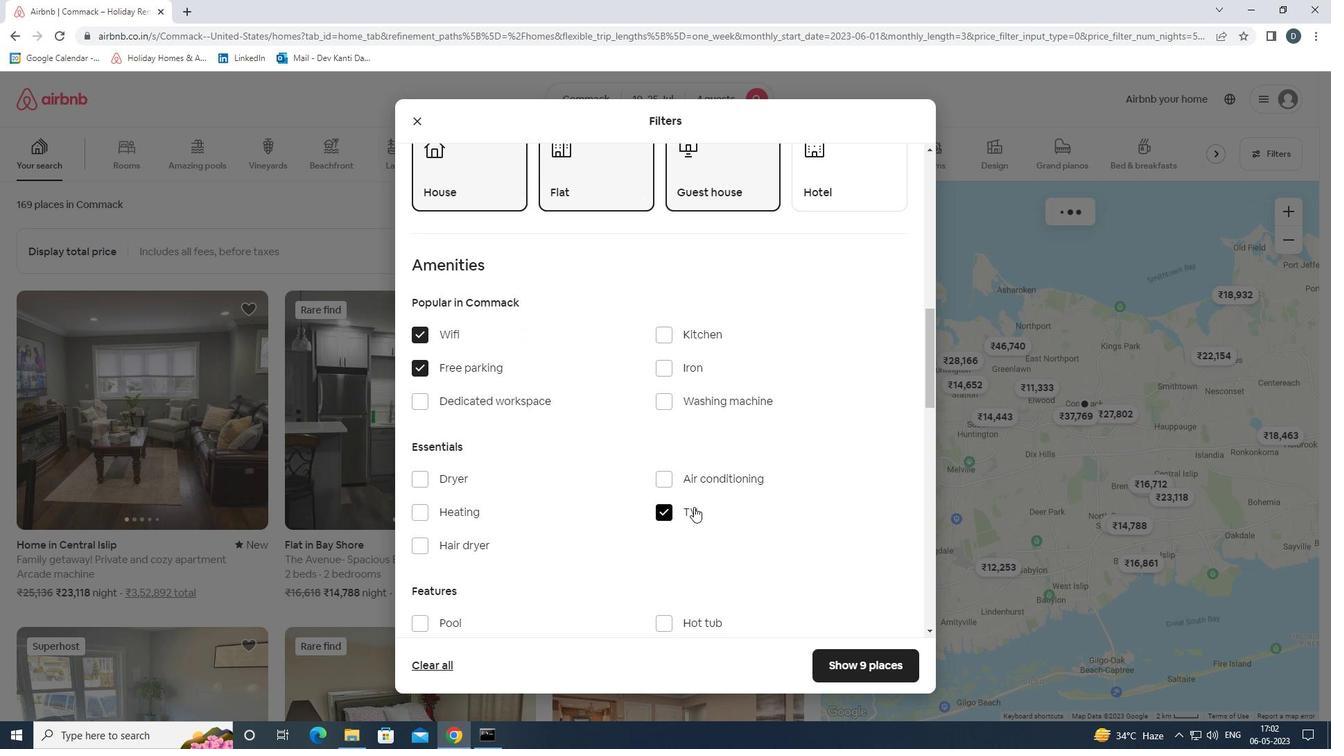 
Action: Mouse scrolled (694, 505) with delta (0, 0)
Screenshot: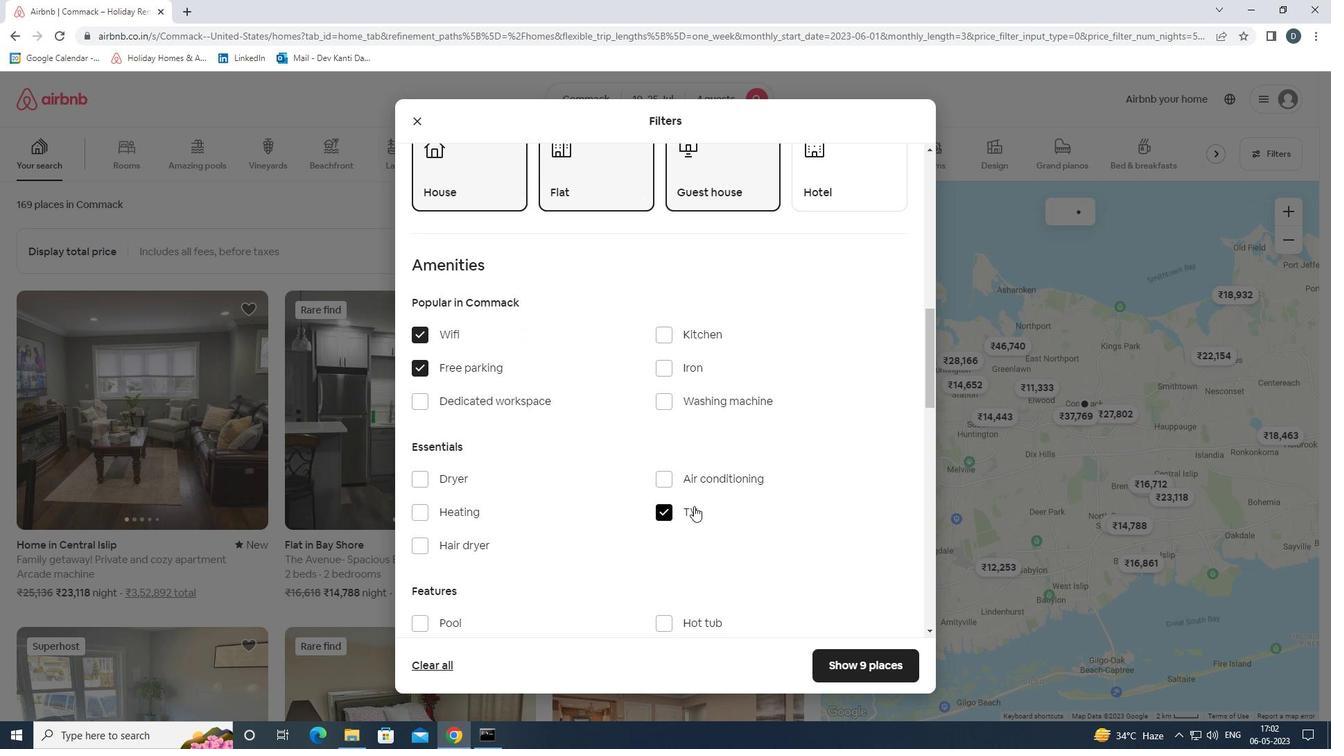 
Action: Mouse moved to (671, 485)
Screenshot: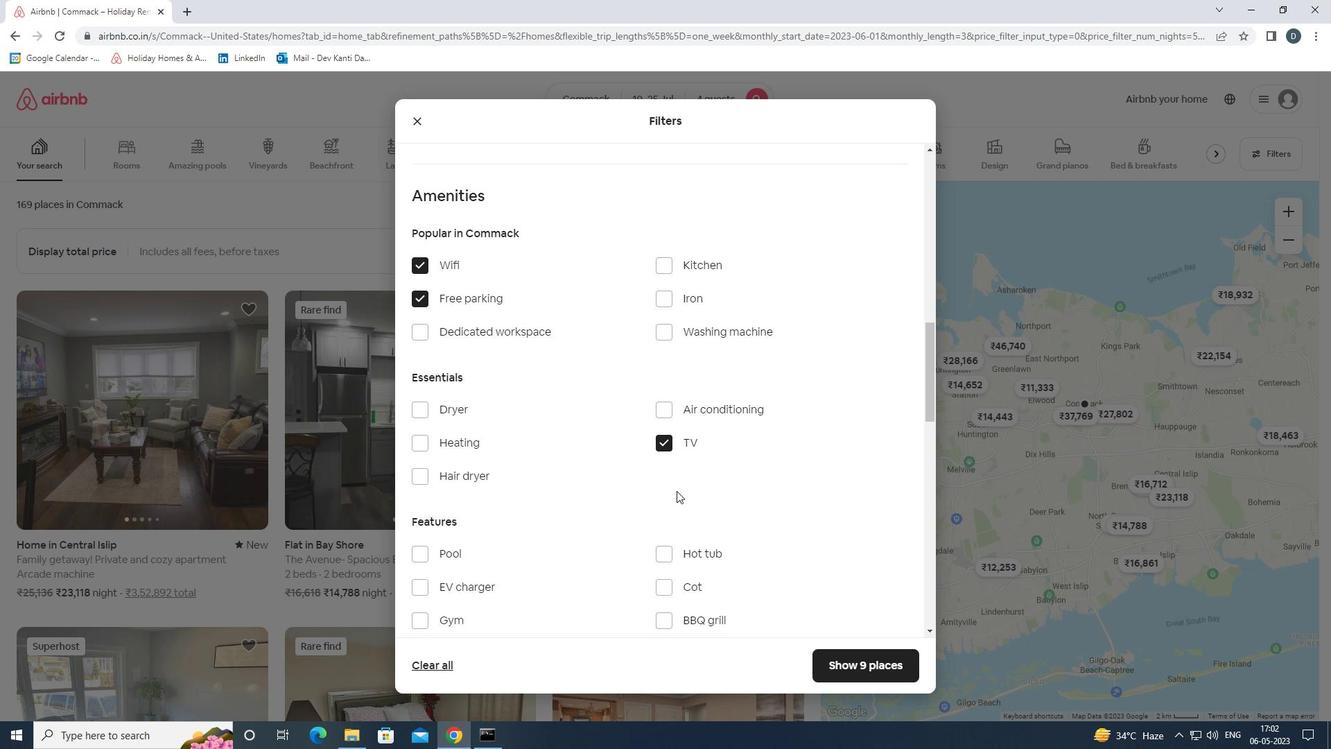 
Action: Mouse scrolled (671, 484) with delta (0, 0)
Screenshot: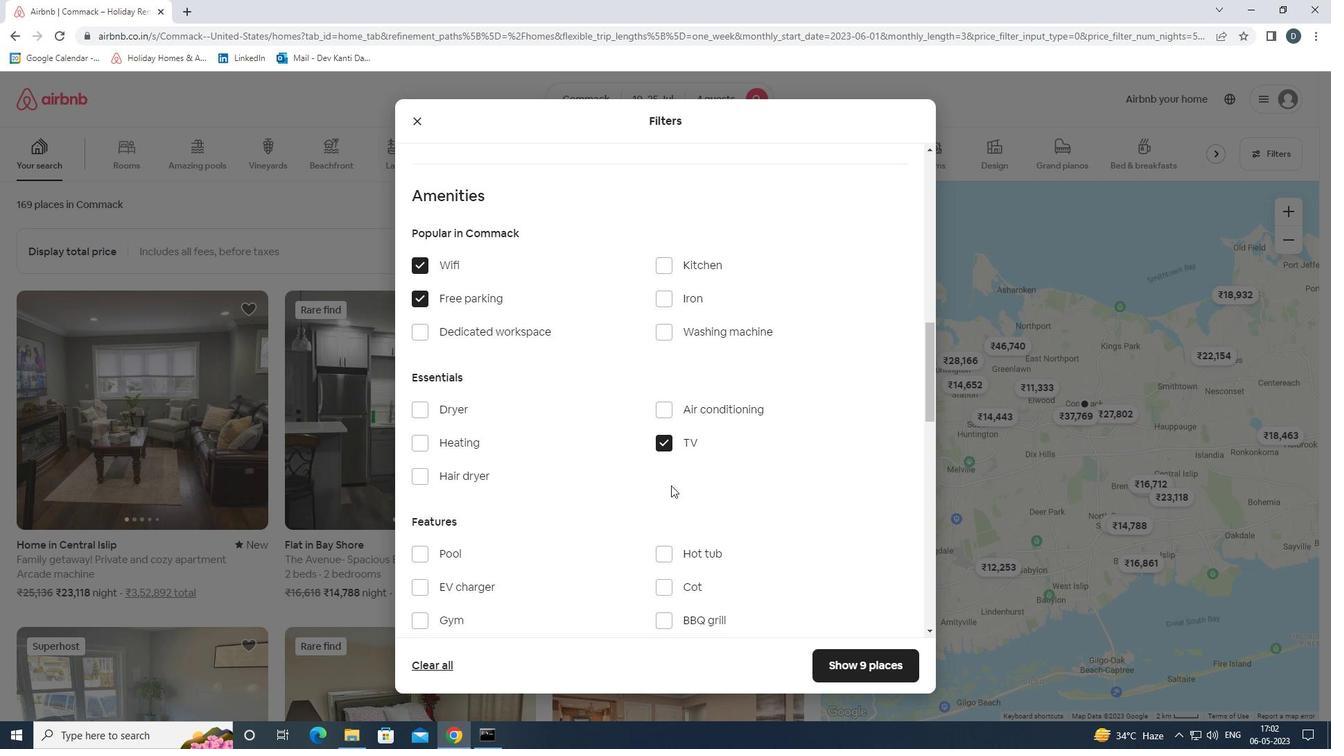 
Action: Mouse scrolled (671, 484) with delta (0, 0)
Screenshot: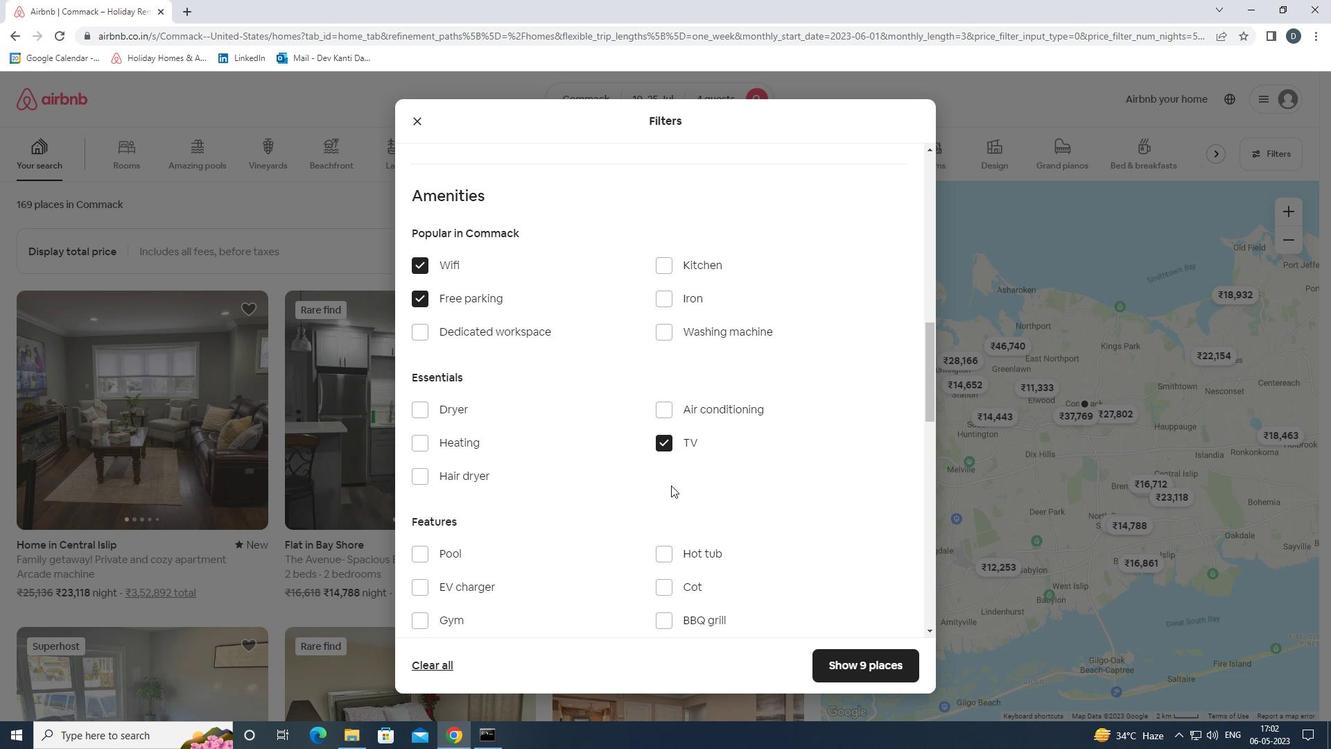 
Action: Mouse moved to (451, 475)
Screenshot: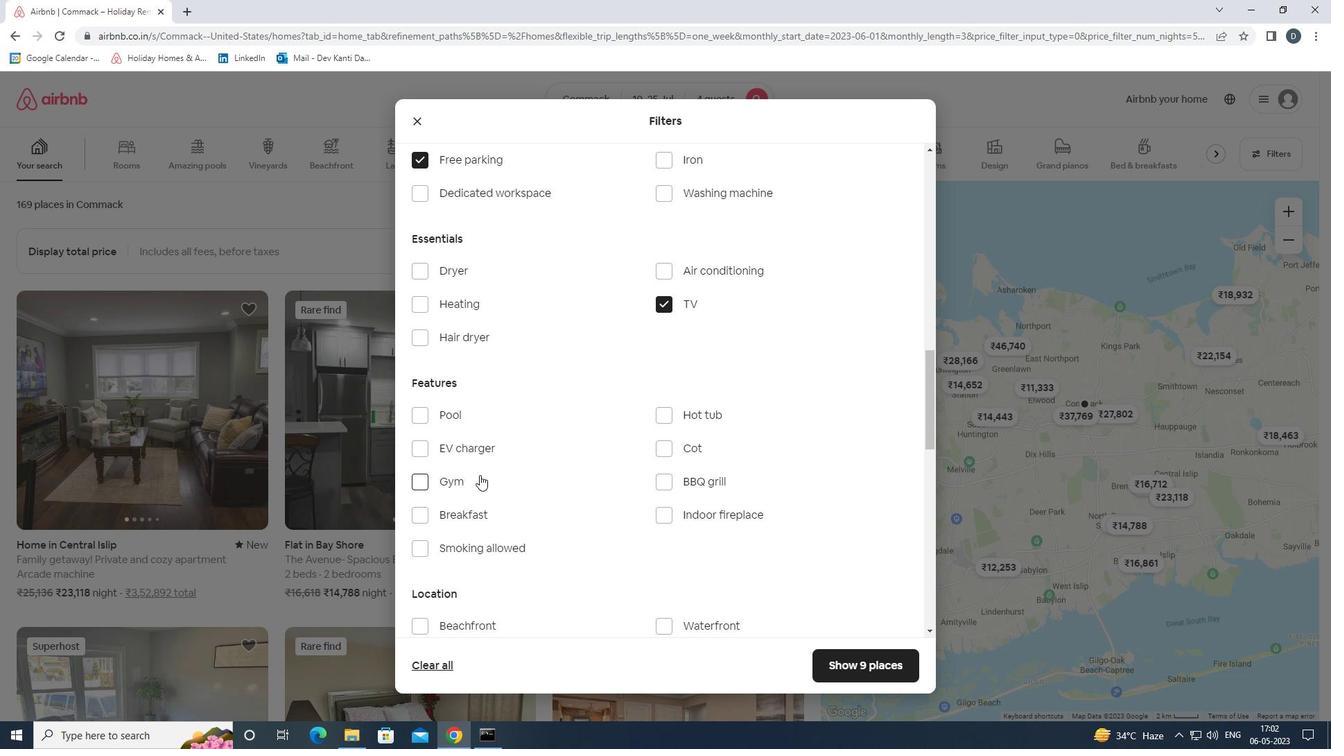 
Action: Mouse pressed left at (451, 475)
Screenshot: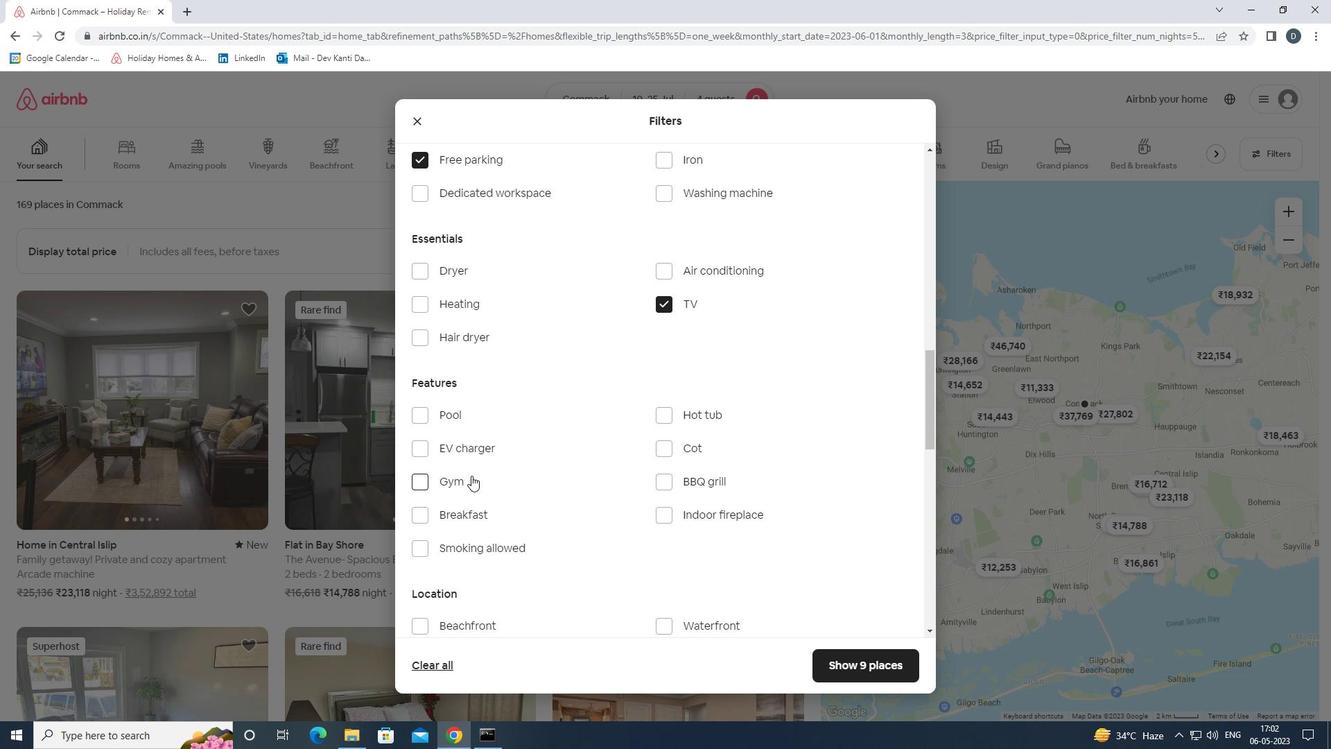 
Action: Mouse moved to (464, 511)
Screenshot: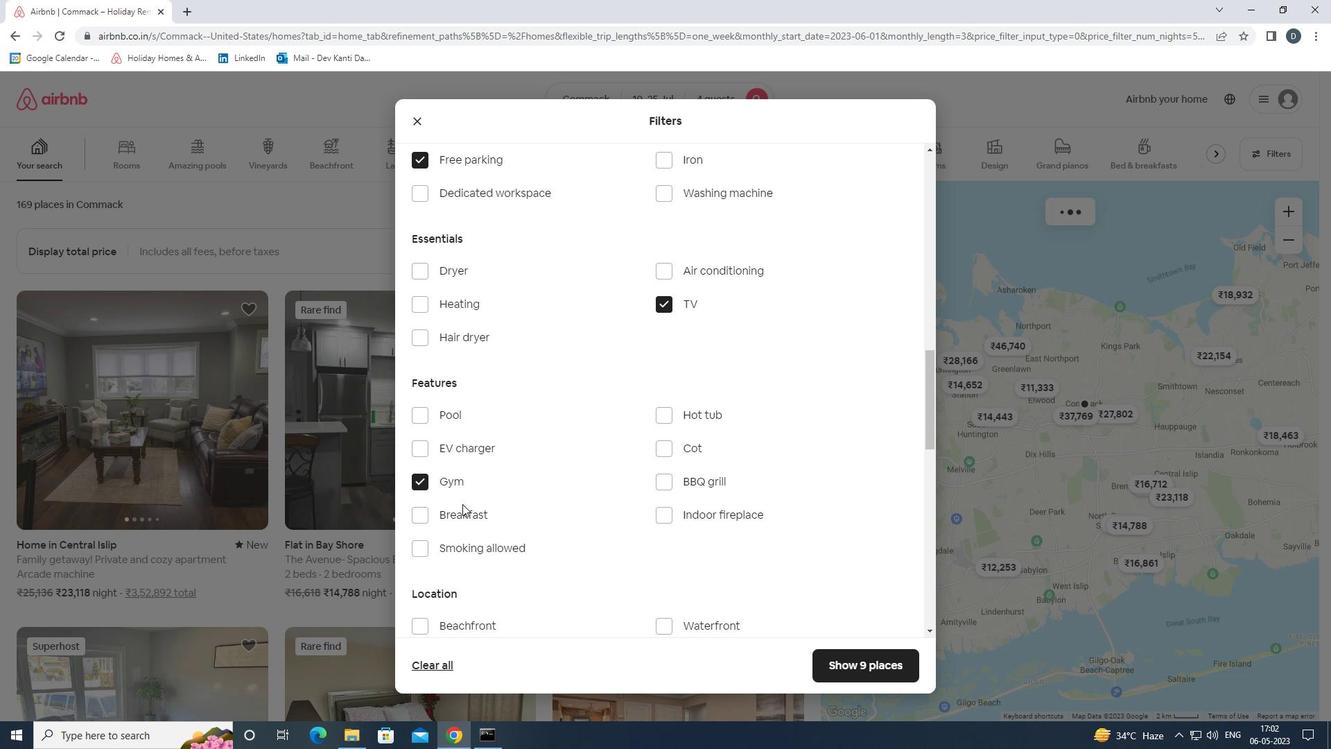 
Action: Mouse pressed left at (464, 511)
Screenshot: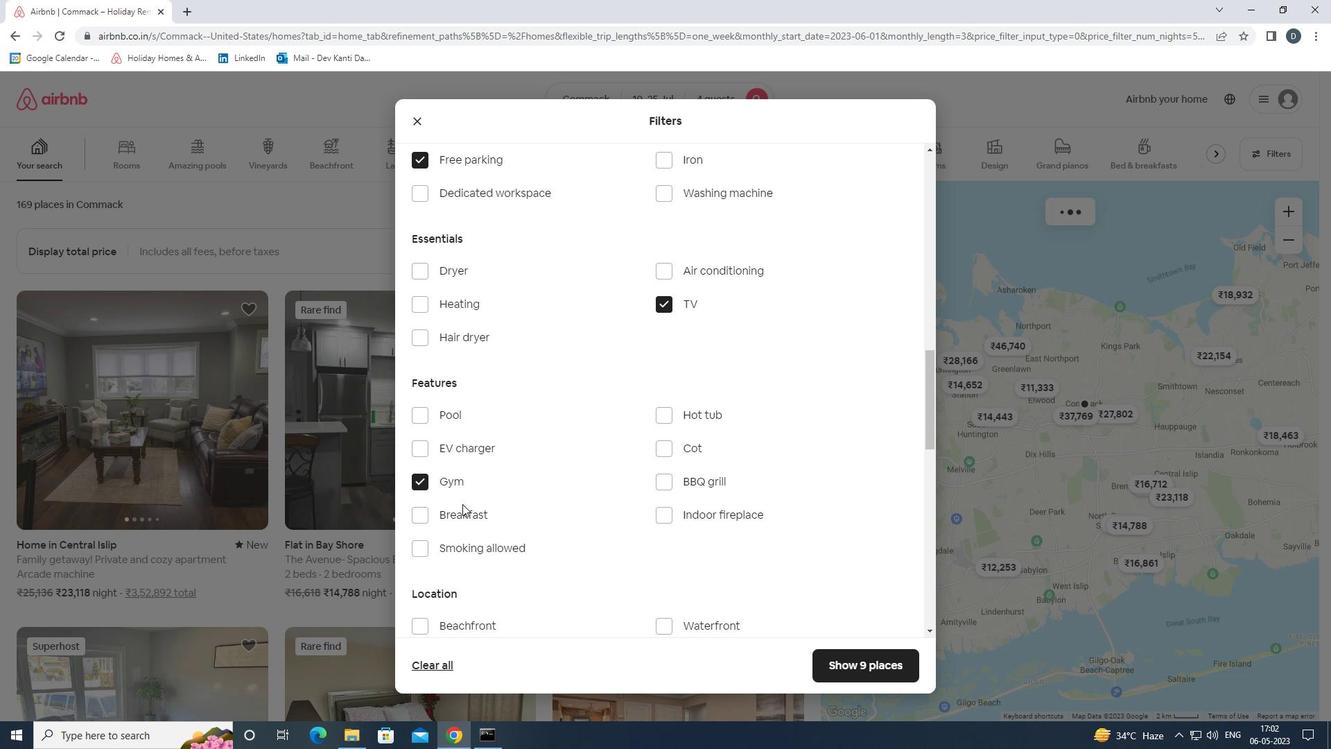 
Action: Mouse moved to (554, 495)
Screenshot: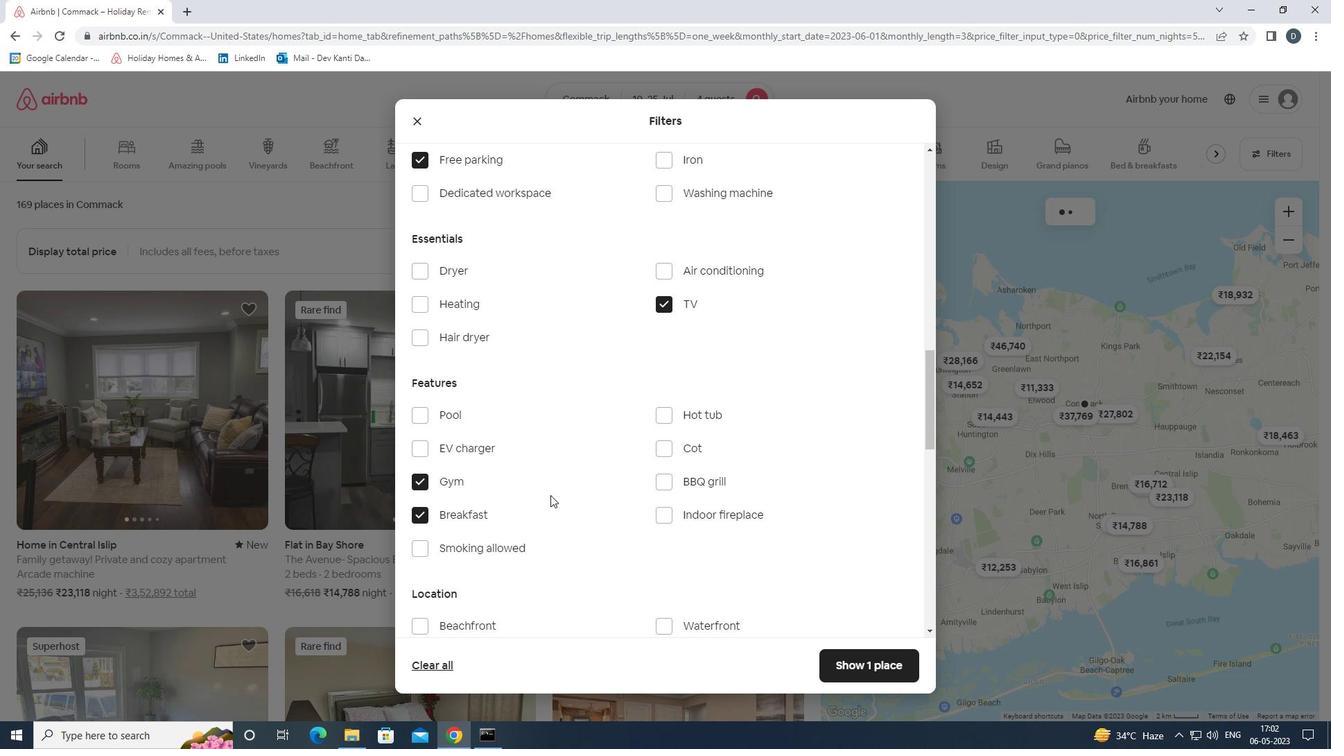 
Action: Mouse scrolled (554, 494) with delta (0, 0)
Screenshot: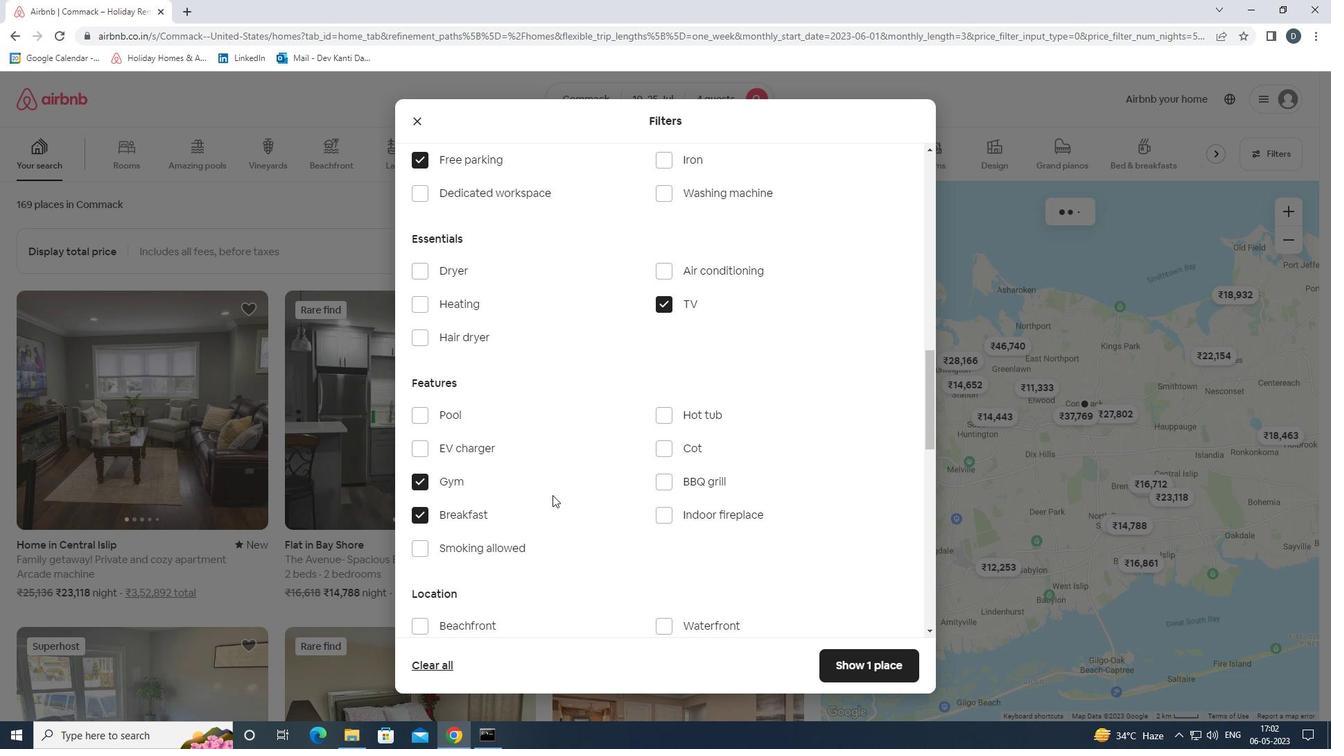
Action: Mouse moved to (557, 497)
Screenshot: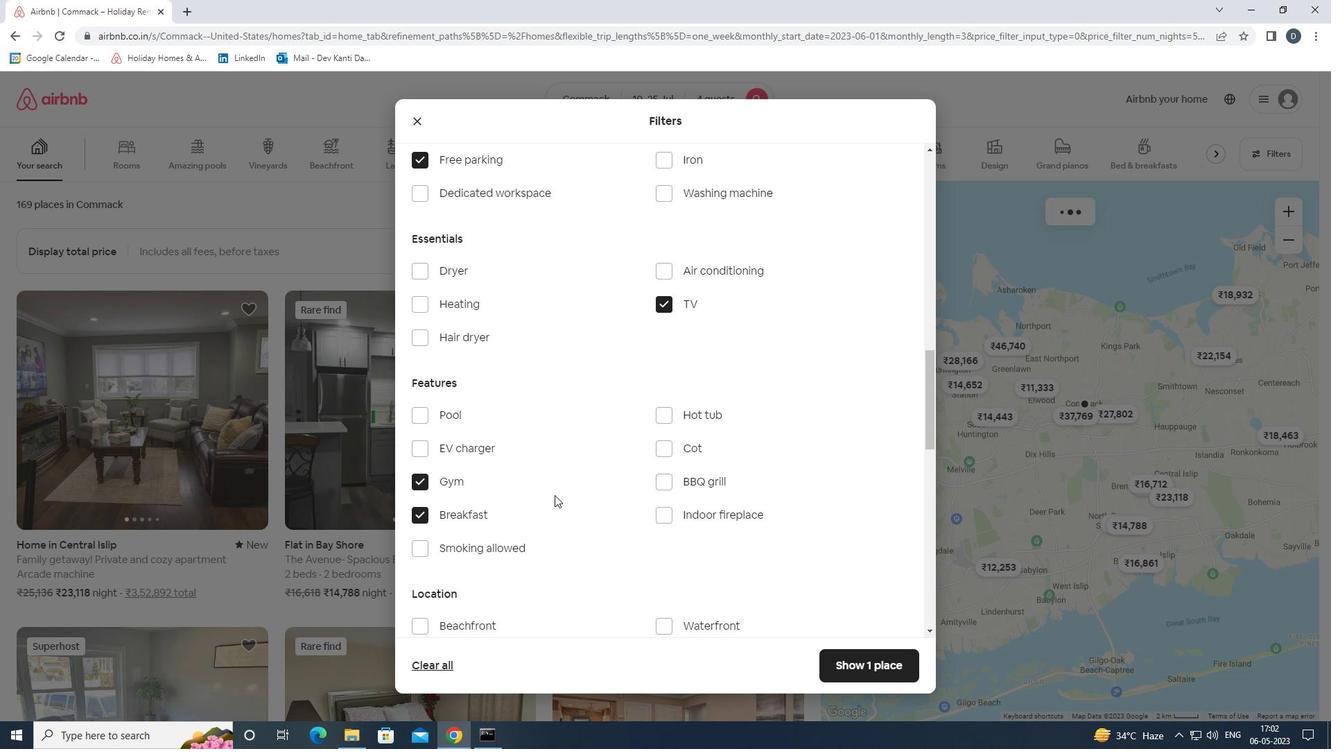 
Action: Mouse scrolled (557, 496) with delta (0, 0)
Screenshot: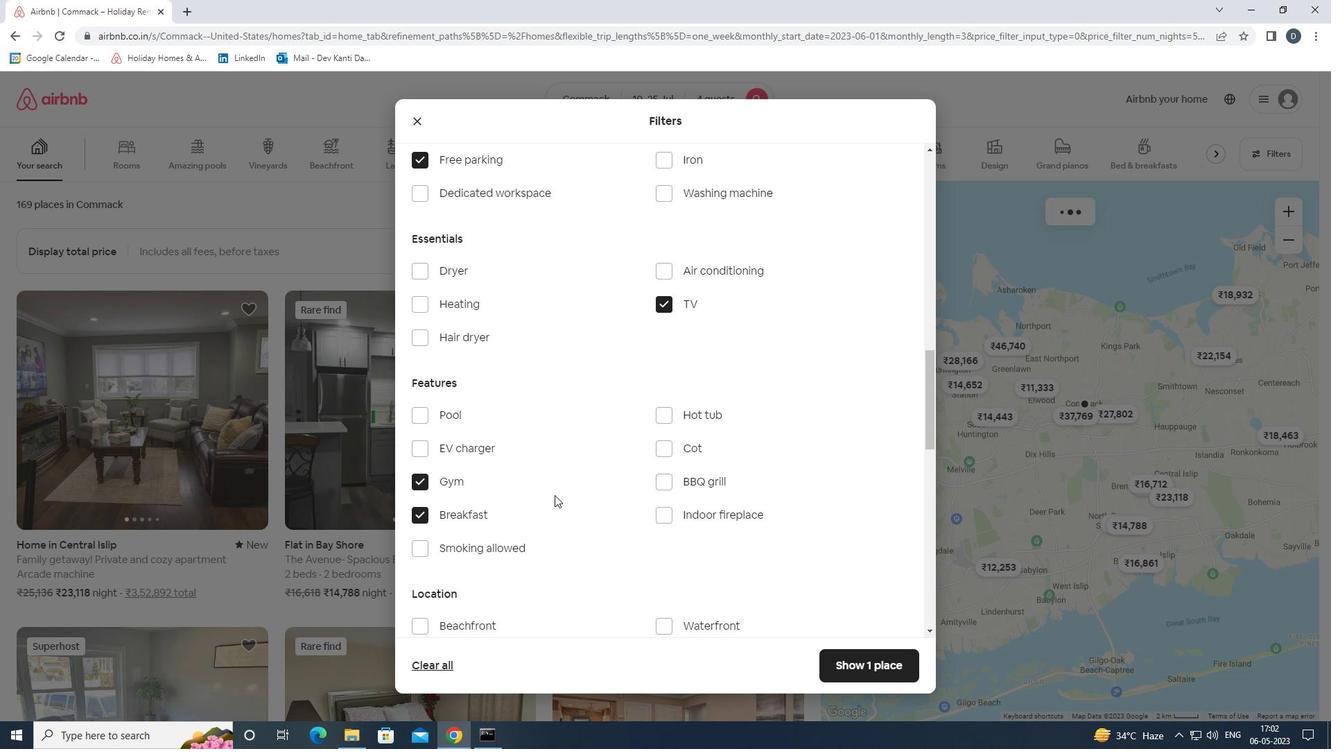 
Action: Mouse moved to (572, 502)
Screenshot: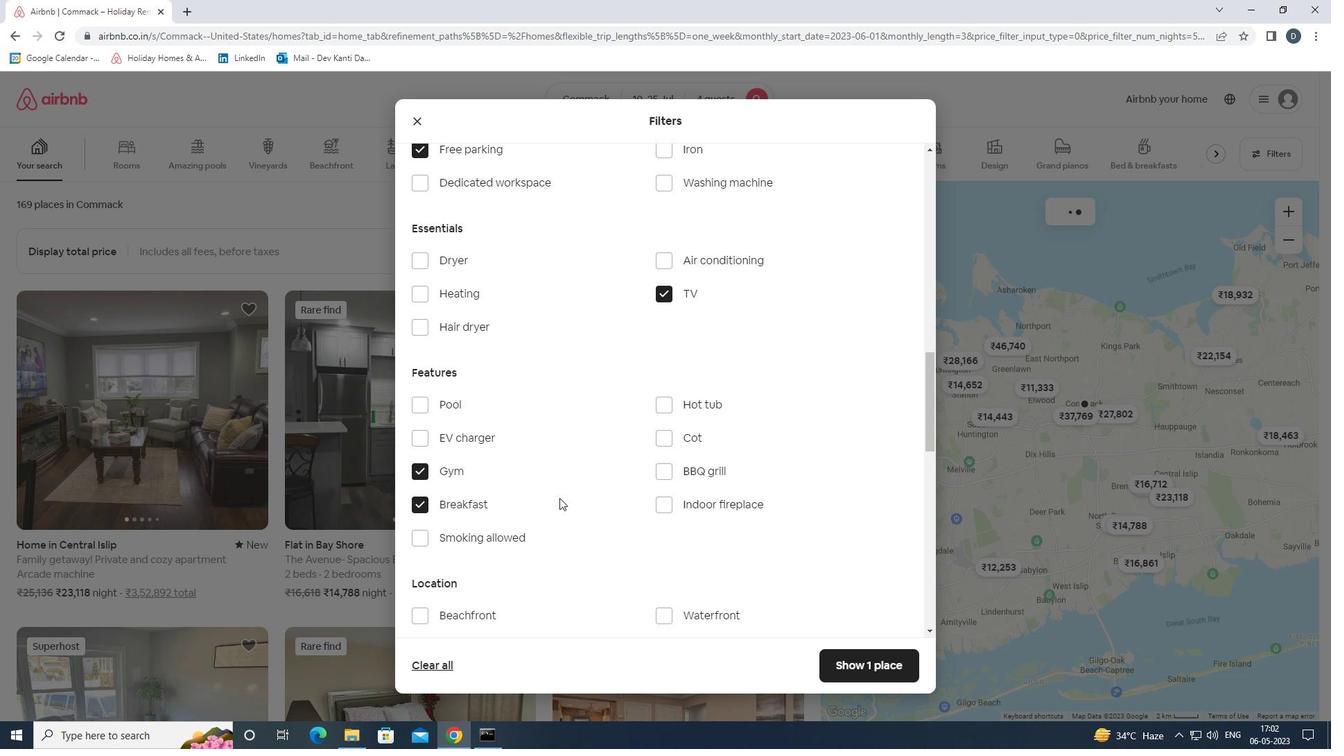 
Action: Mouse scrolled (572, 501) with delta (0, 0)
Screenshot: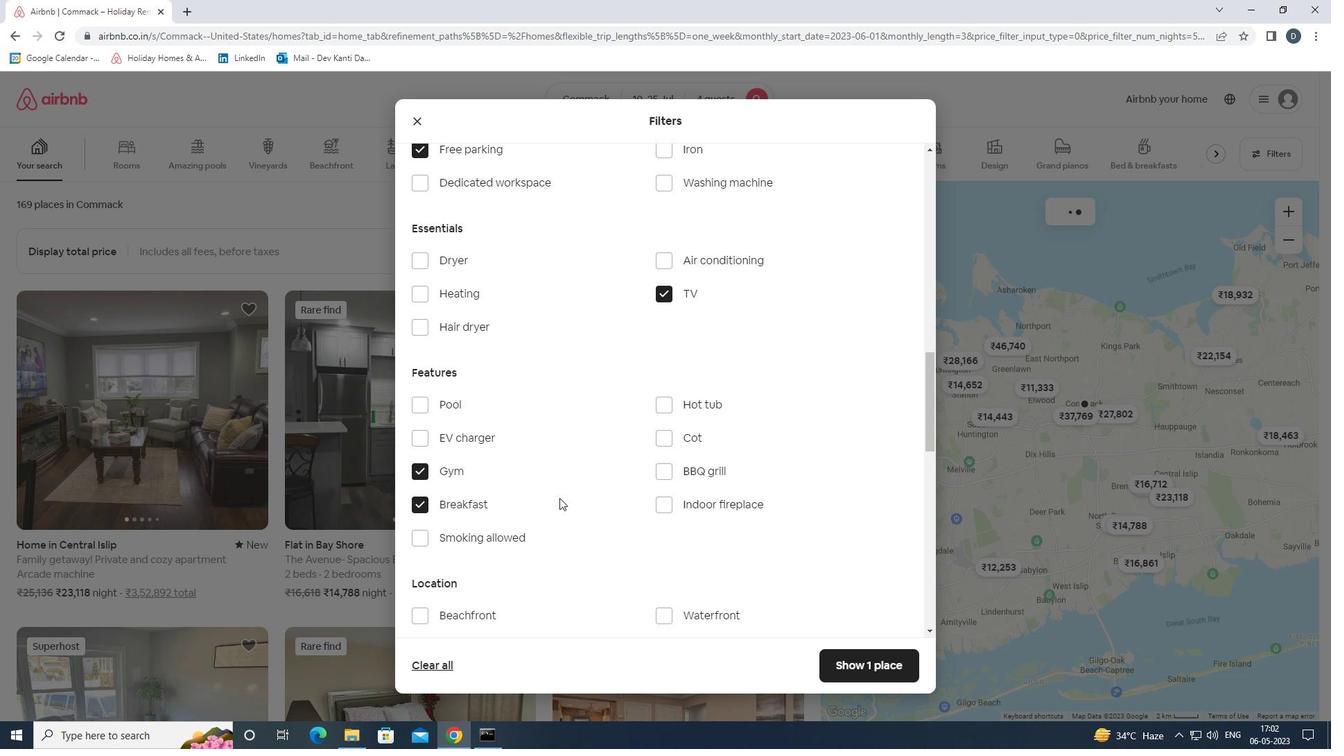 
Action: Mouse moved to (590, 504)
Screenshot: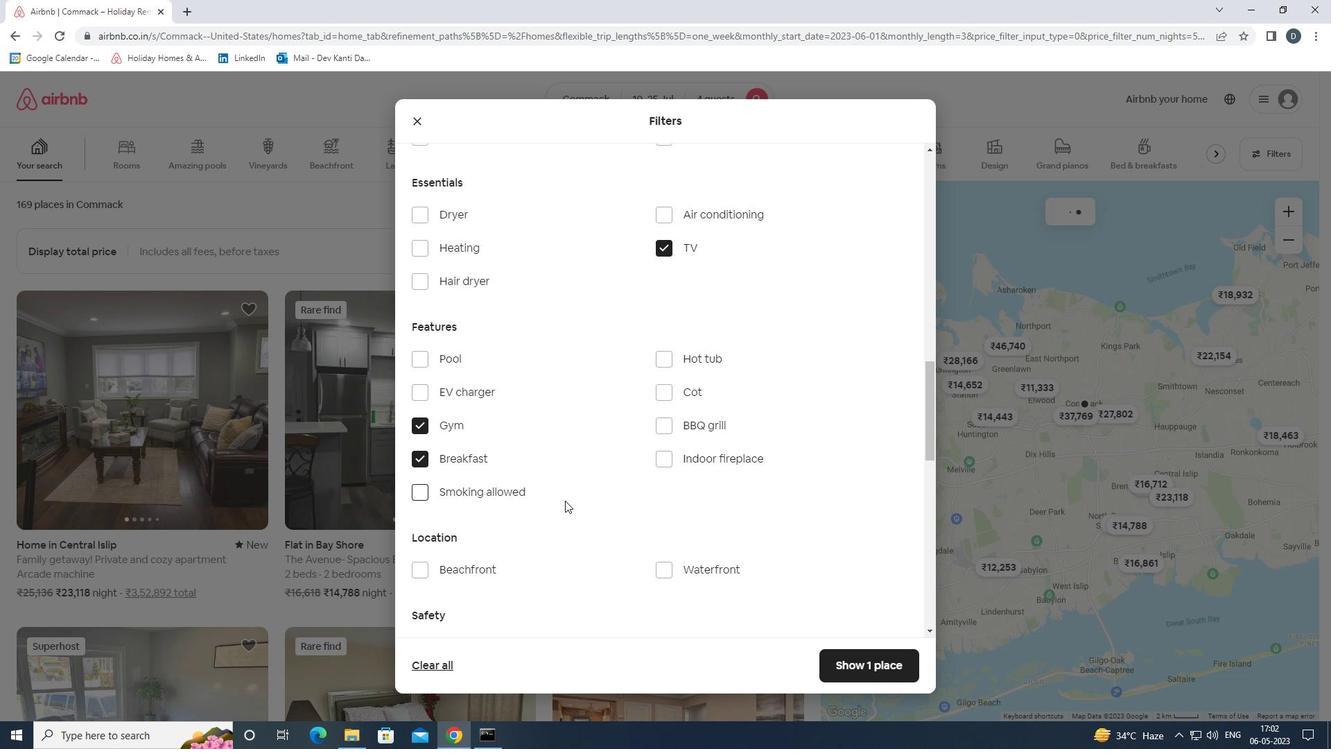 
Action: Mouse scrolled (590, 504) with delta (0, 0)
Screenshot: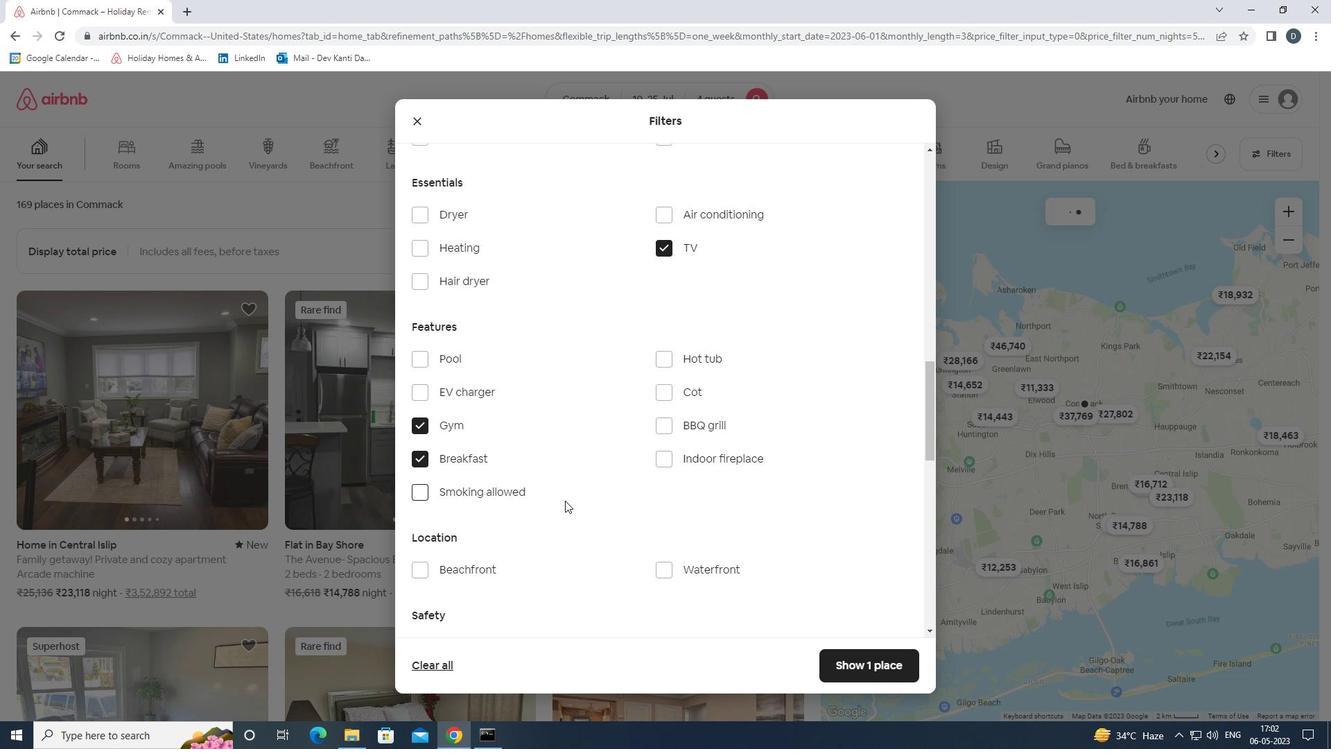 
Action: Mouse moved to (638, 505)
Screenshot: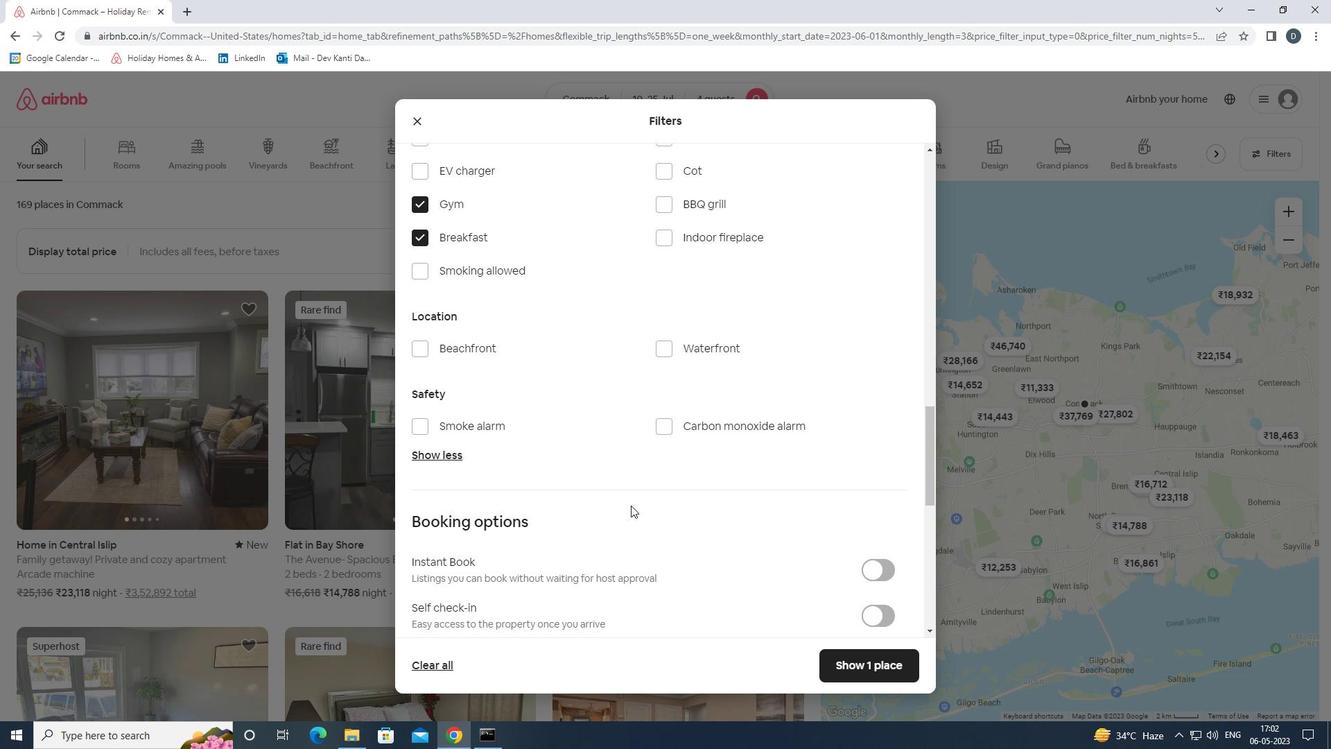 
Action: Mouse scrolled (638, 504) with delta (0, 0)
Screenshot: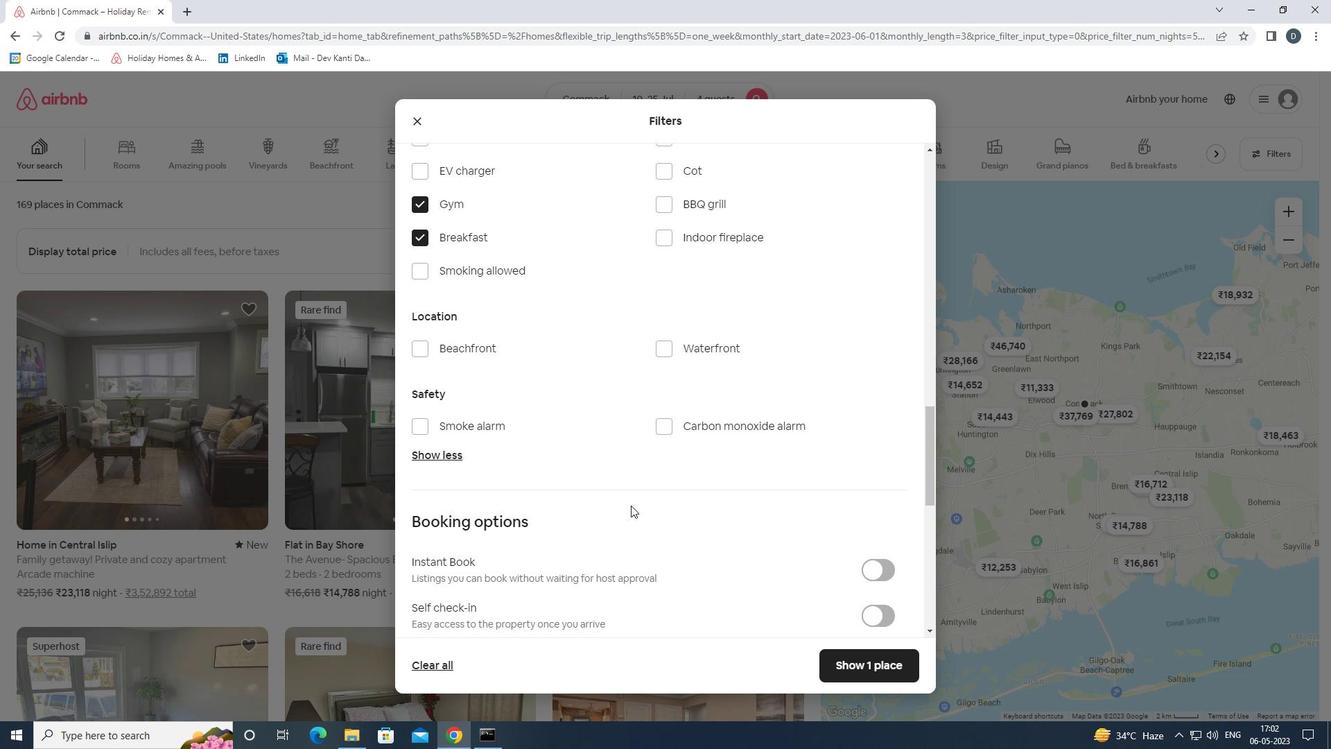 
Action: Mouse moved to (665, 509)
Screenshot: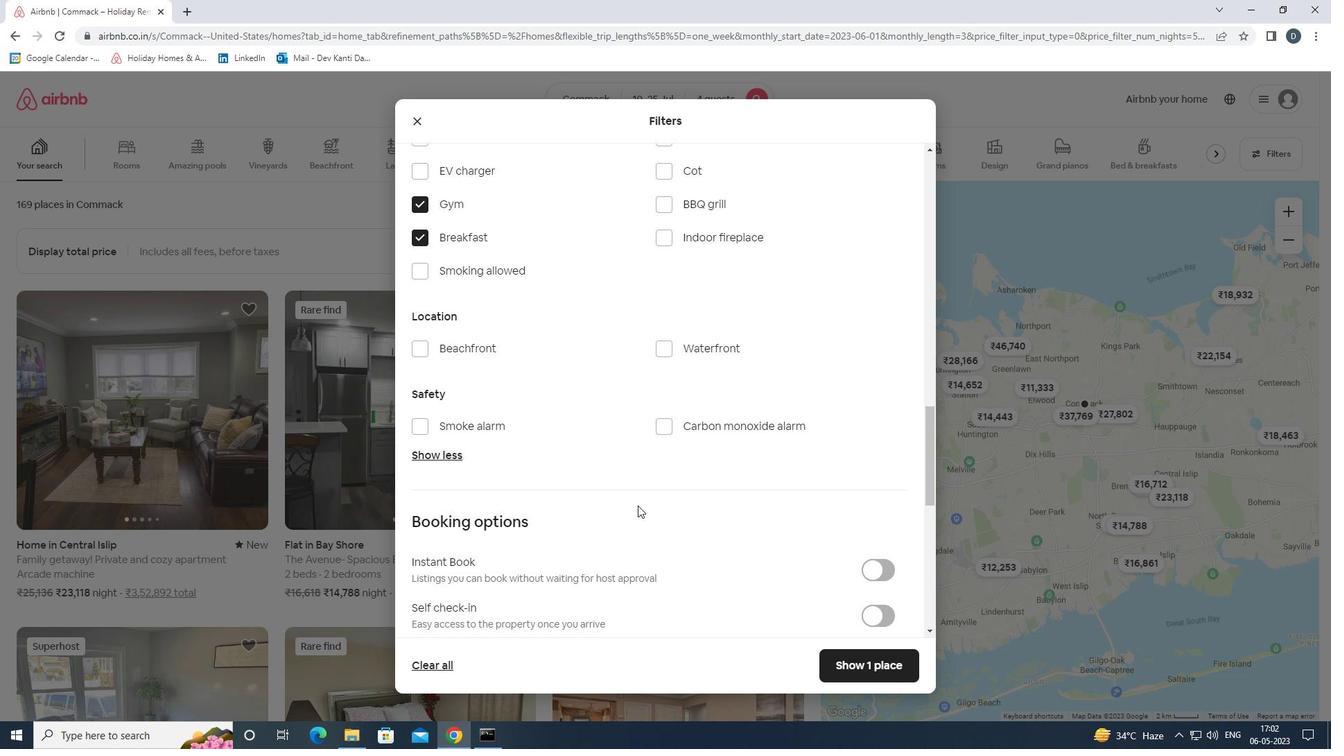 
Action: Mouse scrolled (665, 509) with delta (0, 0)
Screenshot: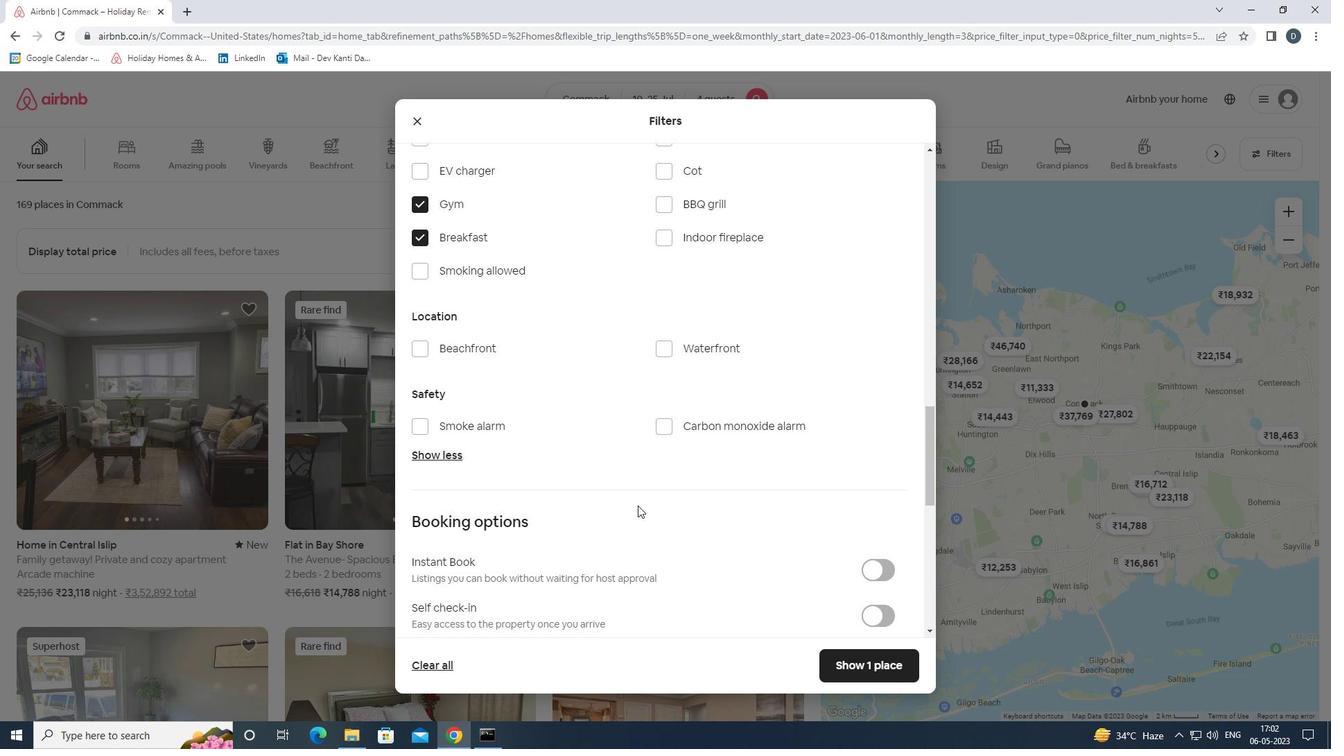 
Action: Mouse moved to (869, 479)
Screenshot: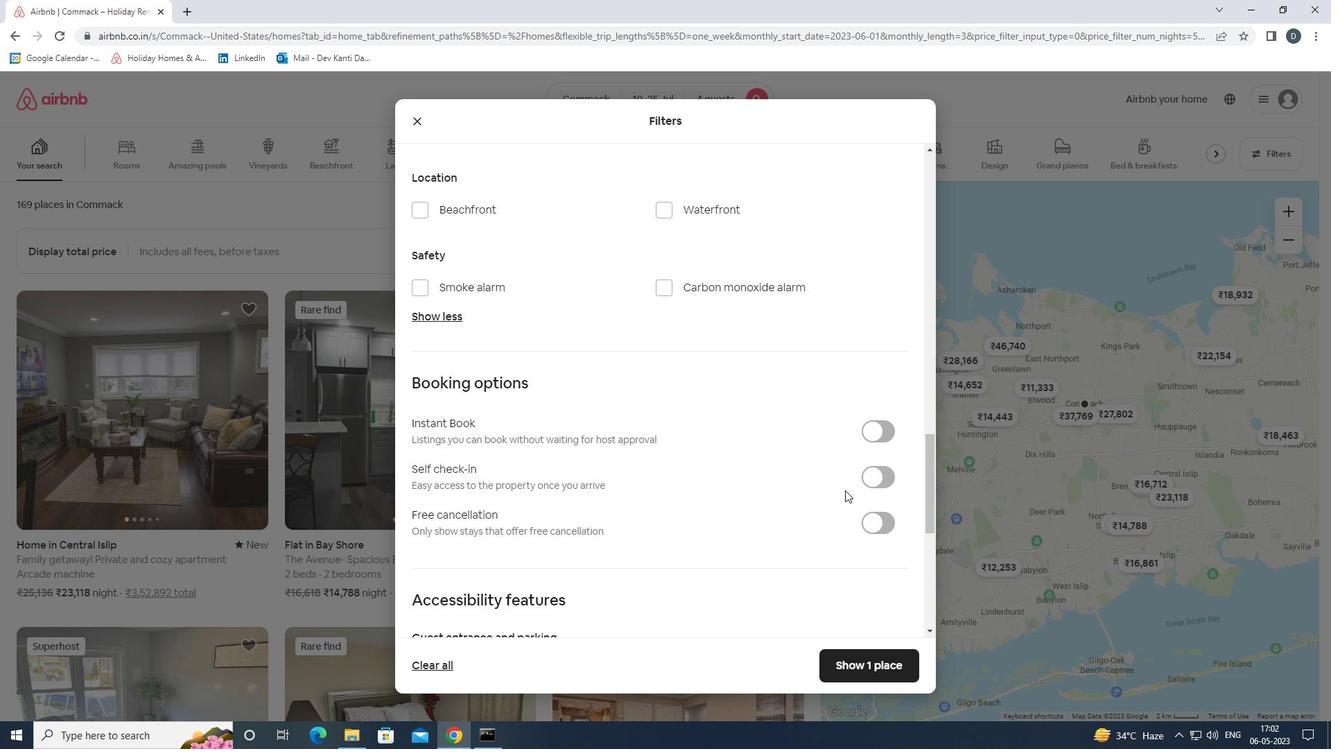 
Action: Mouse pressed left at (869, 479)
Screenshot: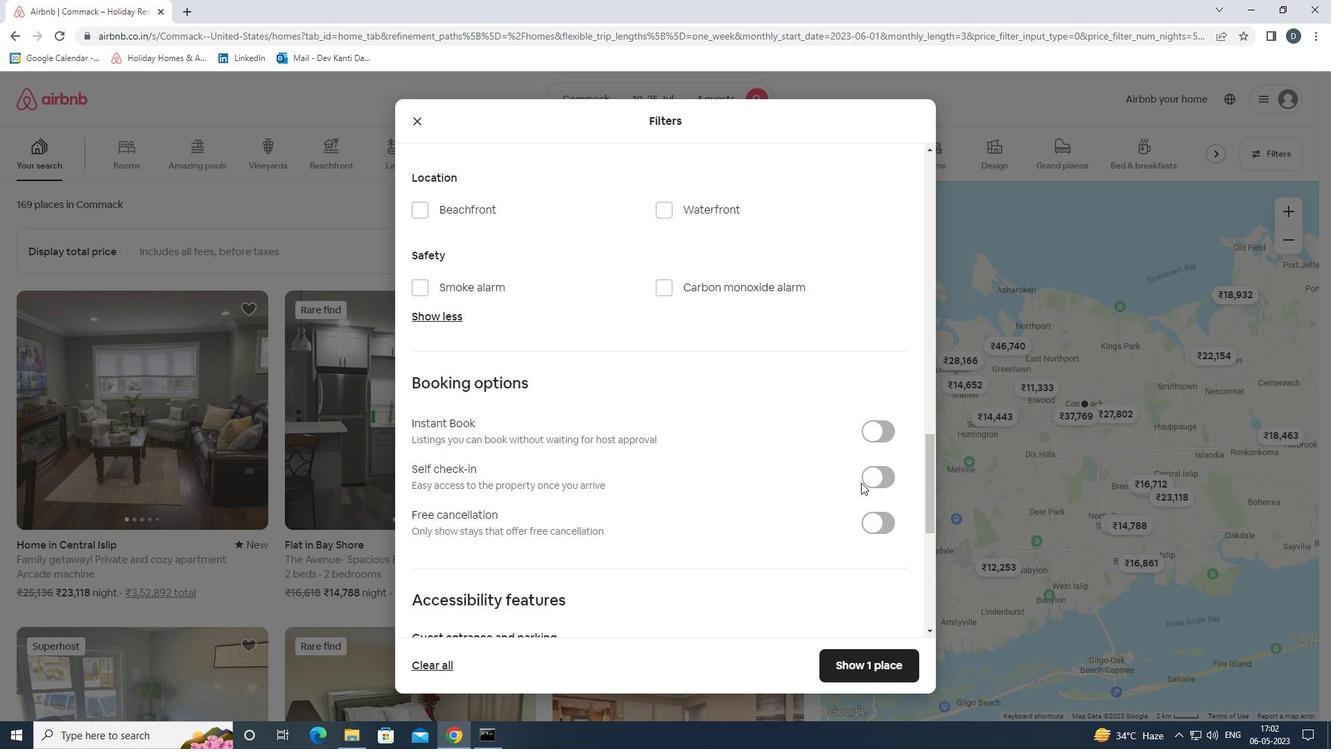 
Action: Mouse moved to (861, 479)
Screenshot: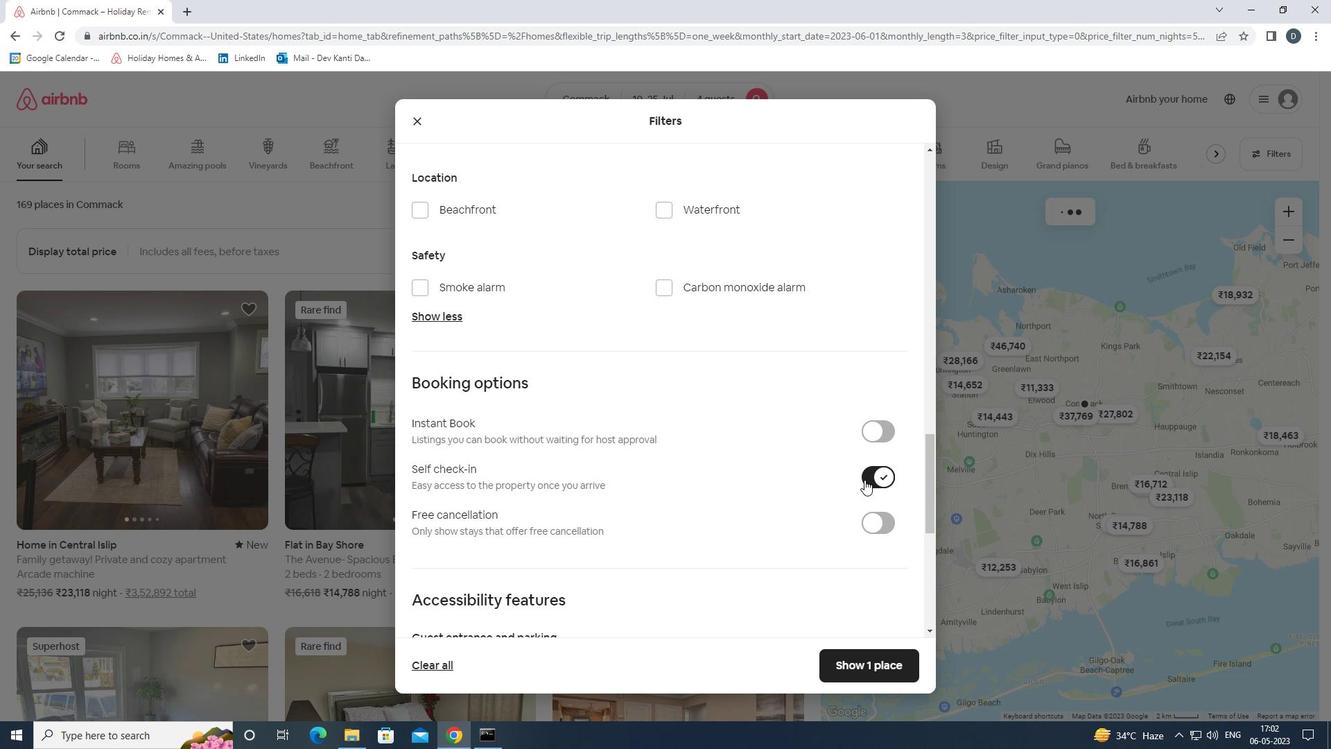 
Action: Mouse scrolled (861, 479) with delta (0, 0)
Screenshot: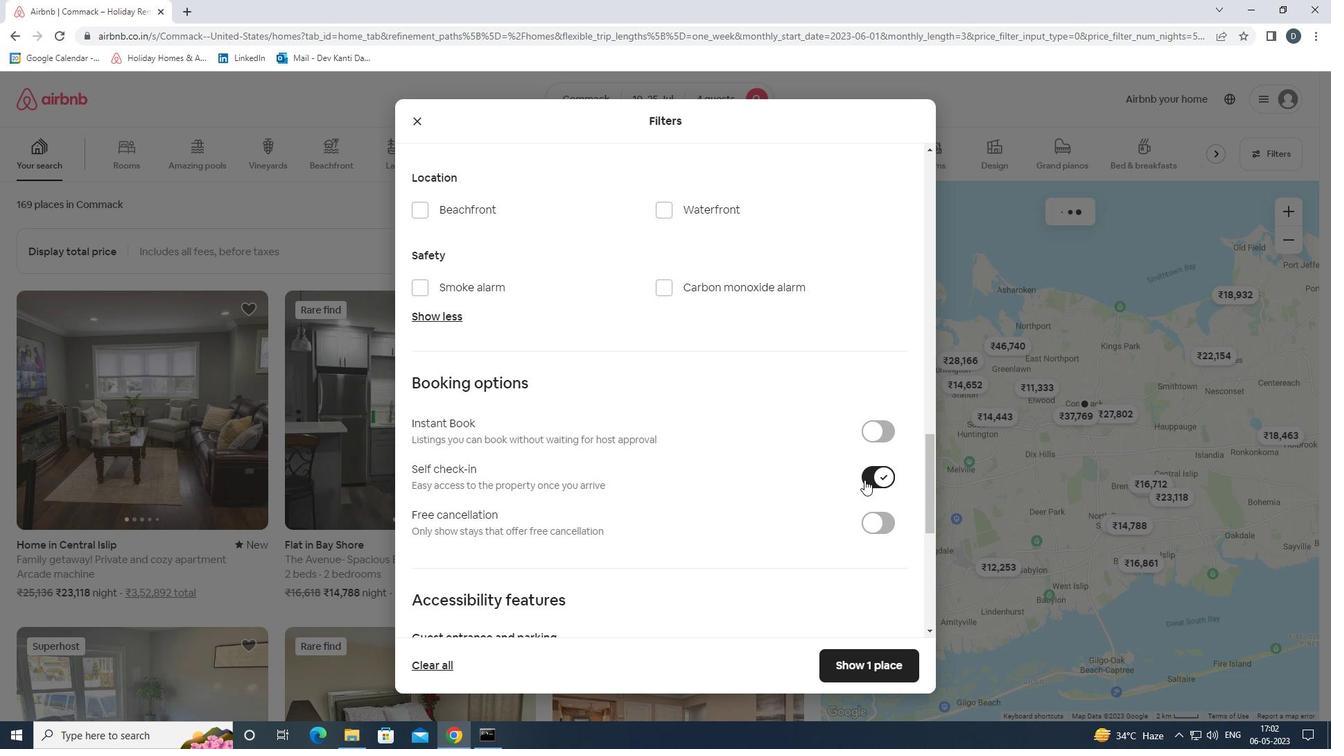 
Action: Mouse moved to (860, 482)
Screenshot: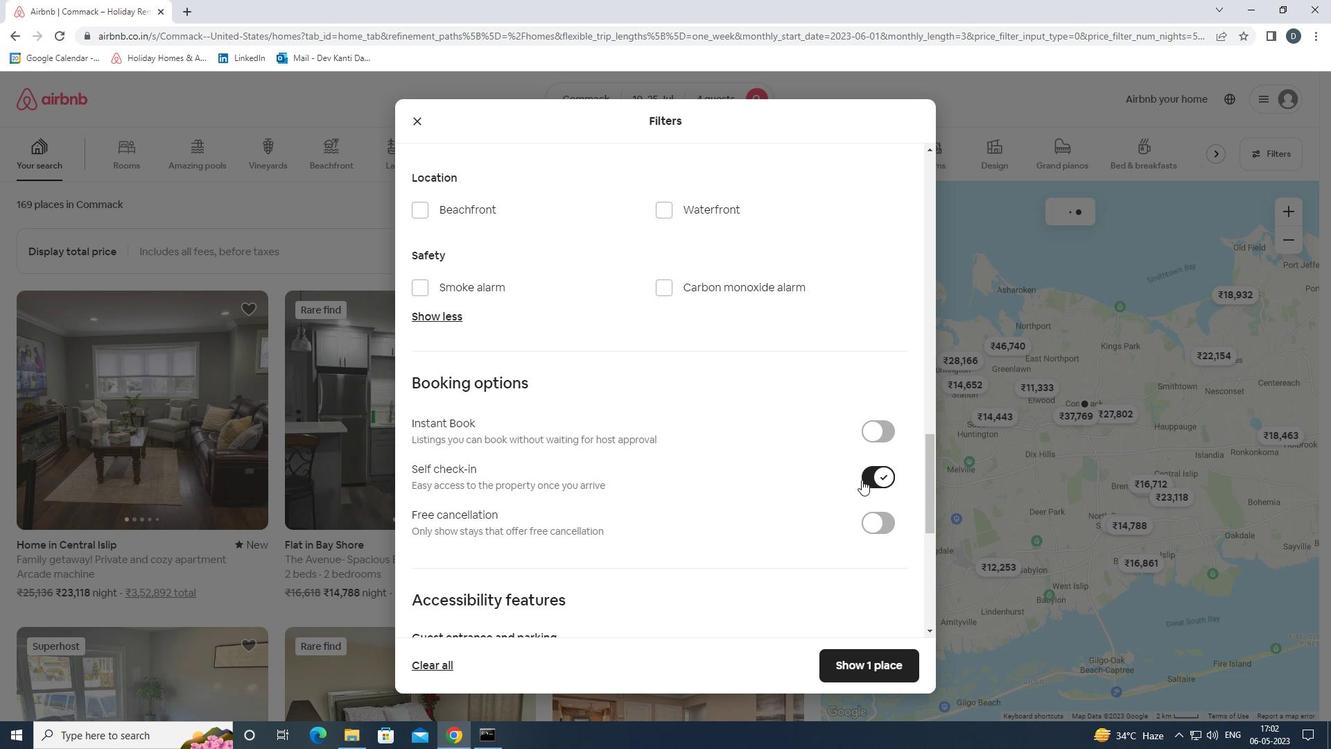 
Action: Mouse scrolled (860, 481) with delta (0, 0)
Screenshot: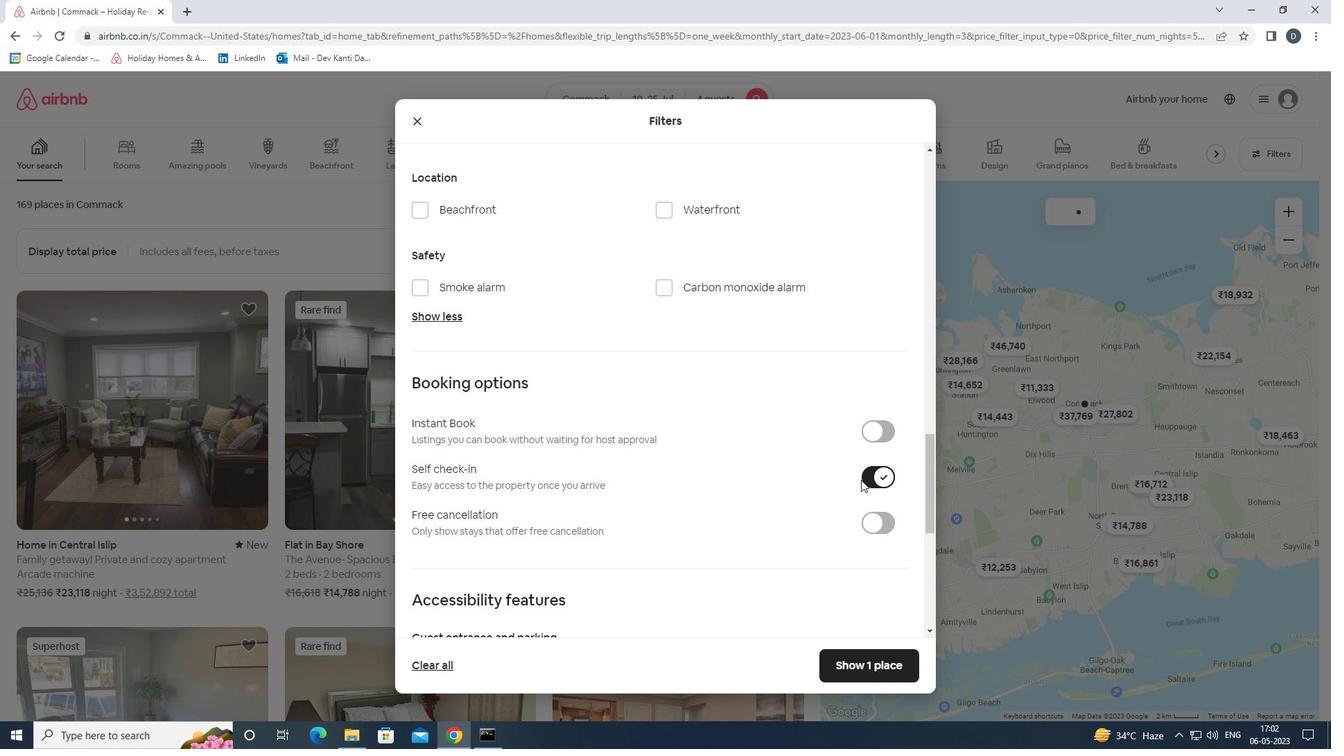 
Action: Mouse moved to (860, 482)
Screenshot: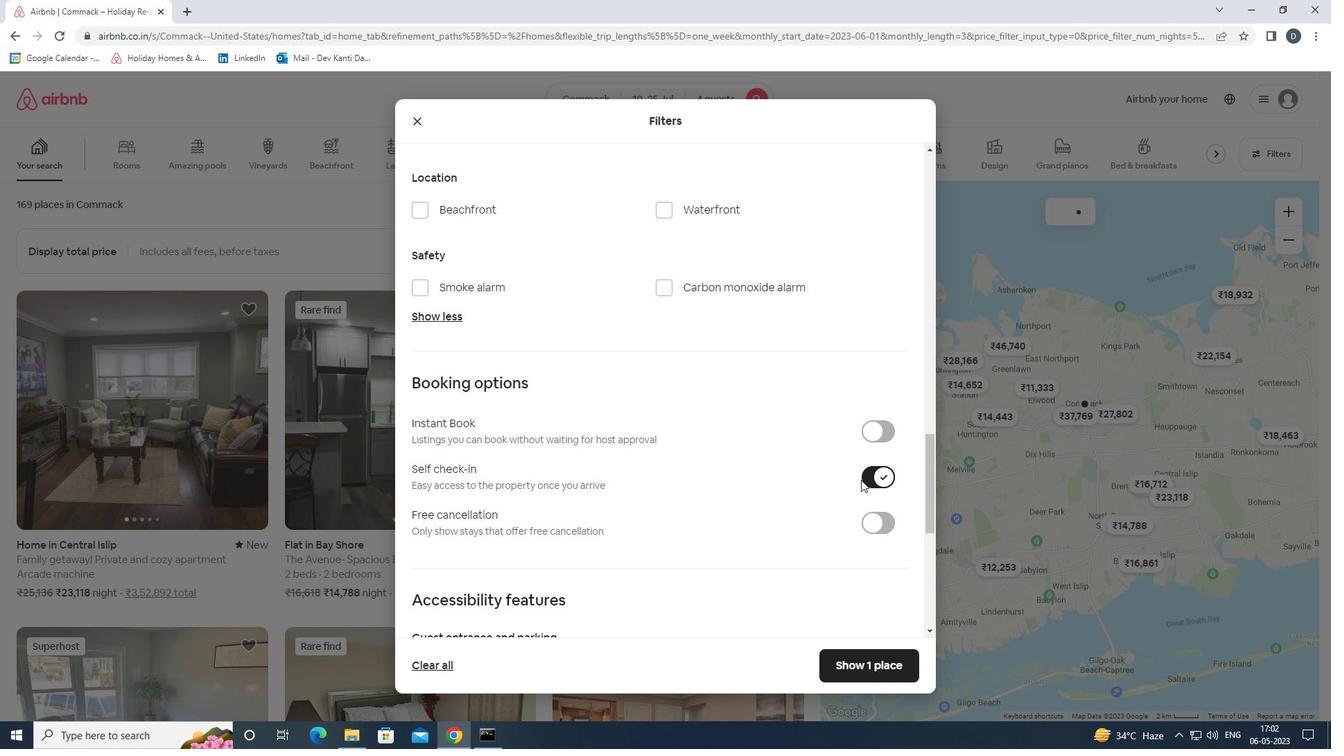 
Action: Mouse scrolled (860, 482) with delta (0, 0)
Screenshot: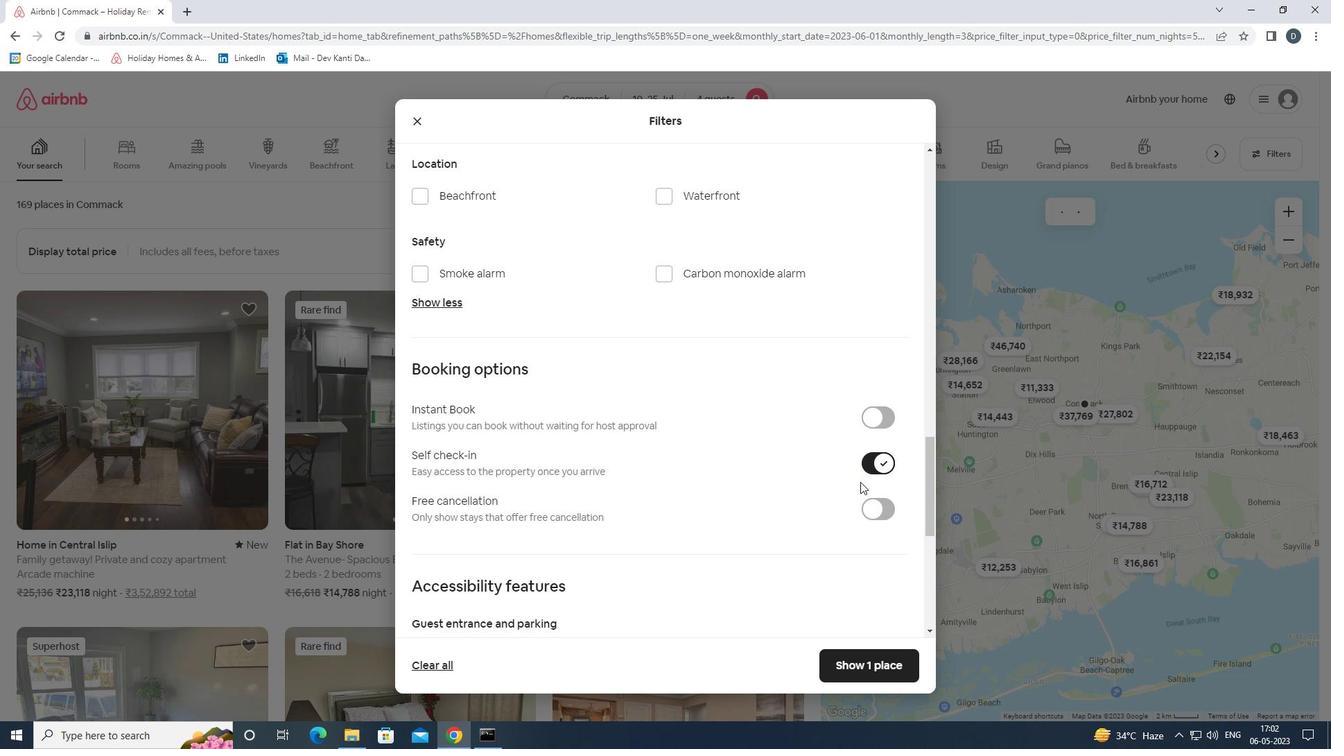 
Action: Mouse scrolled (860, 482) with delta (0, 0)
Screenshot: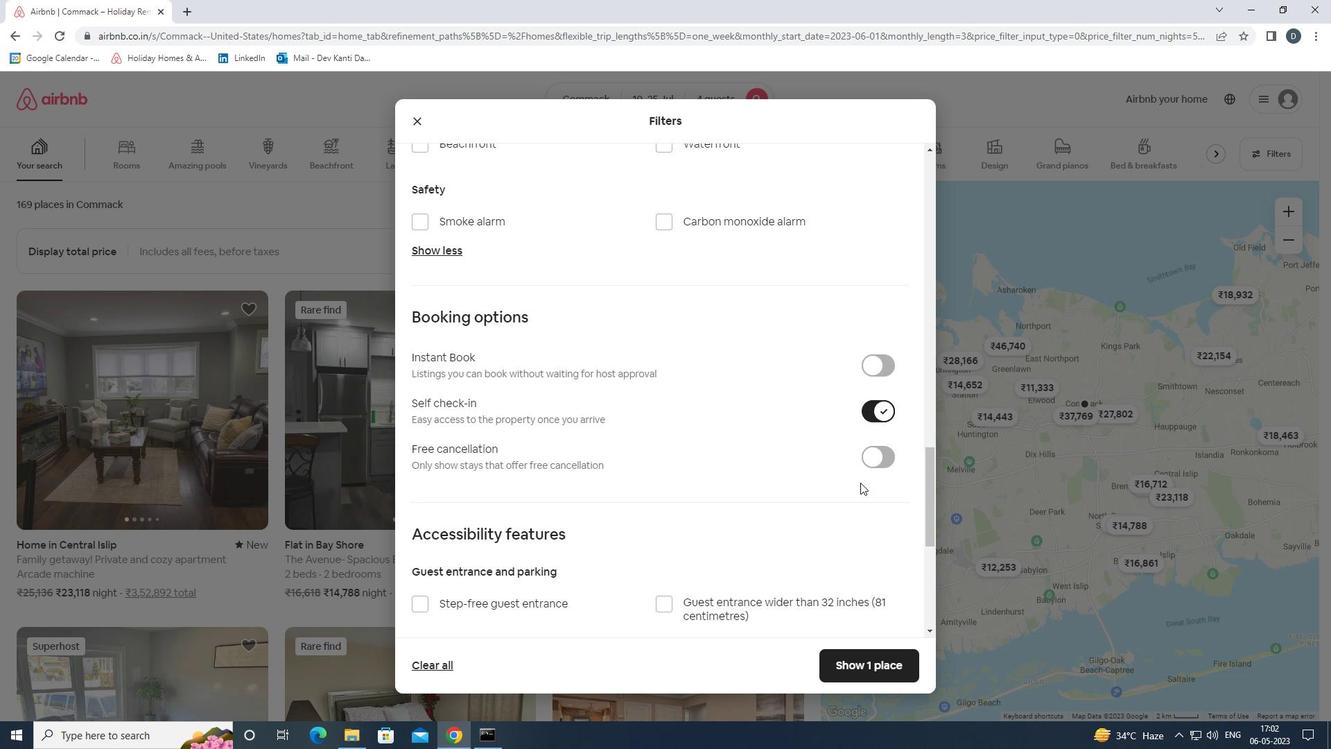 
Action: Mouse moved to (855, 485)
Screenshot: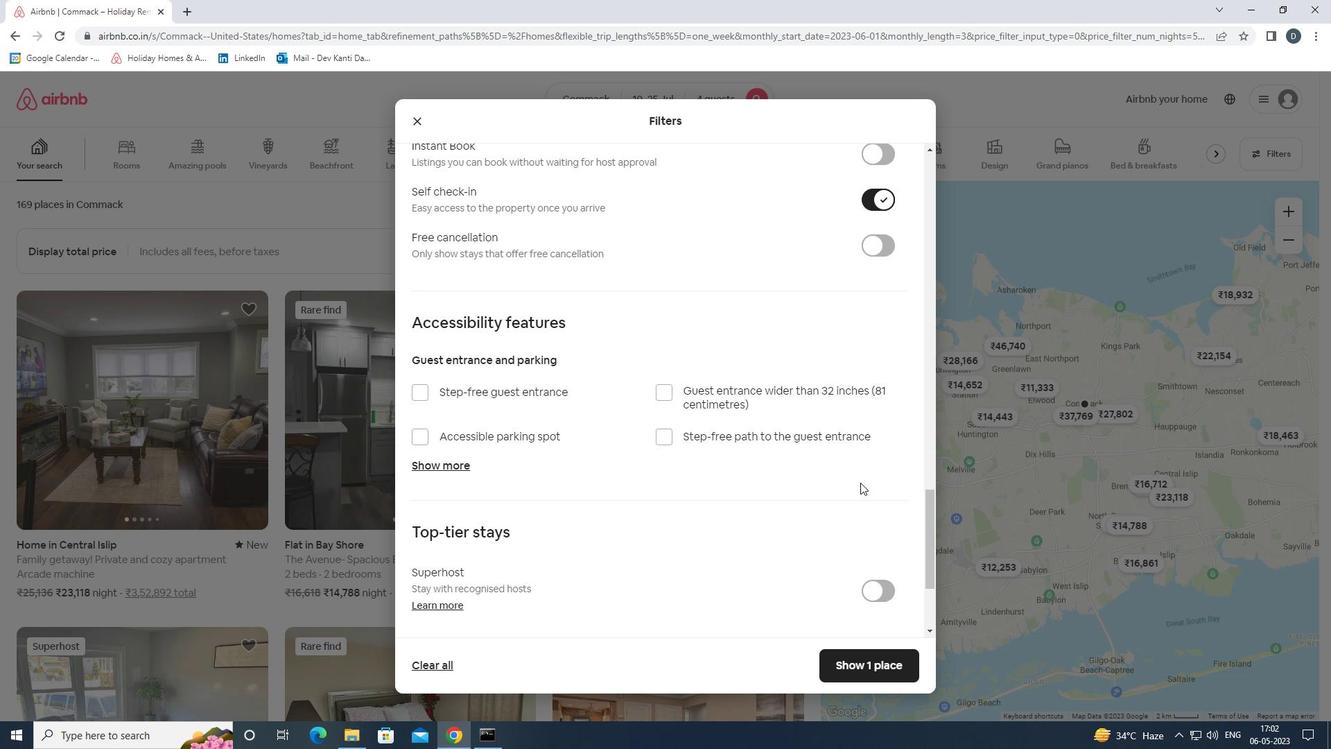 
Action: Mouse scrolled (855, 484) with delta (0, 0)
Screenshot: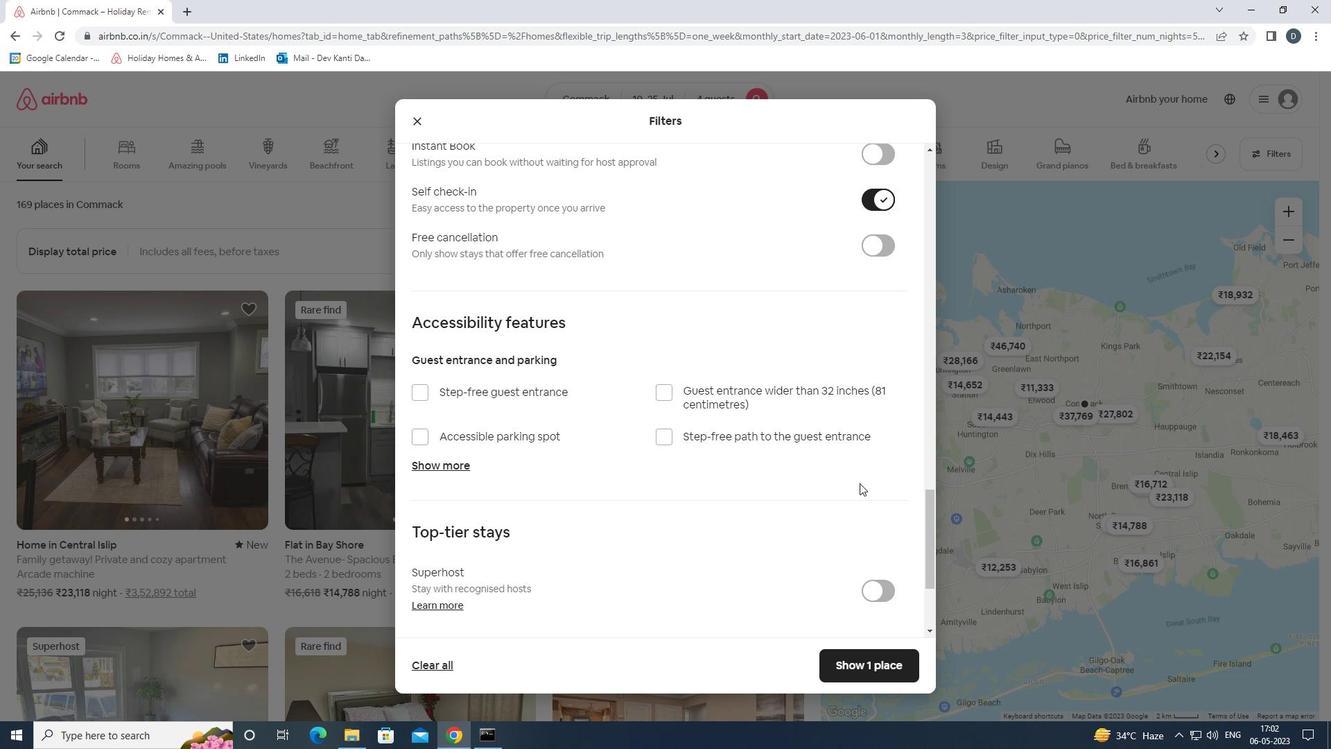 
Action: Mouse scrolled (855, 484) with delta (0, 0)
Screenshot: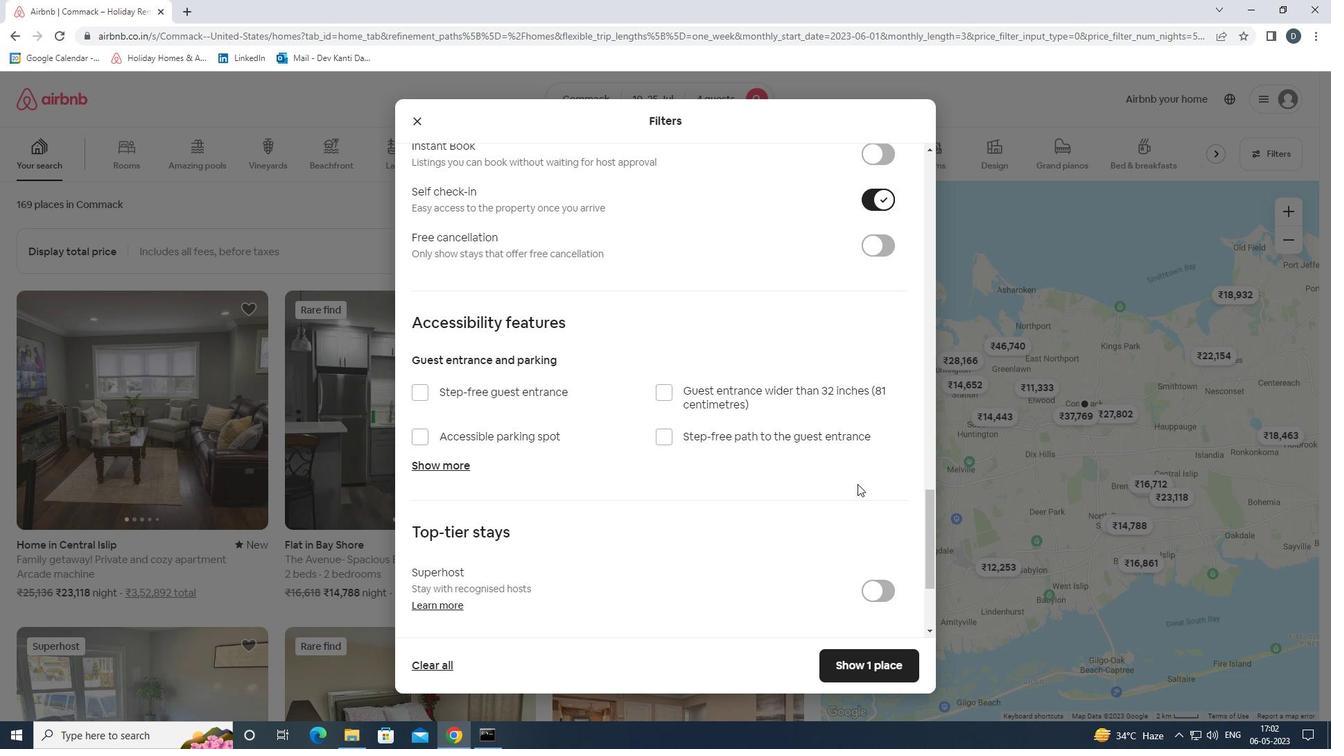 
Action: Mouse moved to (855, 485)
Screenshot: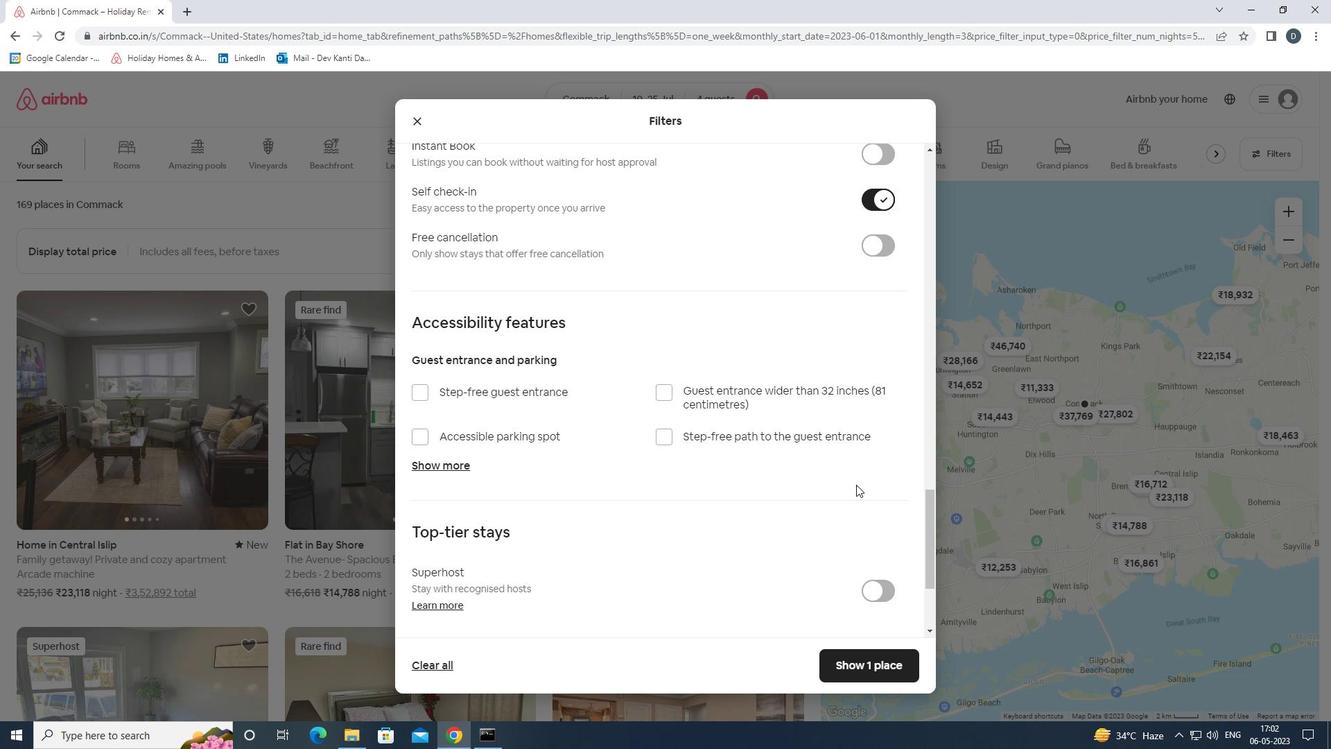 
Action: Mouse scrolled (855, 484) with delta (0, 0)
Screenshot: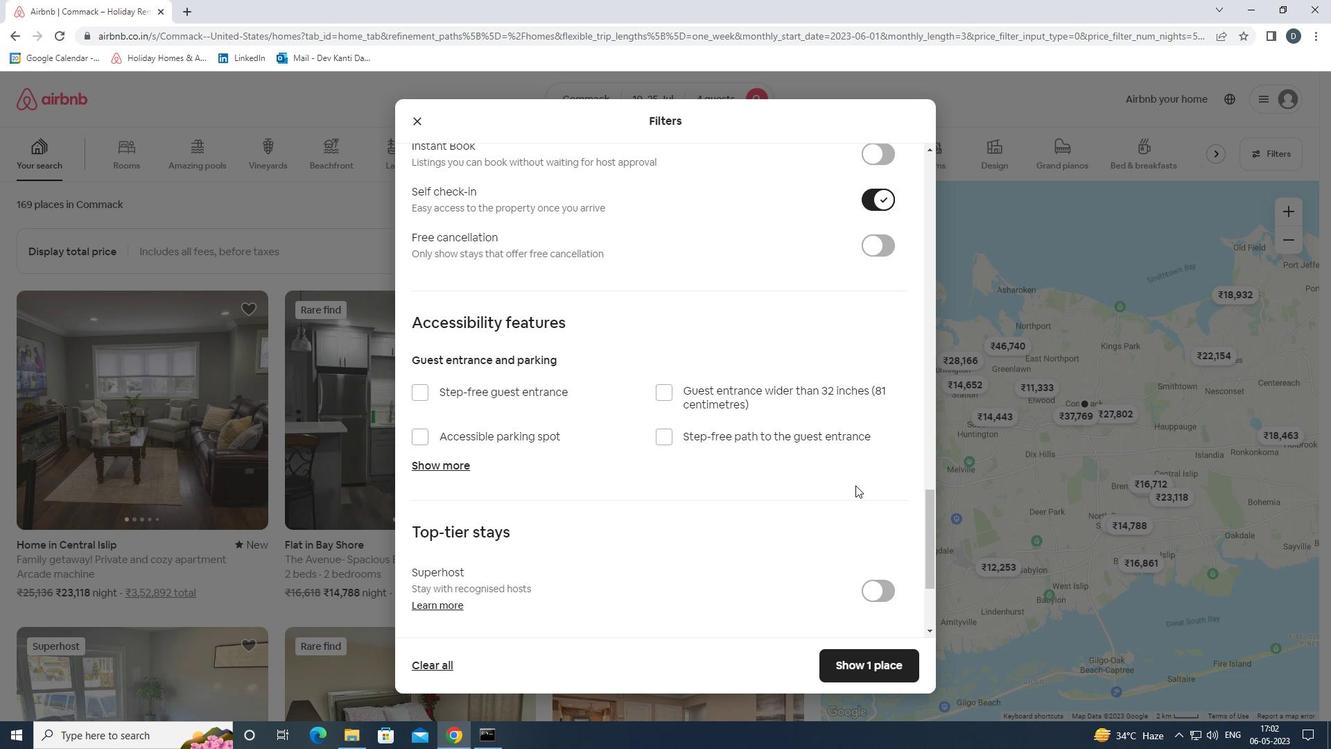 
Action: Mouse moved to (854, 486)
Screenshot: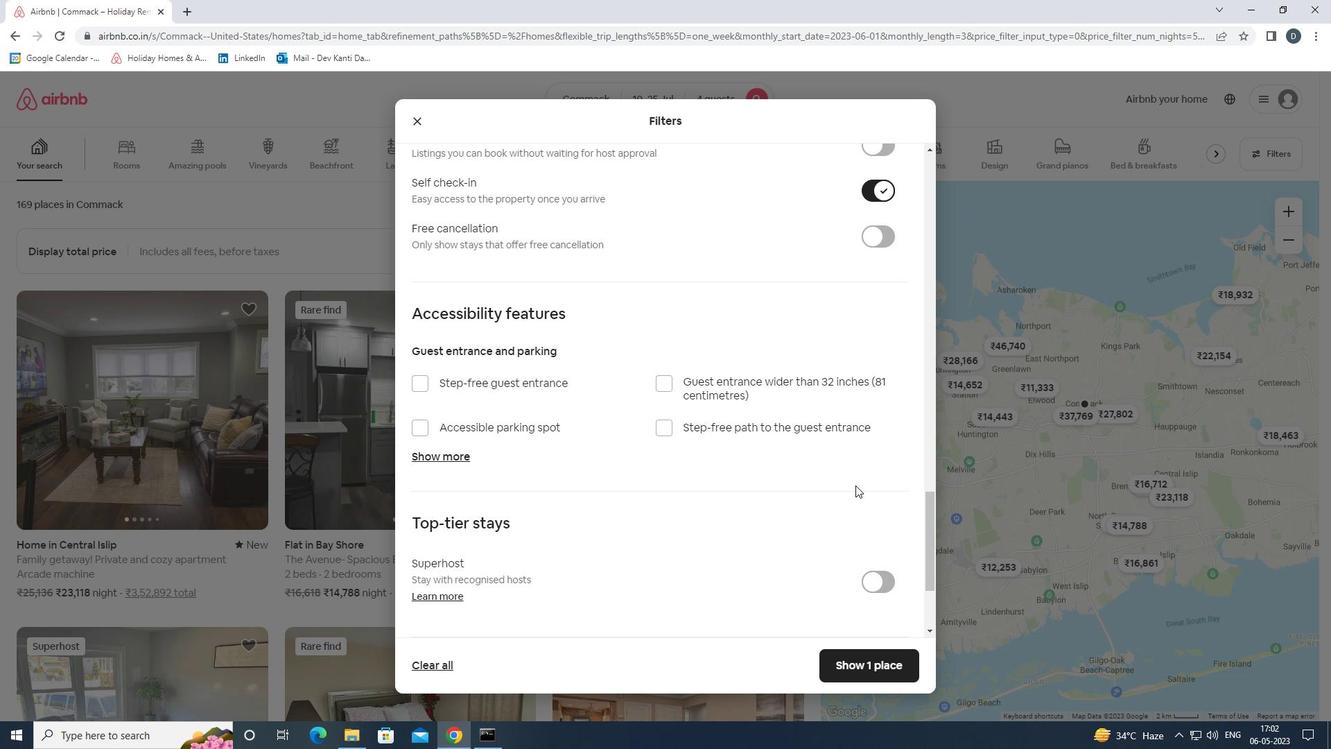 
Action: Mouse scrolled (854, 486) with delta (0, 0)
Screenshot: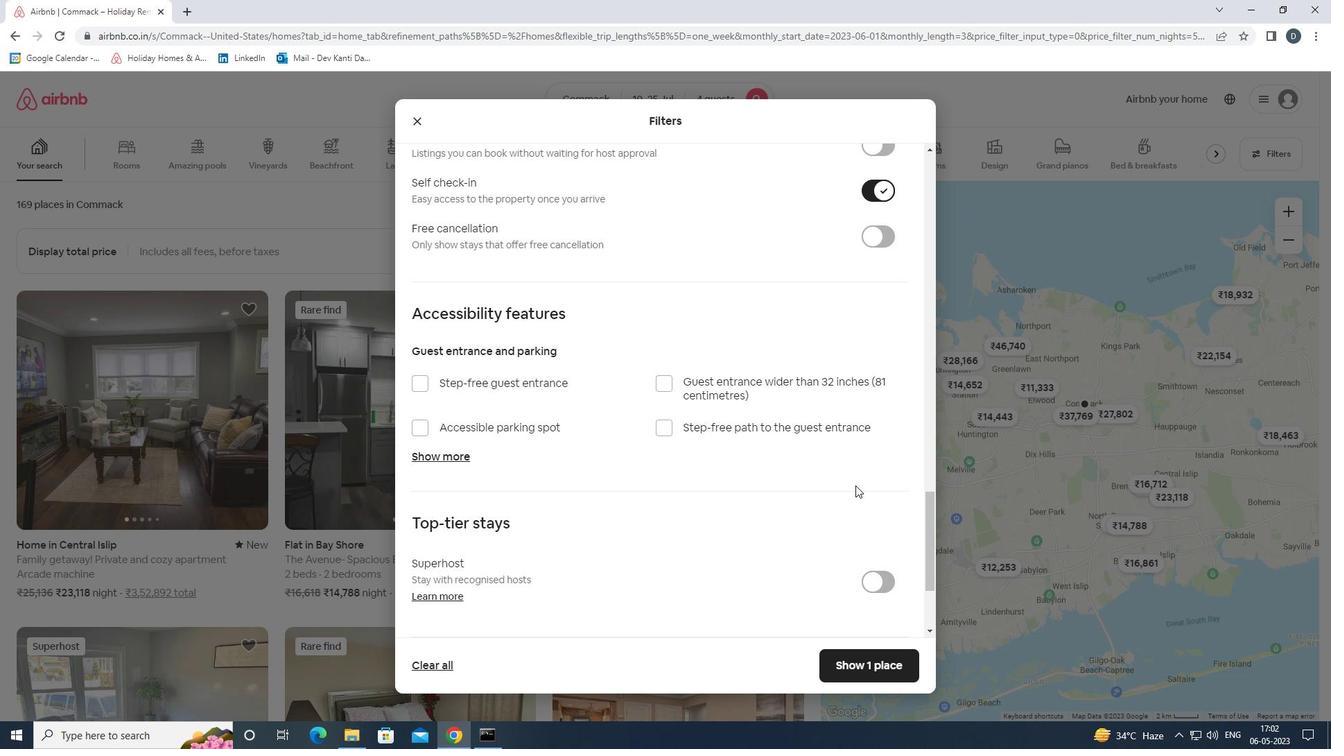 
Action: Mouse moved to (848, 487)
Screenshot: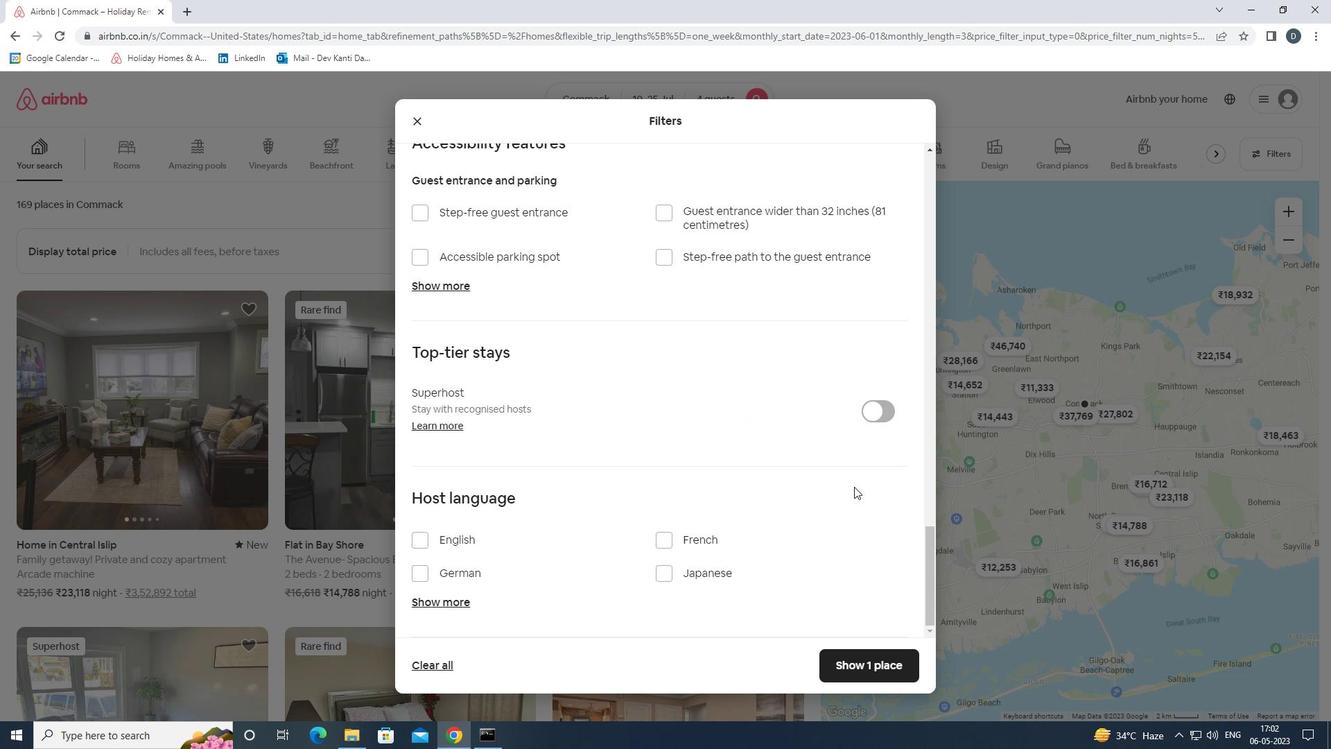 
Action: Mouse scrolled (848, 486) with delta (0, 0)
Screenshot: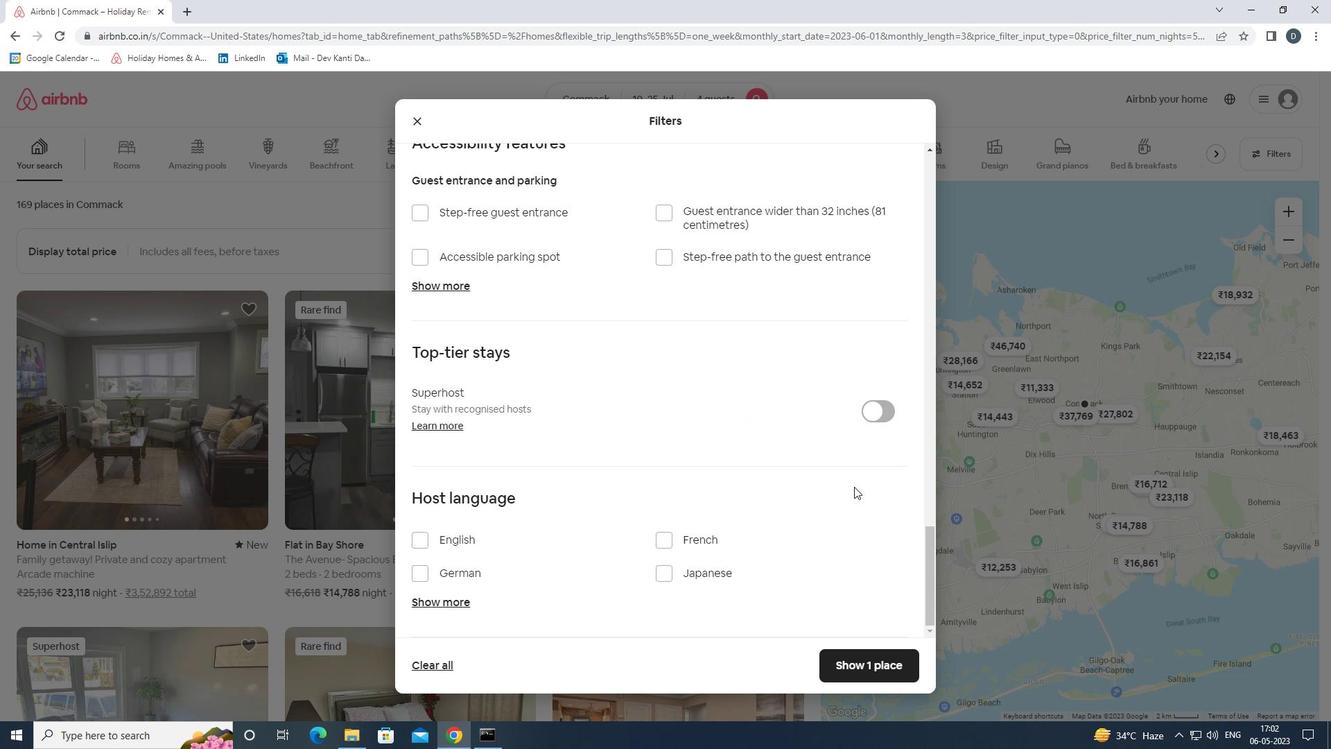 
Action: Mouse moved to (846, 487)
Screenshot: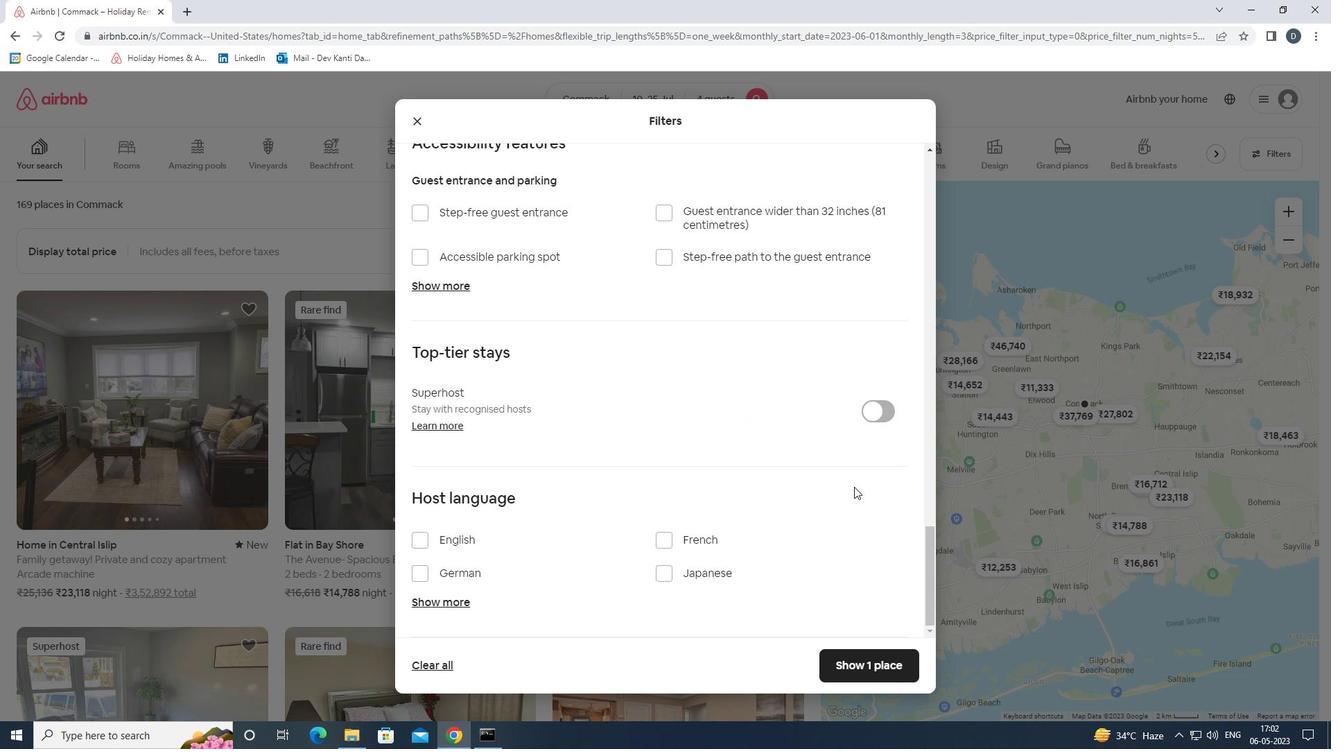 
Action: Mouse scrolled (846, 486) with delta (0, 0)
Screenshot: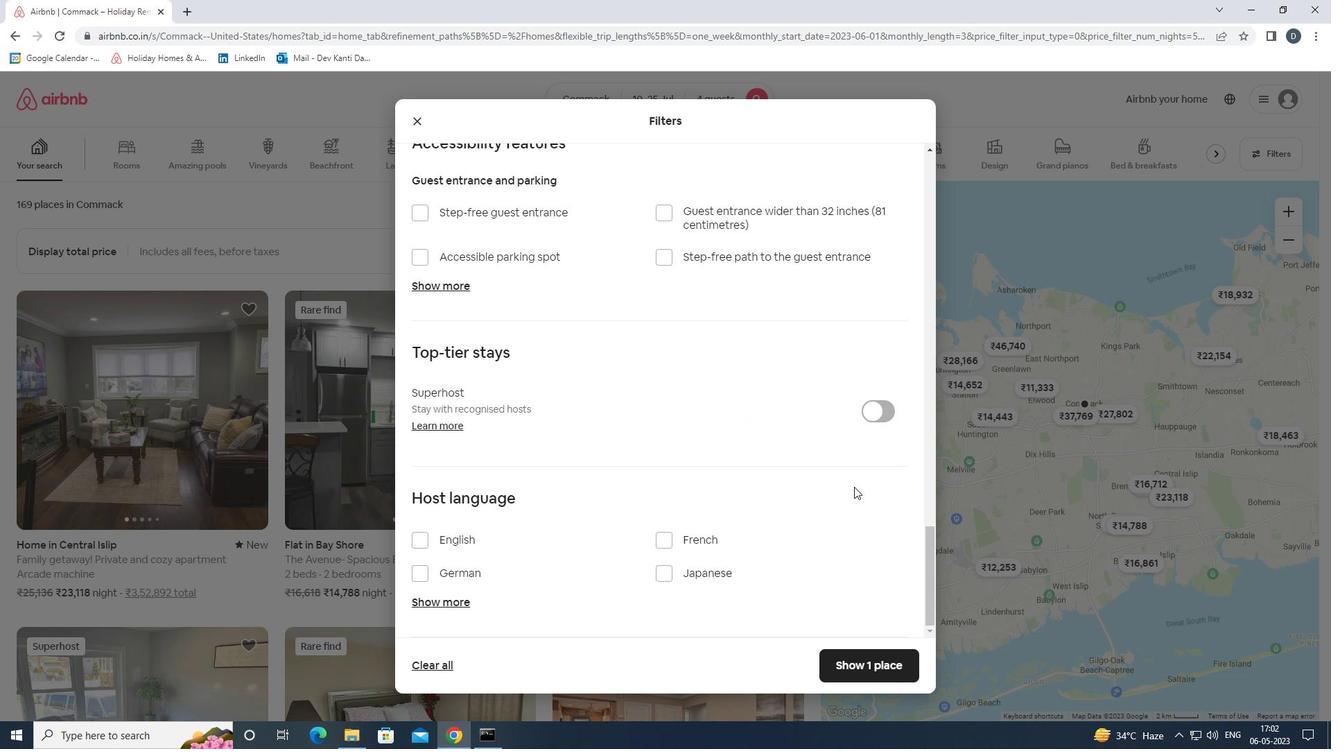 
Action: Mouse moved to (459, 534)
Screenshot: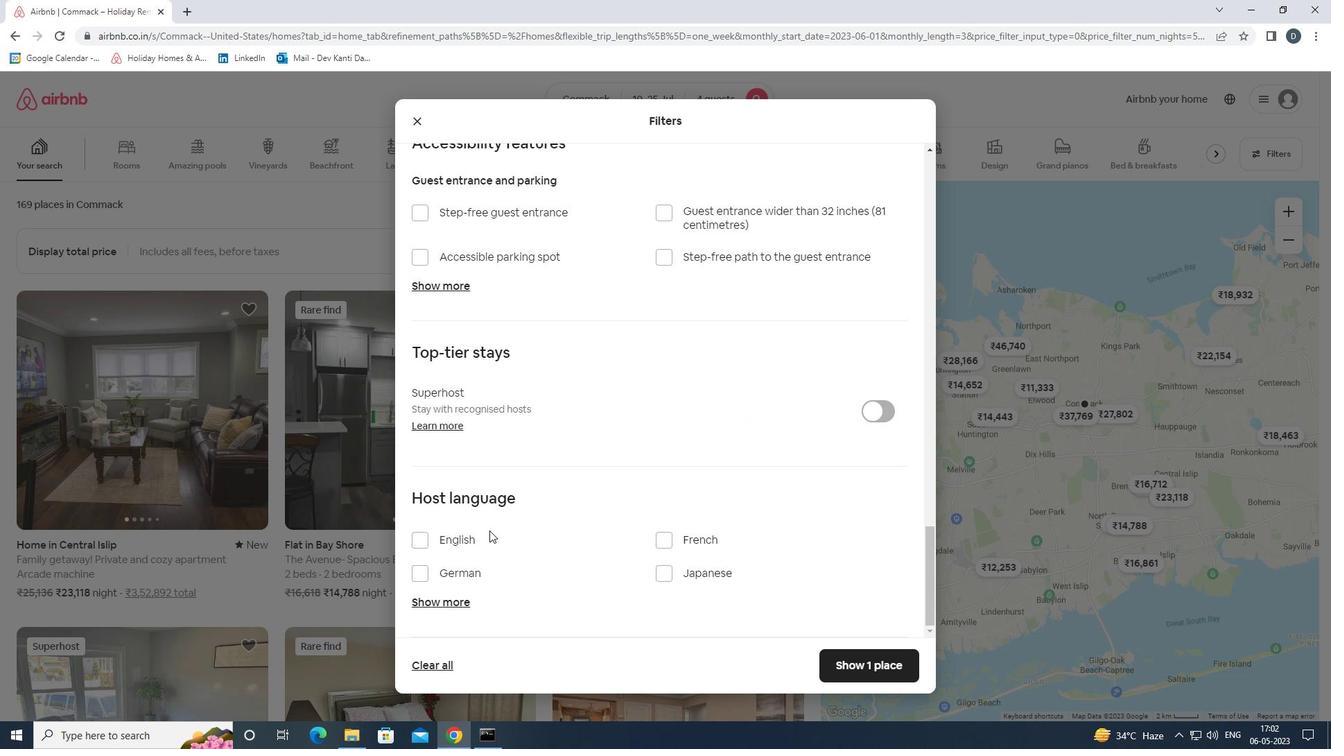
Action: Mouse pressed left at (459, 534)
Screenshot: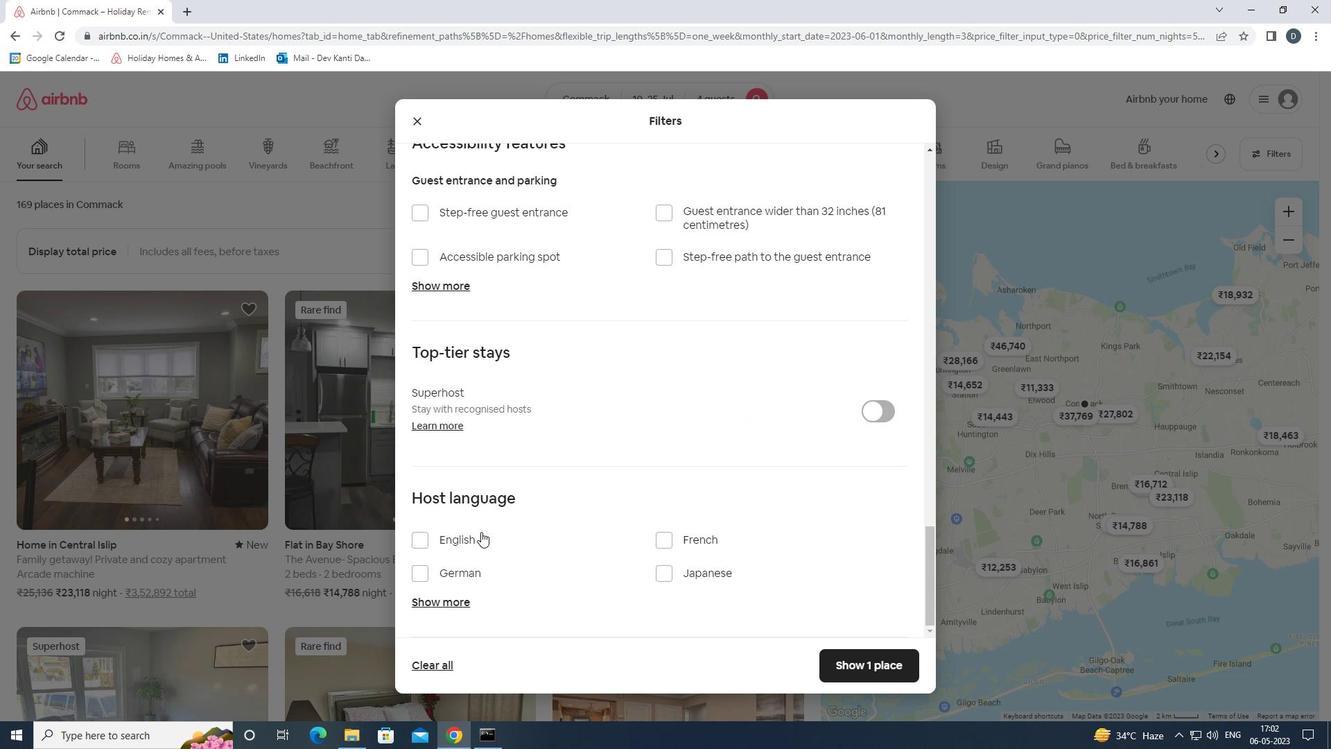 
Action: Mouse moved to (830, 656)
Screenshot: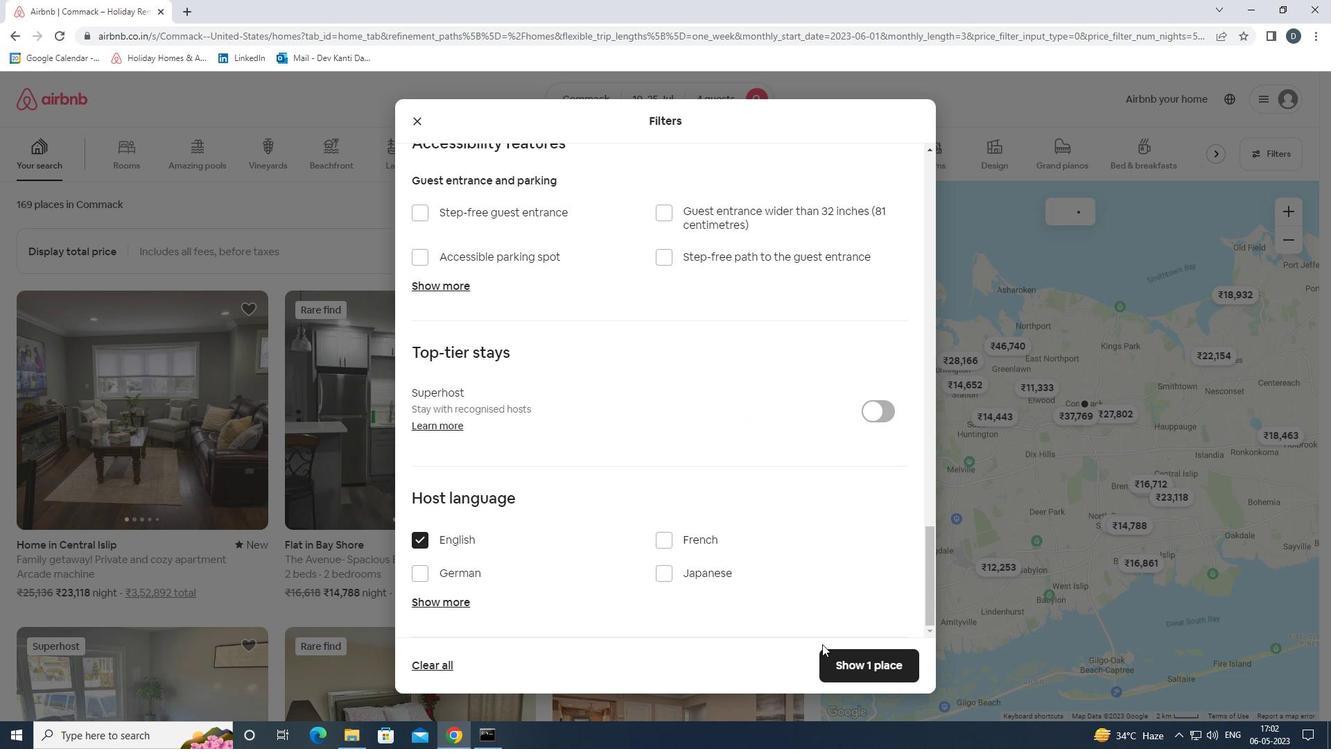 
Action: Mouse pressed left at (830, 656)
Screenshot: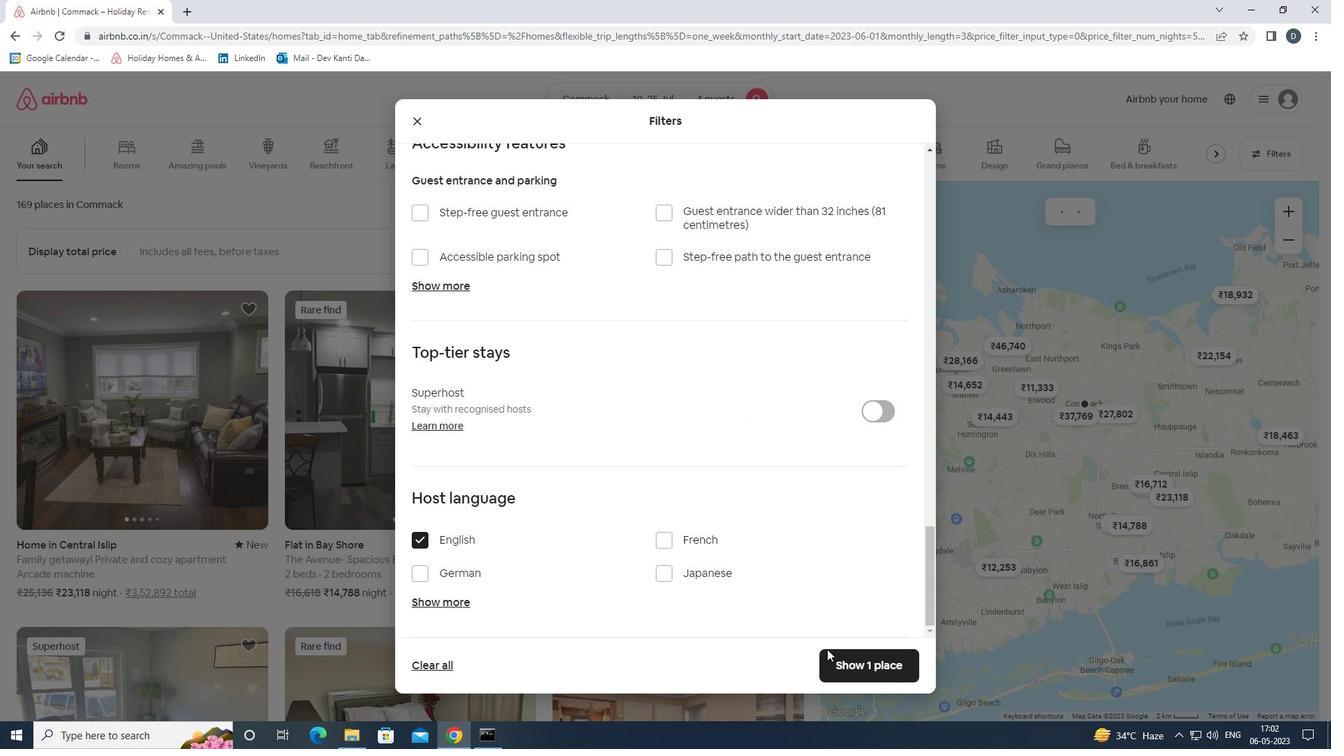 
Action: Mouse moved to (824, 574)
Screenshot: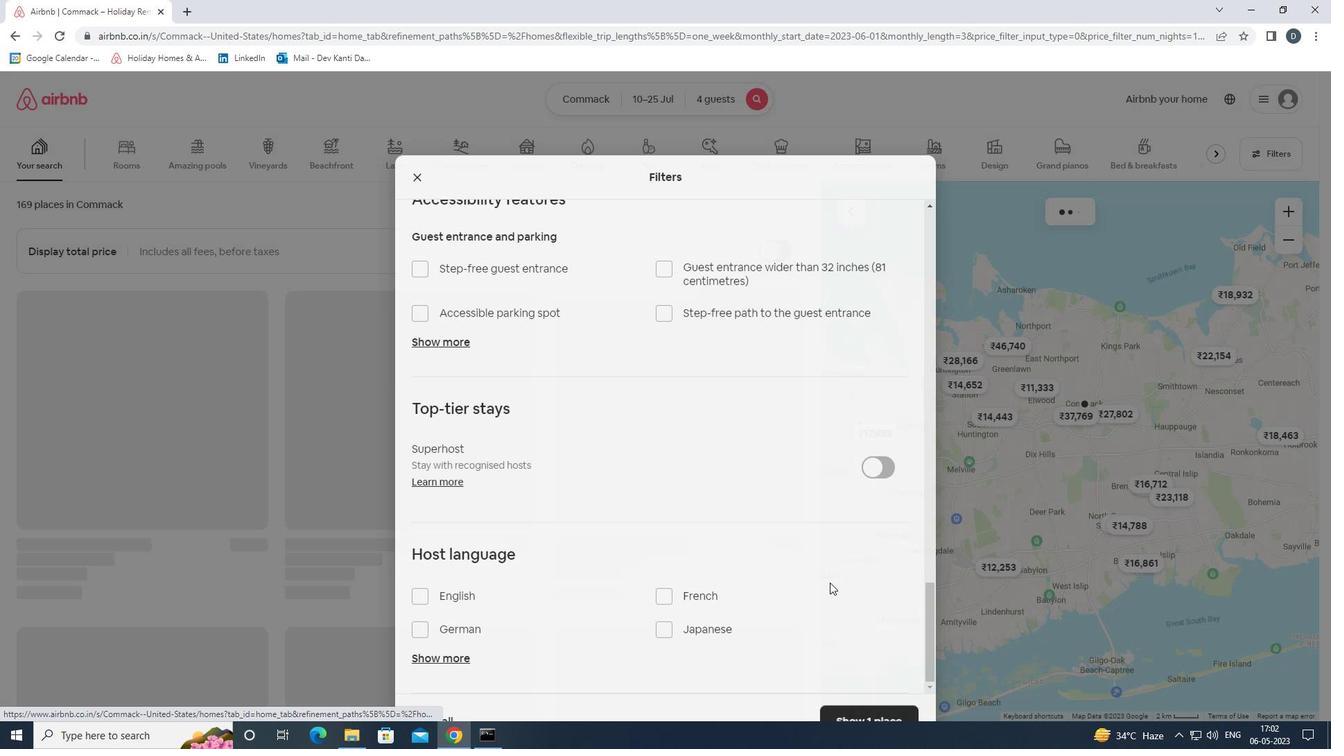 
